Task: Find connections with filter location Leipzig with filter topic #healthylifestyle with filter profile language French with filter current company IndiaMART InterMESH Limited with filter school JUSTICE BASHER AHMED SAYEED COLLEGE FOR WOMEN with filter industry Primary and Secondary Education with filter service category Android Development with filter keywords title Travel Agent
Action: Mouse moved to (603, 76)
Screenshot: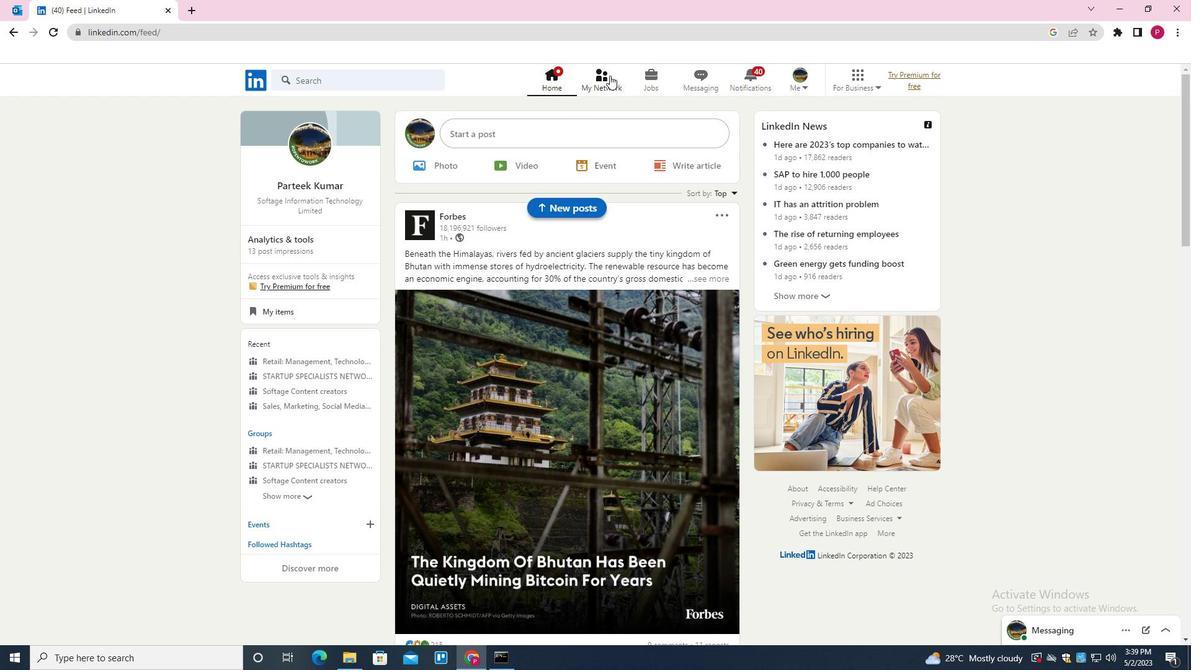 
Action: Mouse pressed left at (603, 76)
Screenshot: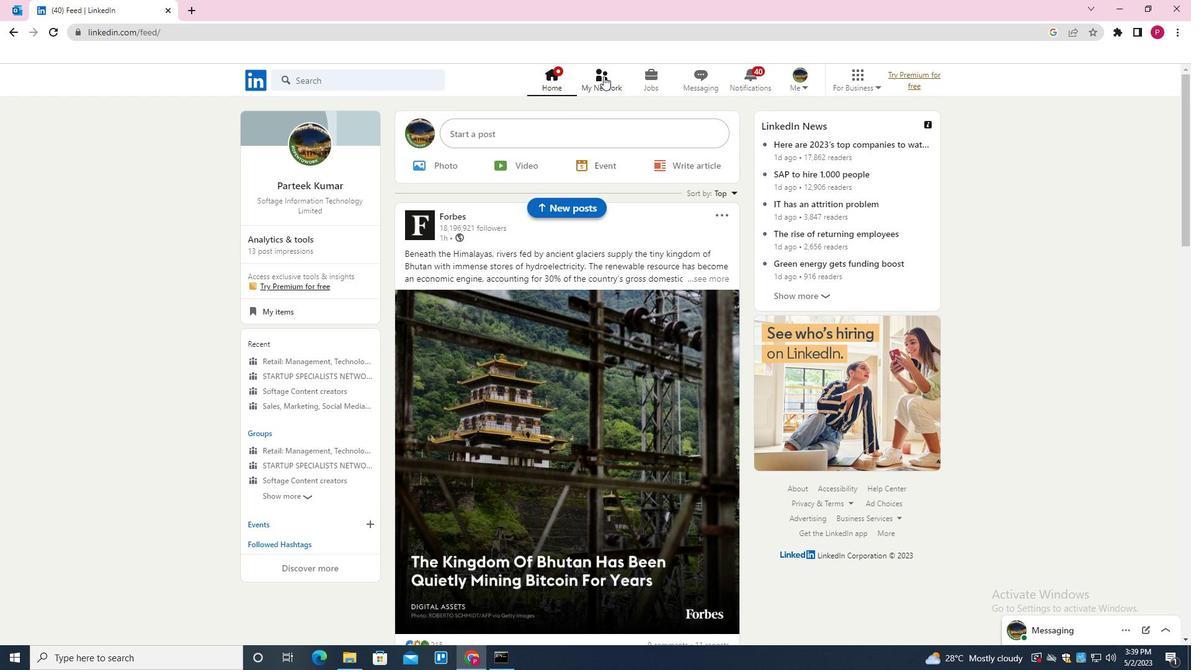 
Action: Mouse moved to (361, 150)
Screenshot: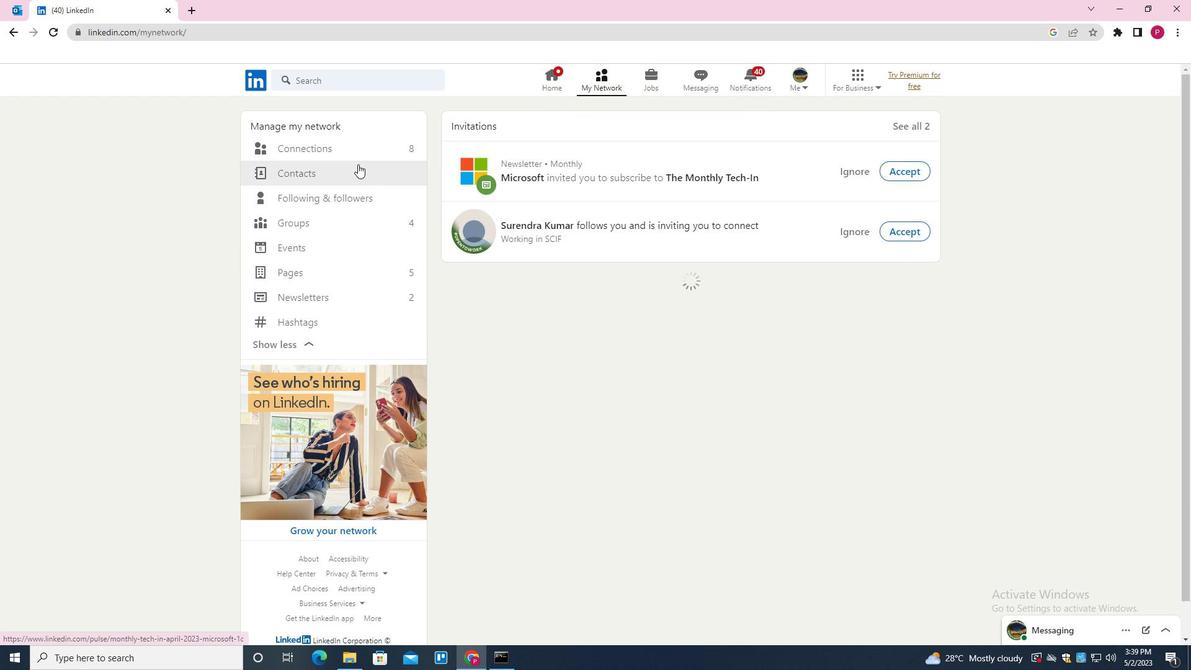 
Action: Mouse pressed left at (361, 150)
Screenshot: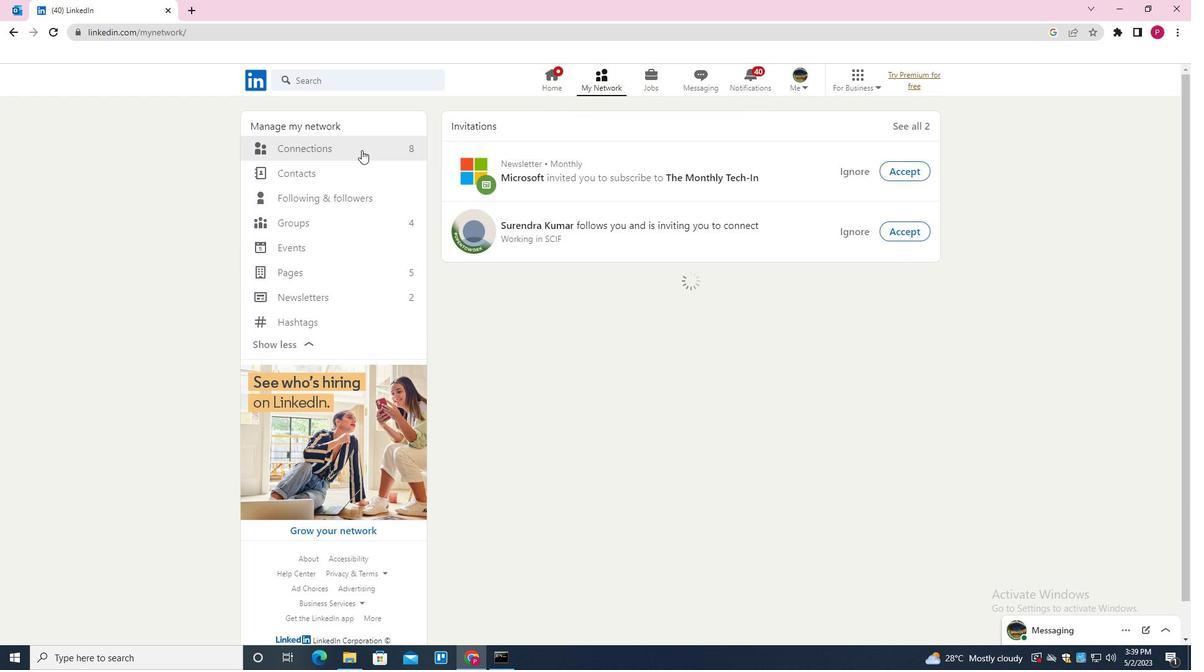 
Action: Mouse moved to (679, 145)
Screenshot: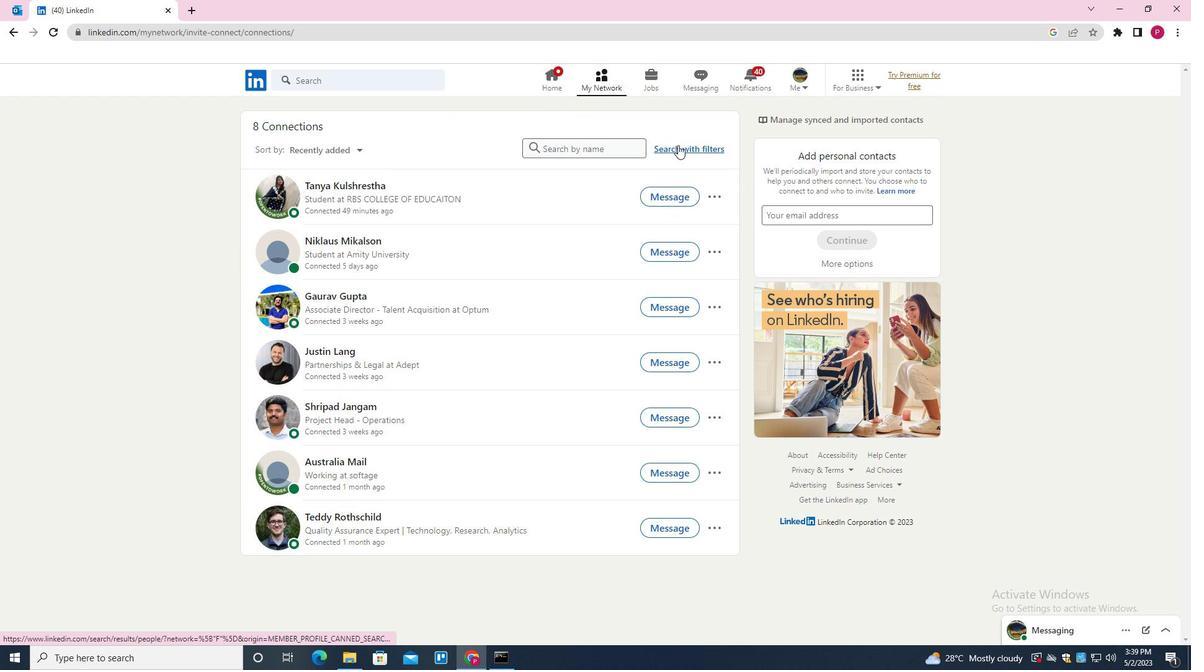 
Action: Mouse pressed left at (679, 145)
Screenshot: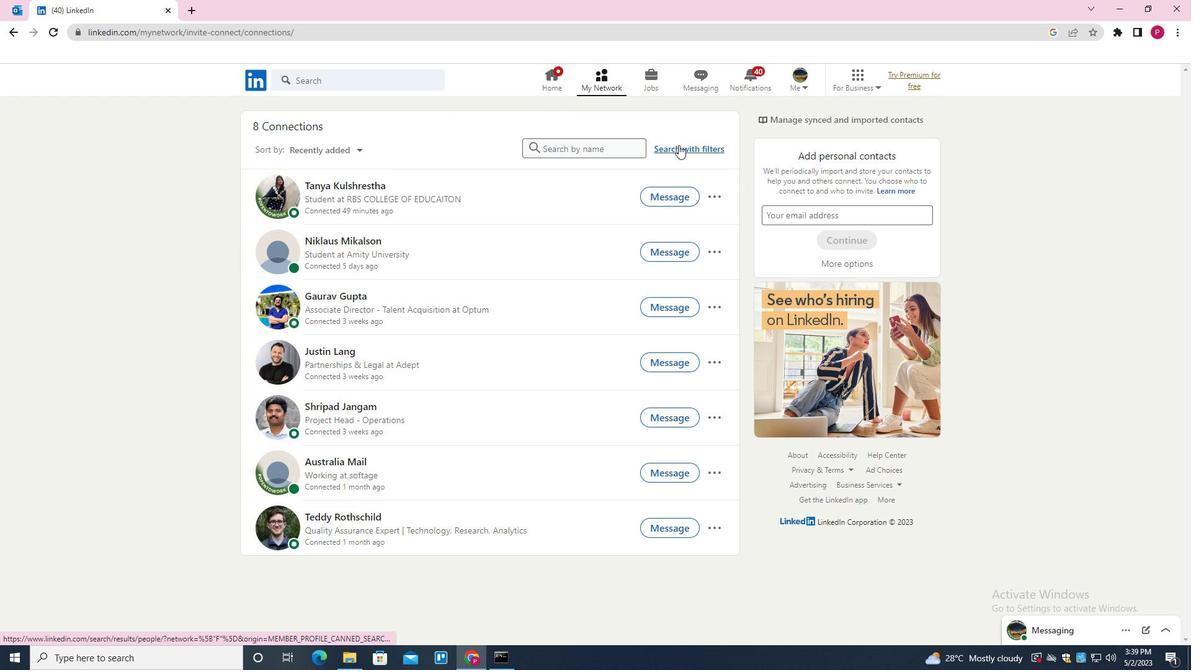 
Action: Mouse moved to (628, 116)
Screenshot: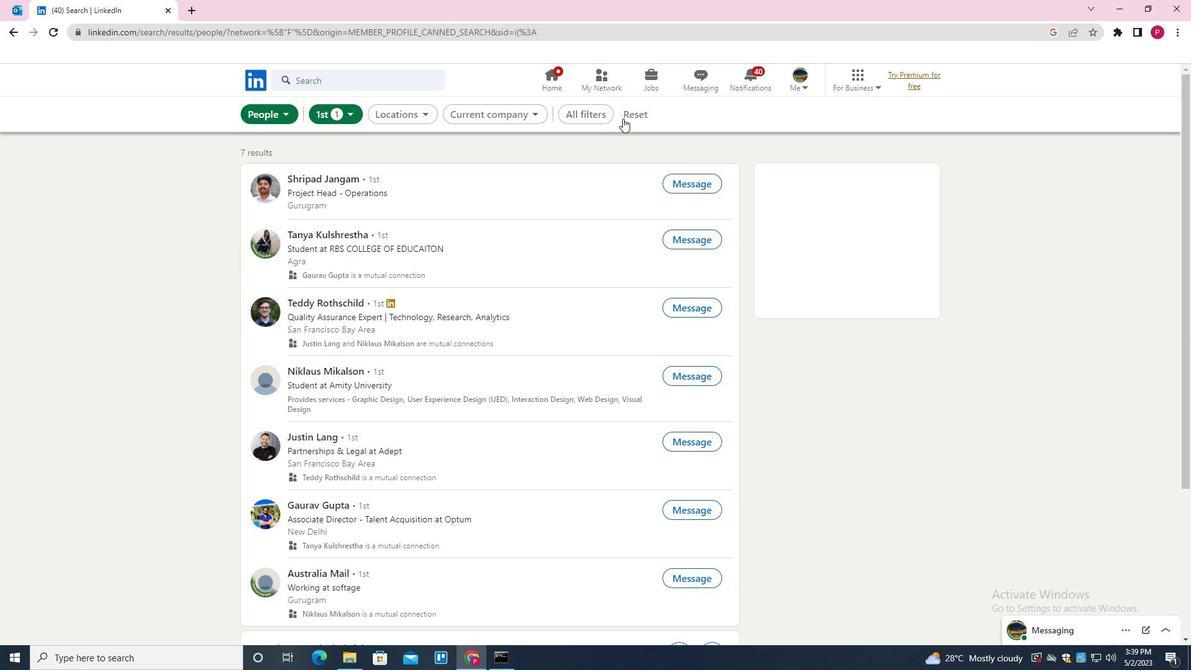 
Action: Mouse pressed left at (628, 116)
Screenshot: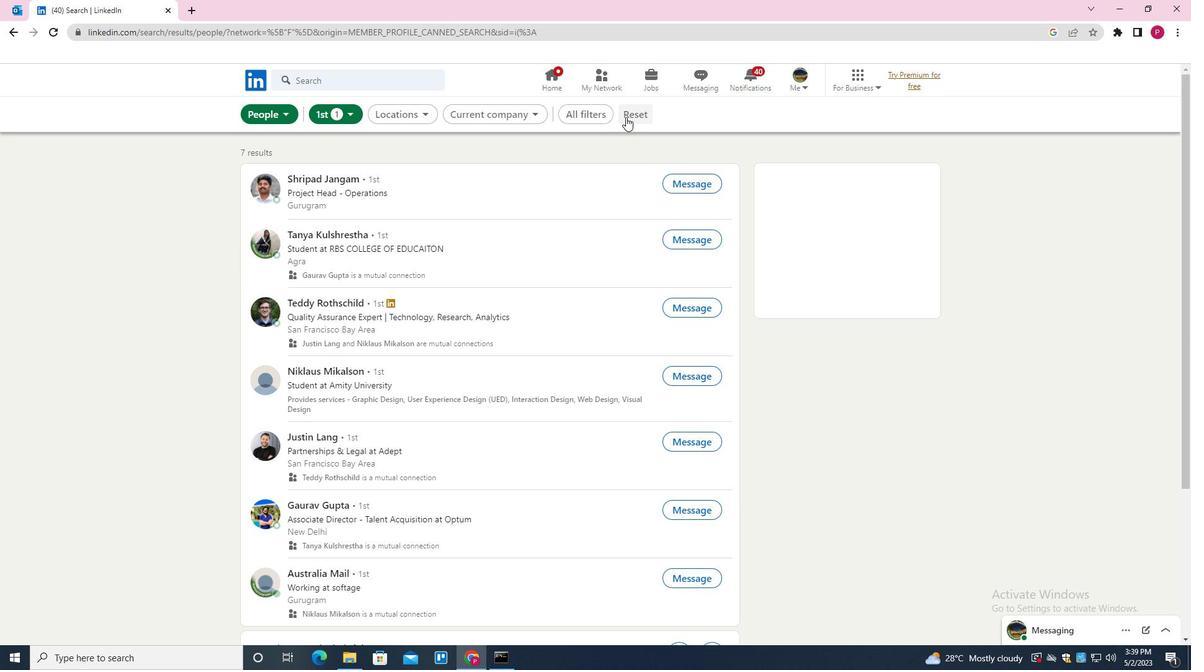 
Action: Mouse moved to (615, 117)
Screenshot: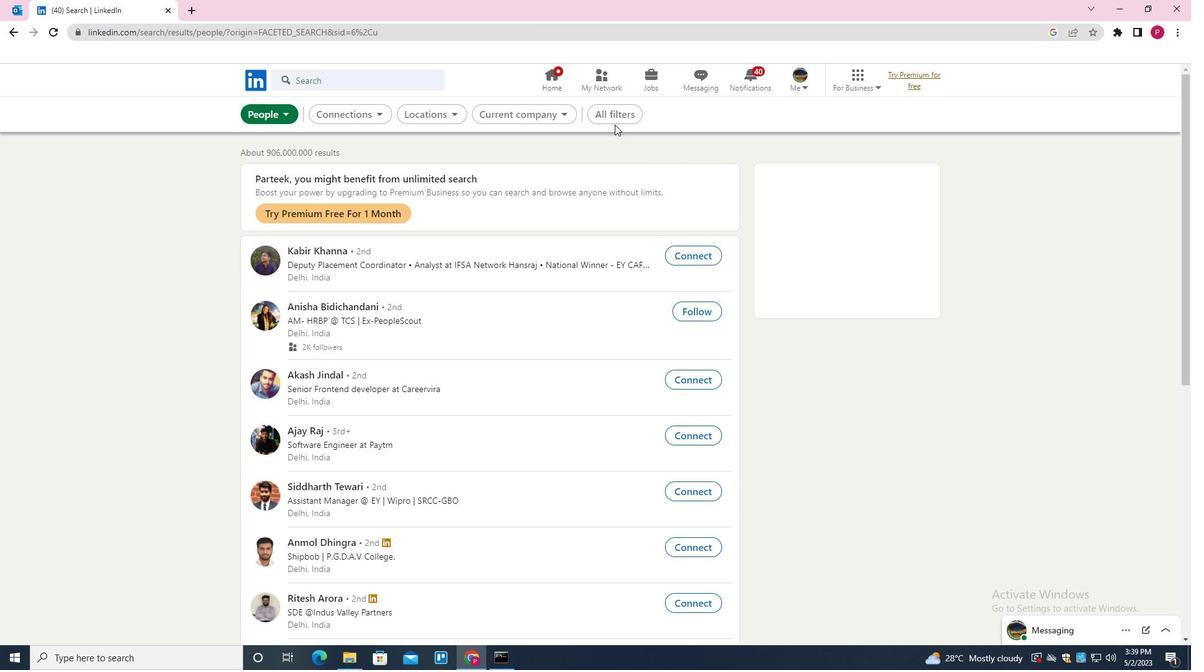 
Action: Mouse pressed left at (615, 117)
Screenshot: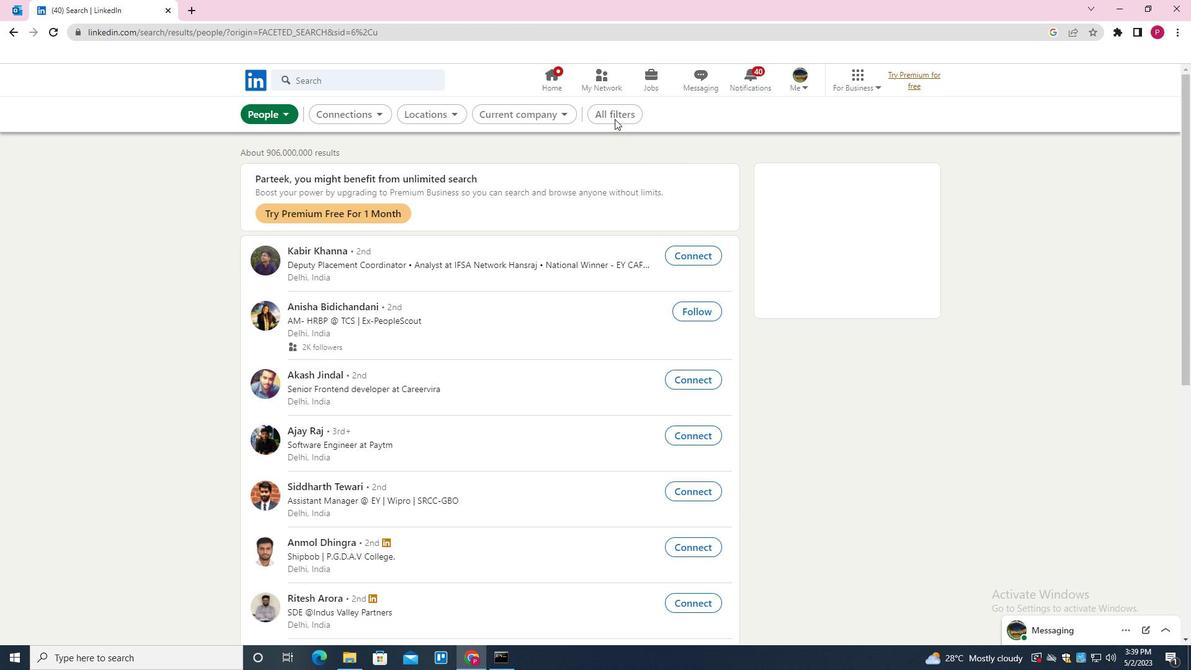 
Action: Mouse moved to (615, 117)
Screenshot: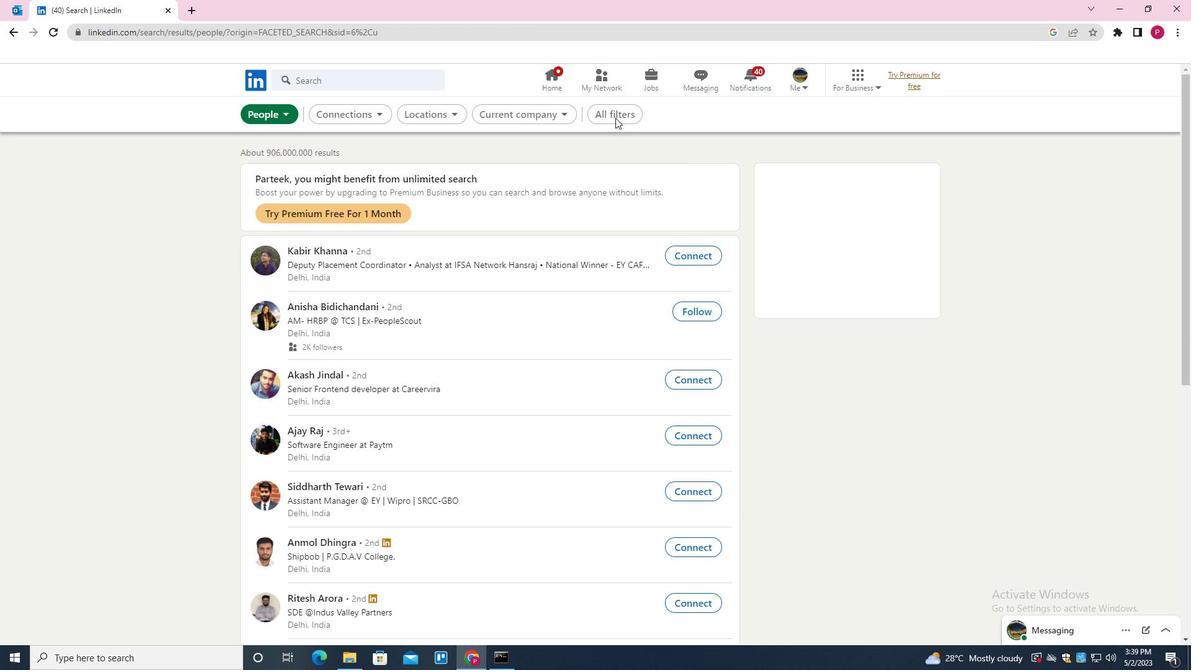 
Action: Mouse pressed left at (615, 117)
Screenshot: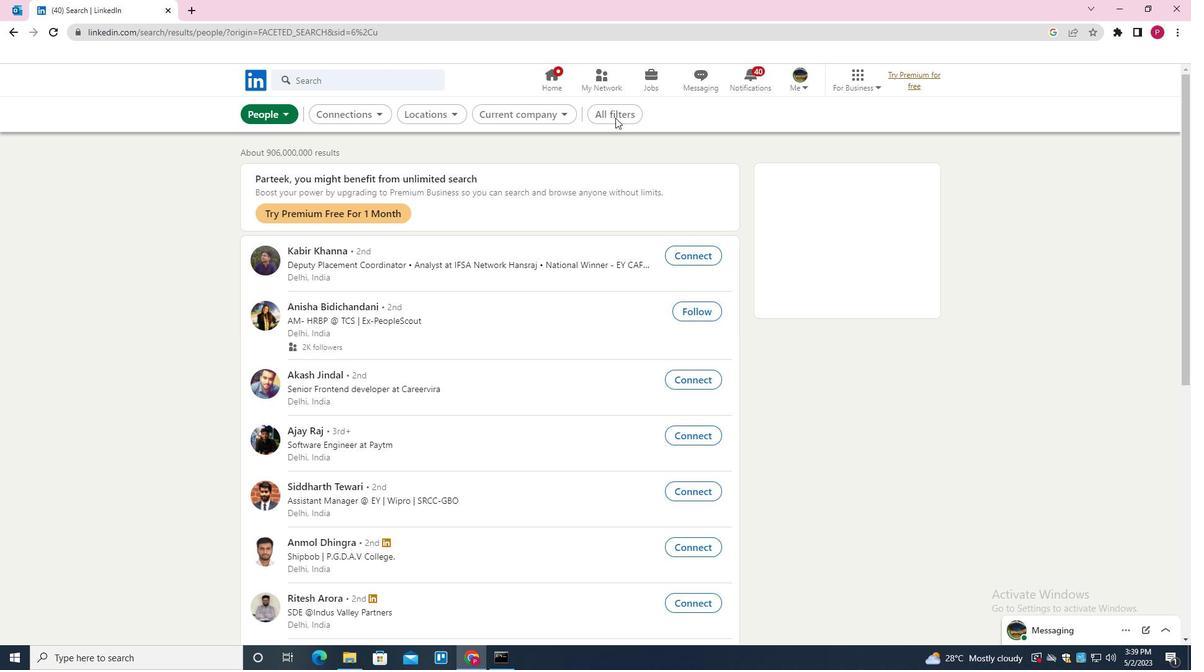 
Action: Mouse moved to (627, 116)
Screenshot: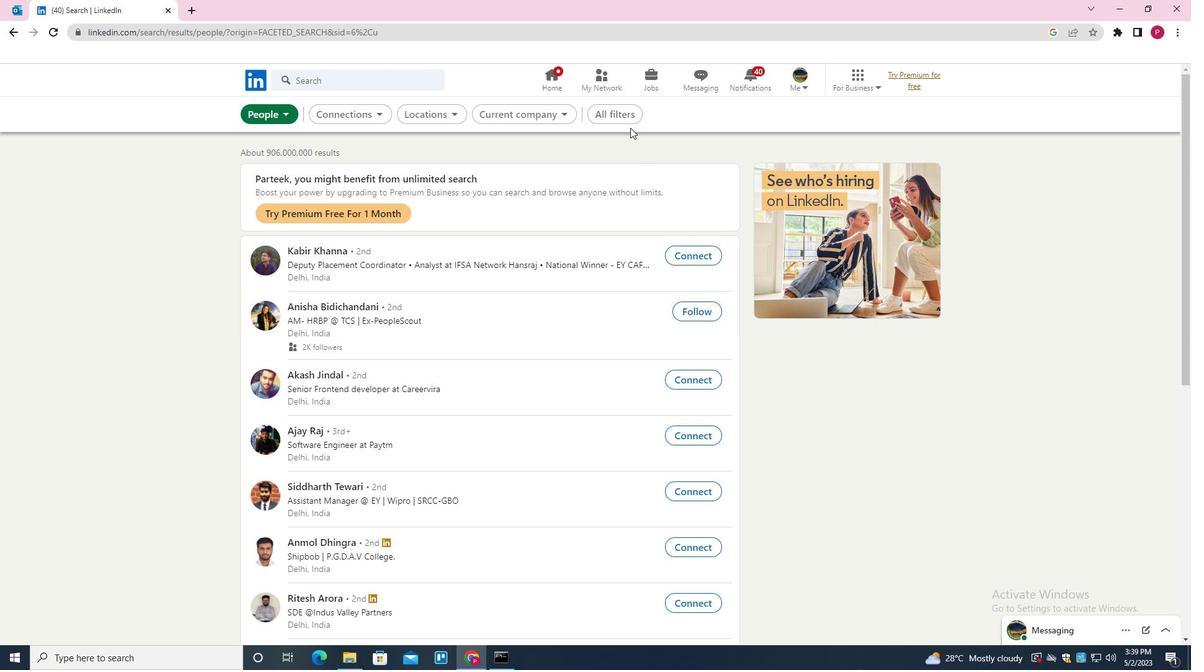 
Action: Mouse pressed left at (627, 116)
Screenshot: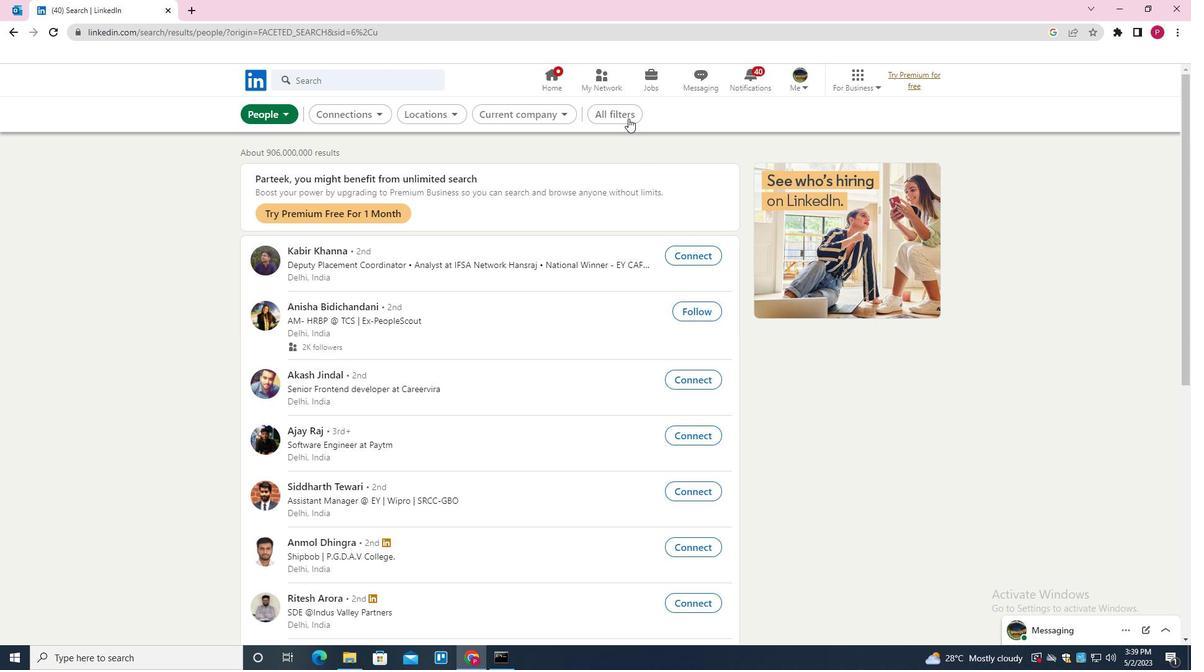 
Action: Mouse moved to (964, 339)
Screenshot: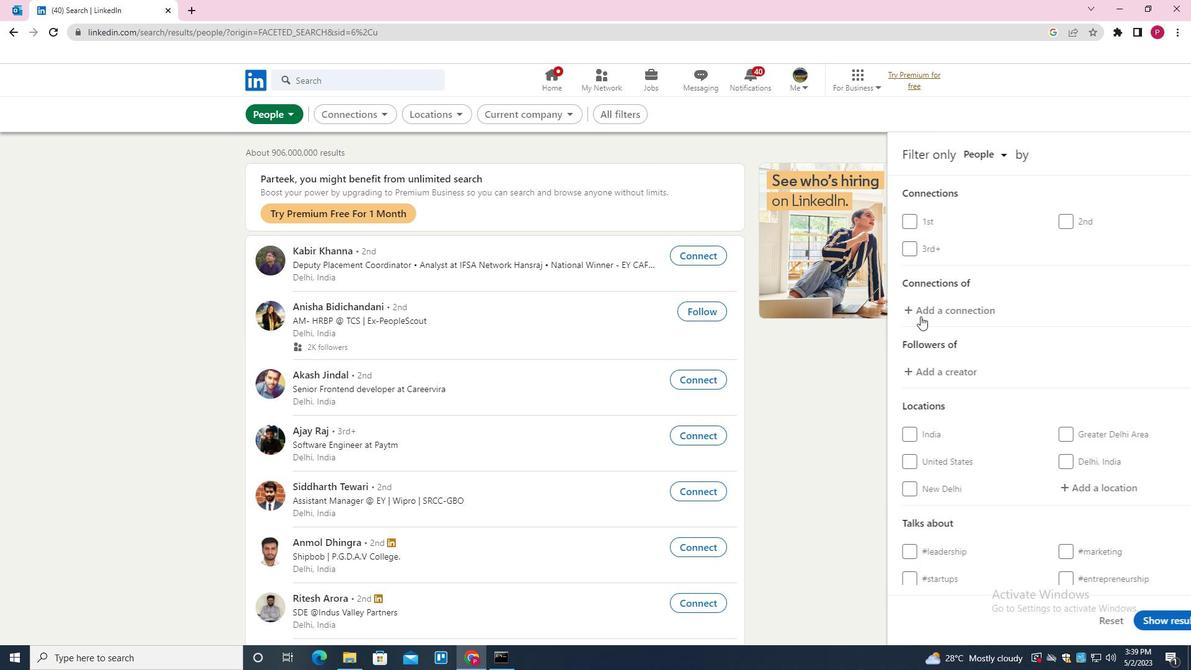 
Action: Mouse scrolled (964, 338) with delta (0, 0)
Screenshot: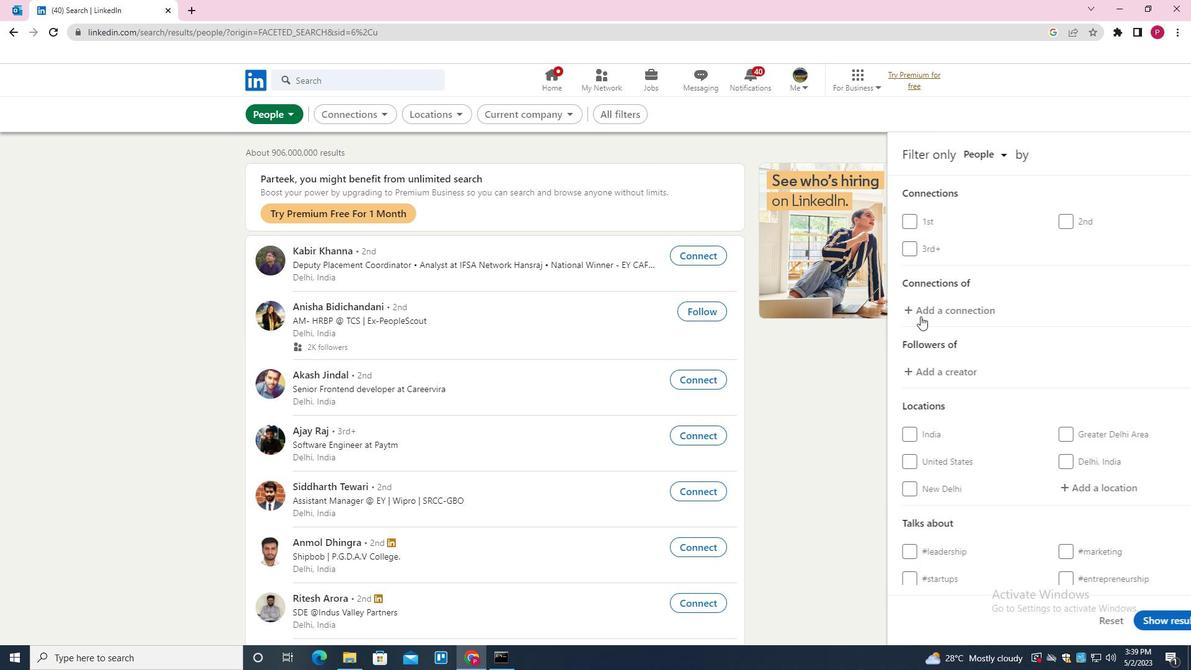 
Action: Mouse moved to (965, 341)
Screenshot: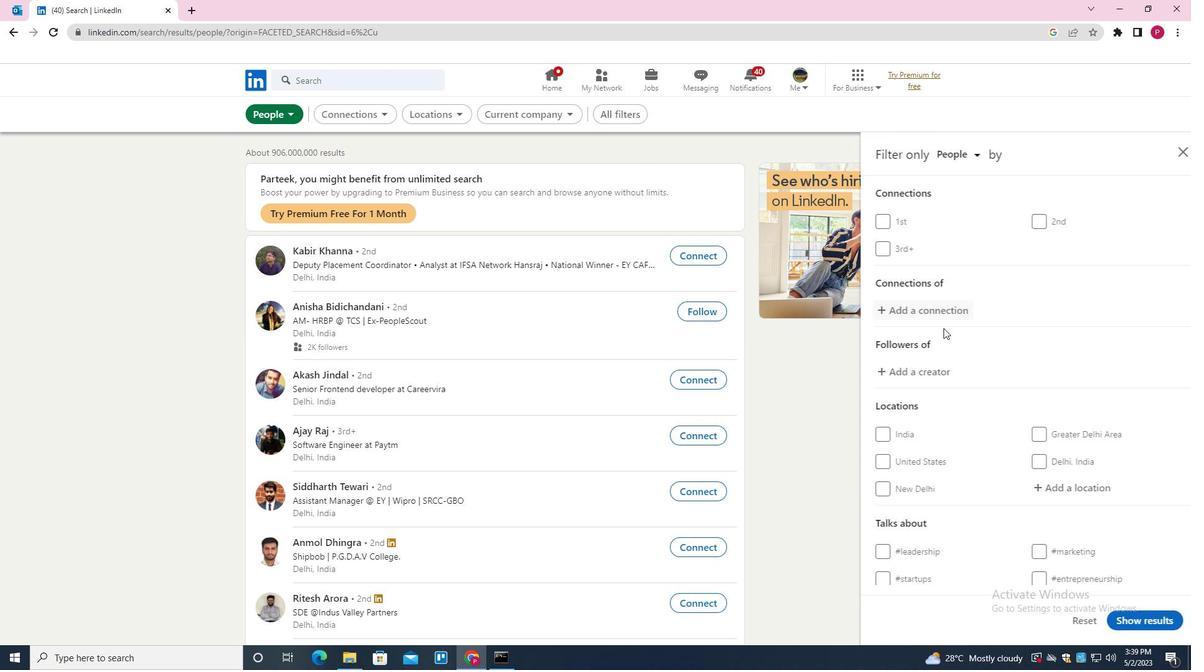 
Action: Mouse scrolled (965, 340) with delta (0, 0)
Screenshot: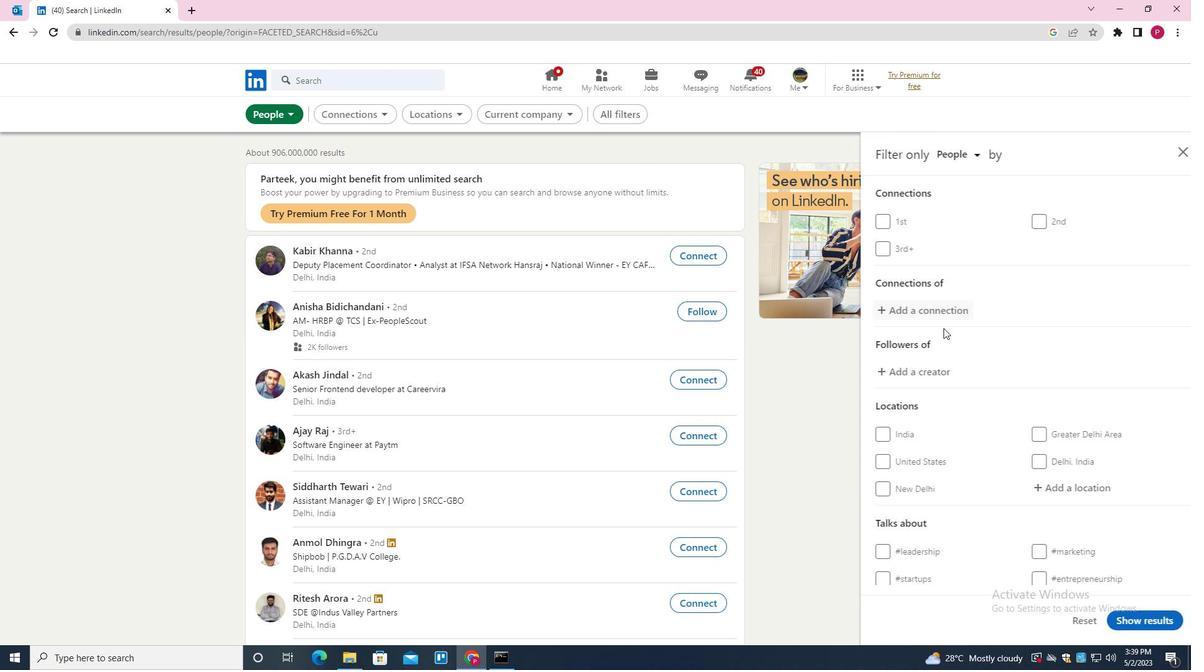
Action: Mouse moved to (970, 349)
Screenshot: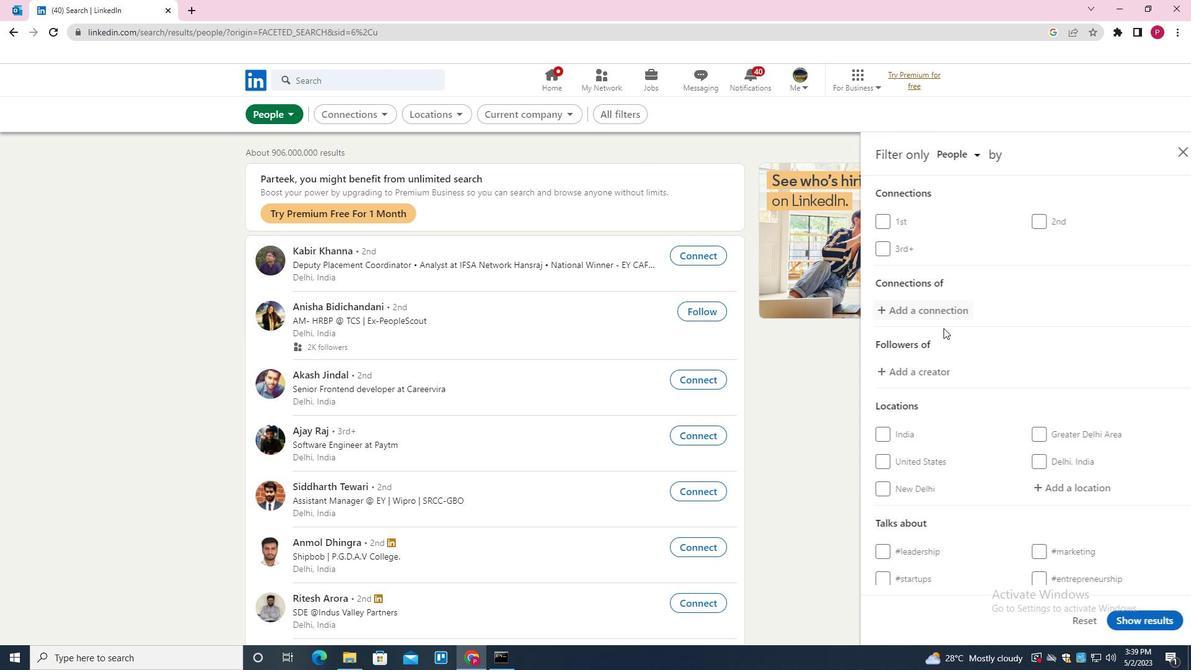 
Action: Mouse scrolled (970, 348) with delta (0, 0)
Screenshot: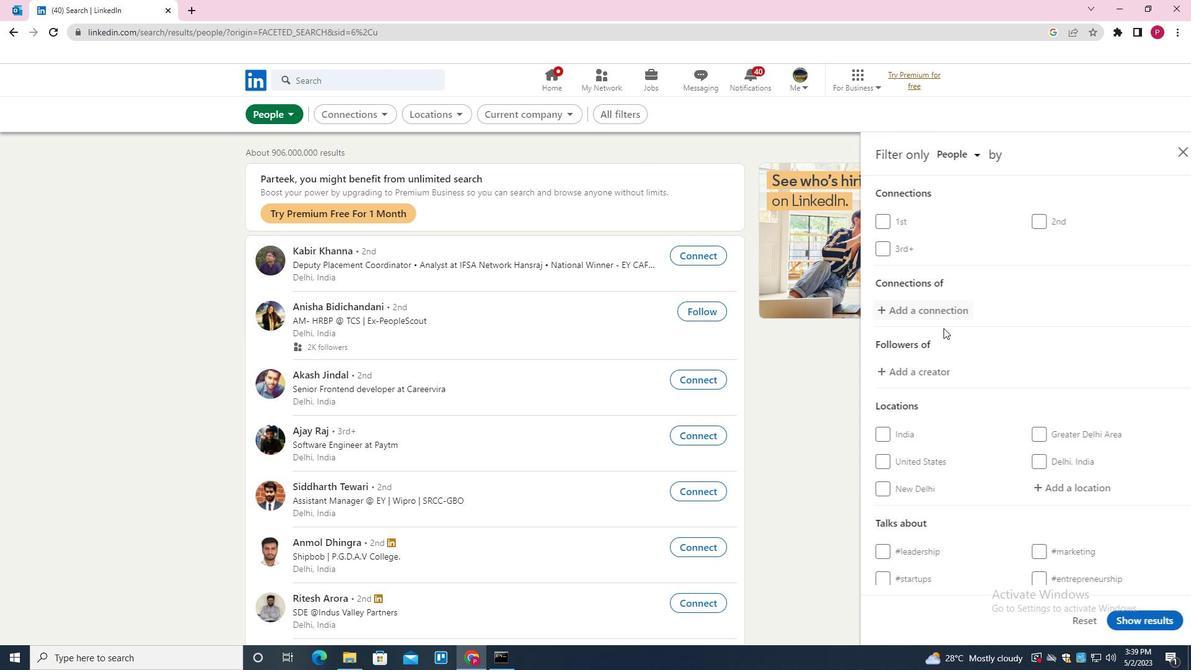 
Action: Mouse moved to (1047, 304)
Screenshot: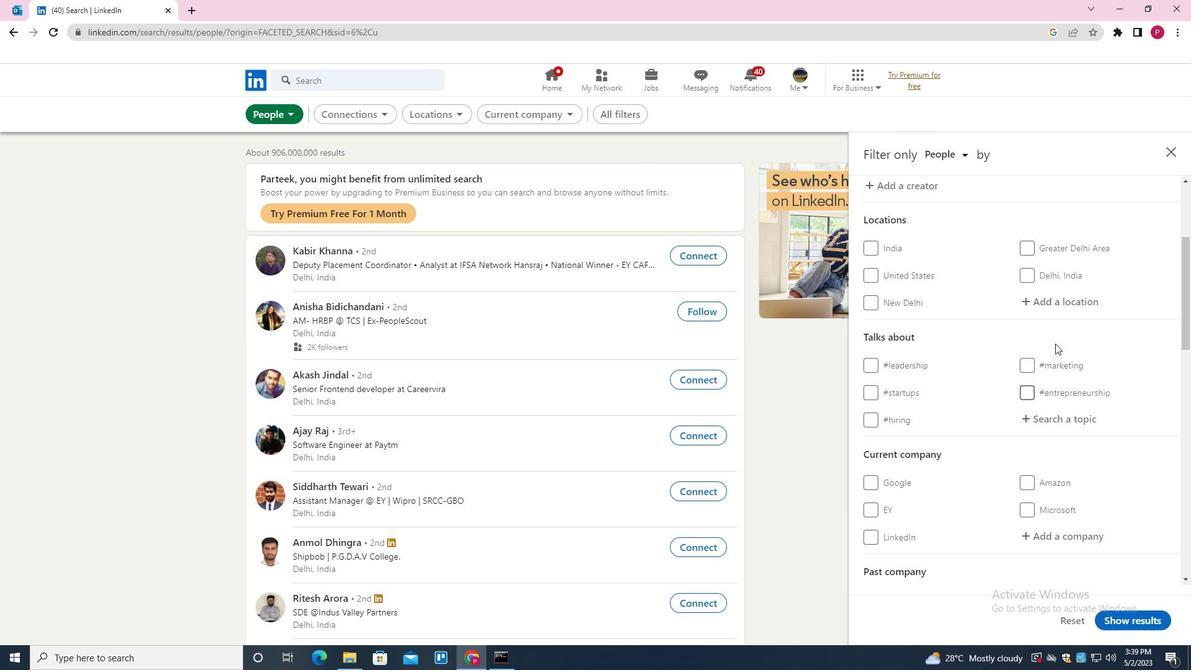 
Action: Mouse pressed left at (1047, 304)
Screenshot: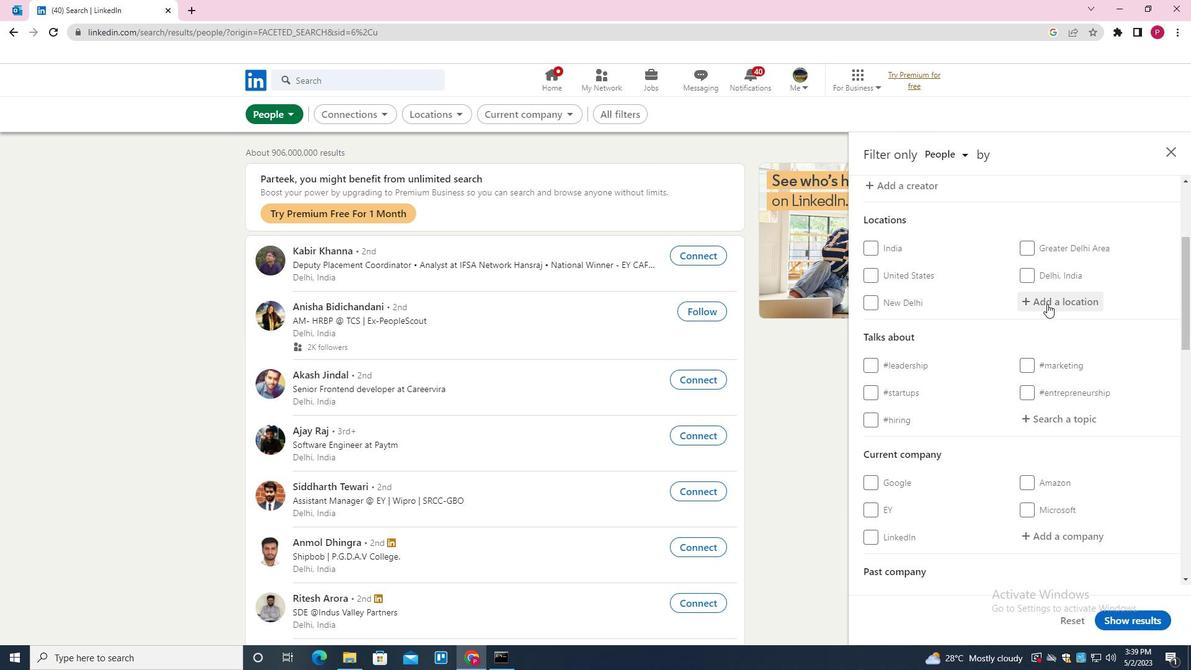 
Action: Mouse moved to (1034, 310)
Screenshot: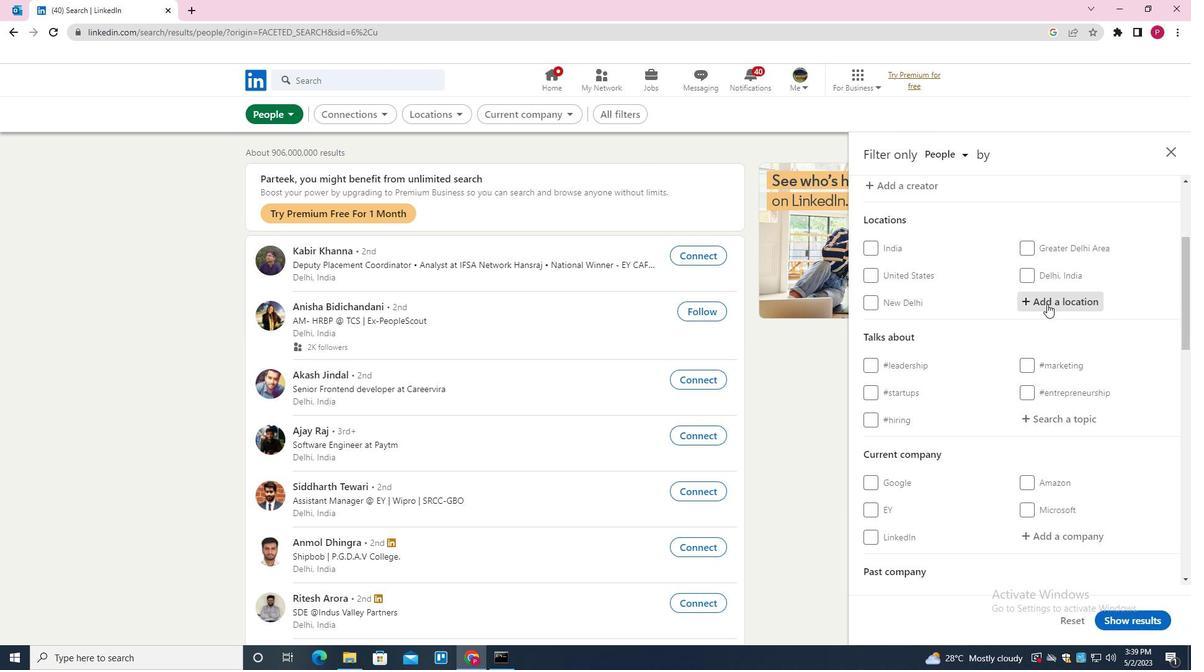 
Action: Key pressed <Key.shift>LEIPZIG<Key.down><Key.enter>
Screenshot: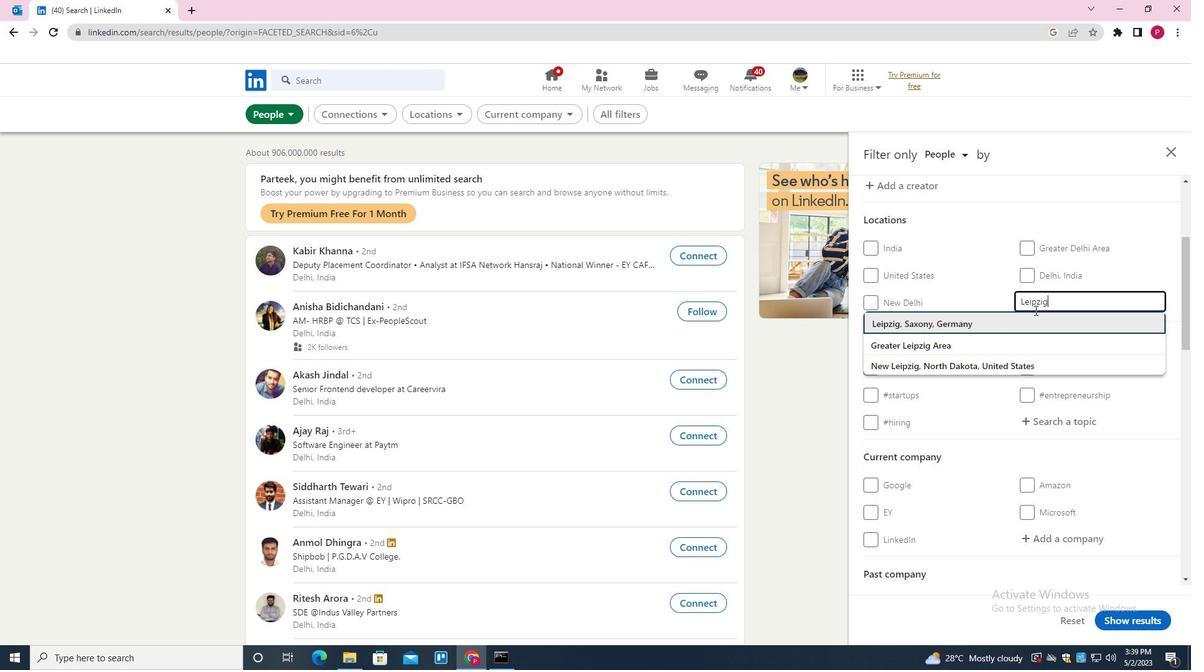 
Action: Mouse moved to (968, 371)
Screenshot: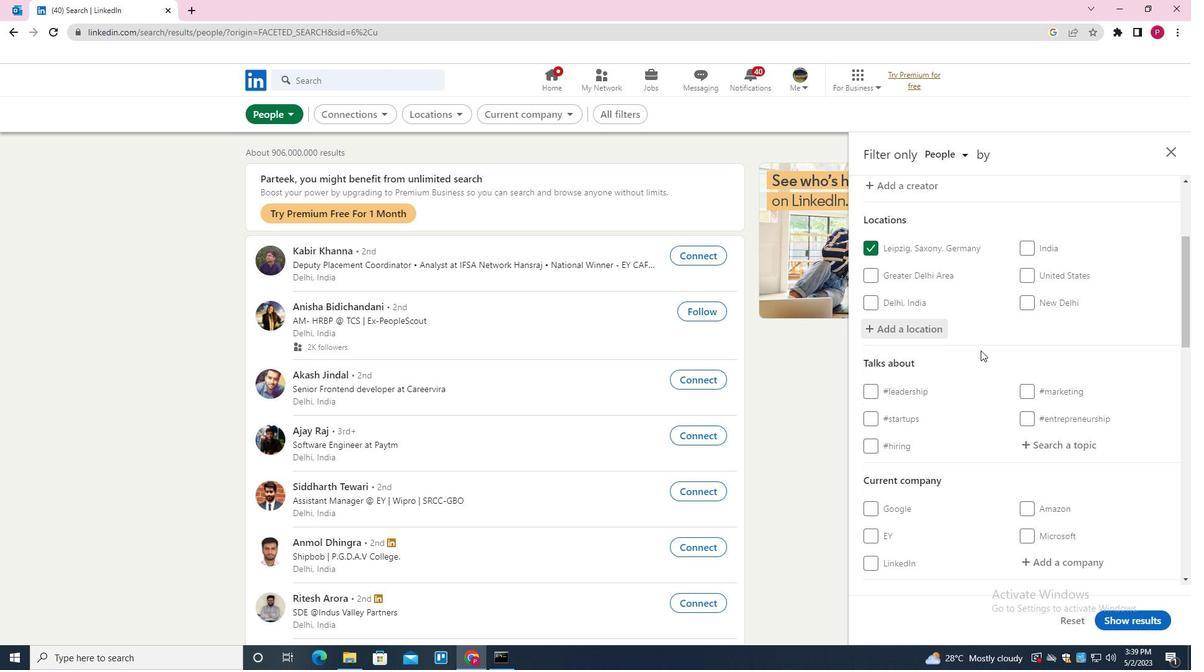 
Action: Mouse scrolled (968, 370) with delta (0, 0)
Screenshot: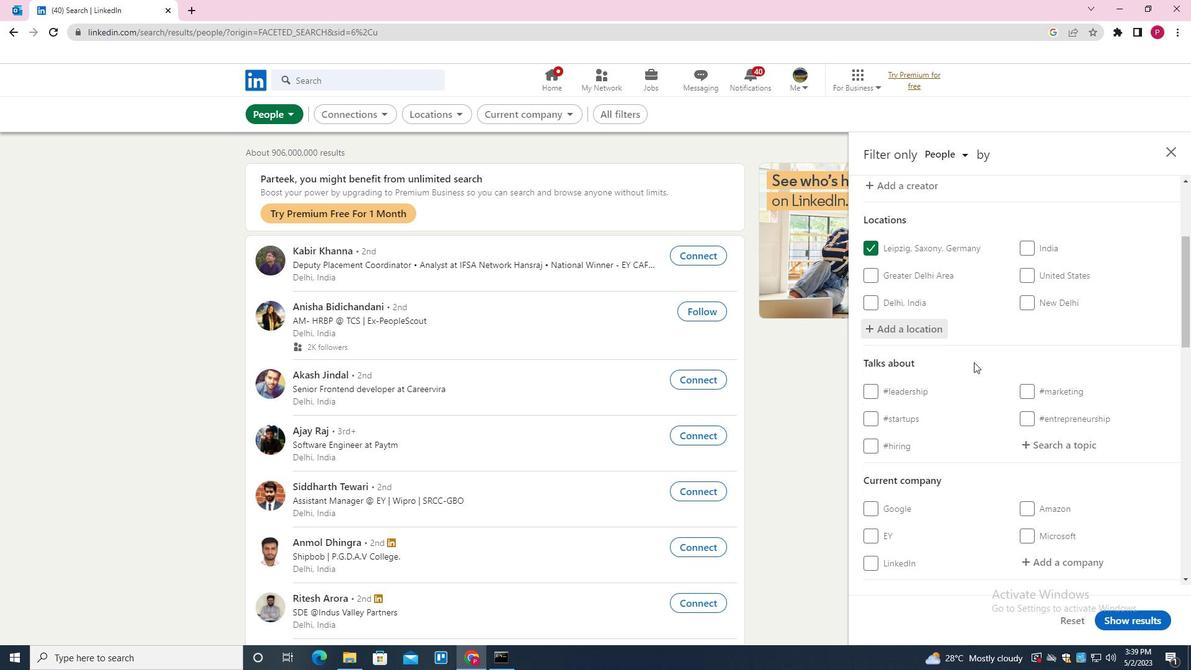 
Action: Mouse moved to (968, 371)
Screenshot: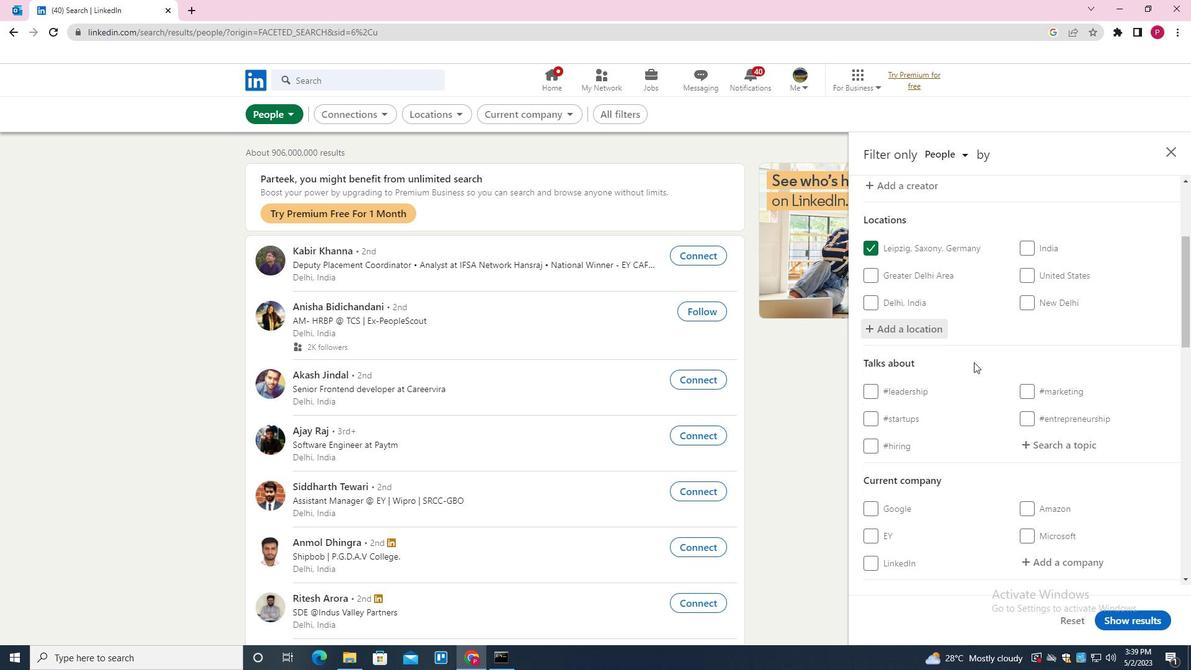 
Action: Mouse scrolled (968, 370) with delta (0, 0)
Screenshot: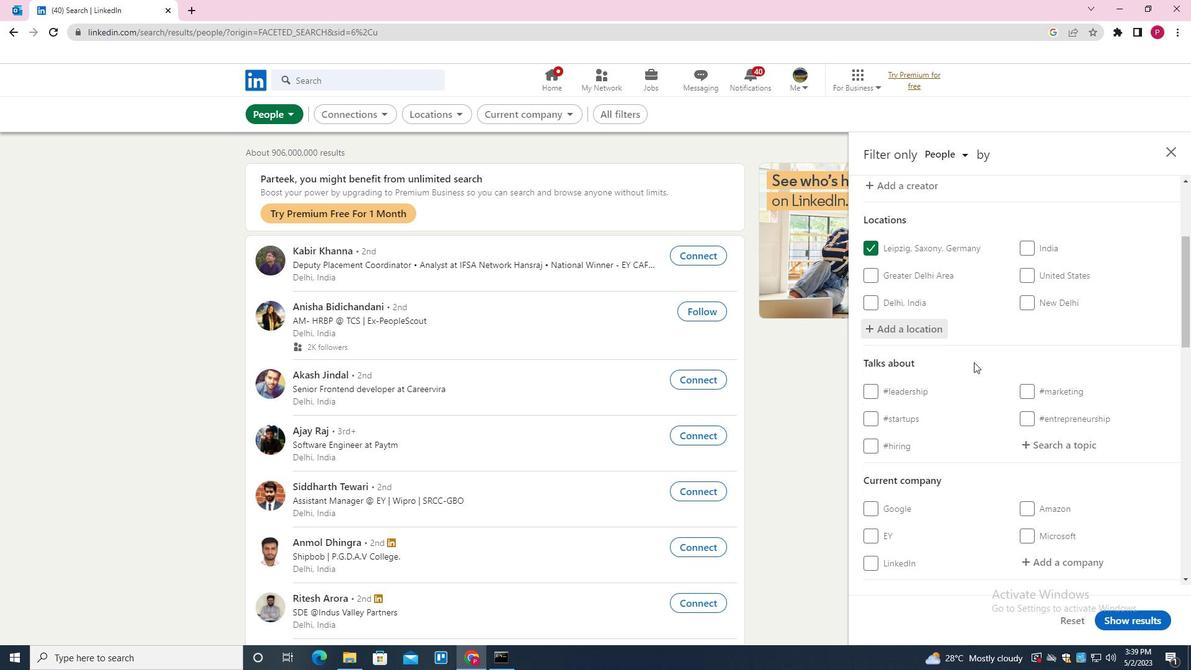
Action: Mouse moved to (1065, 323)
Screenshot: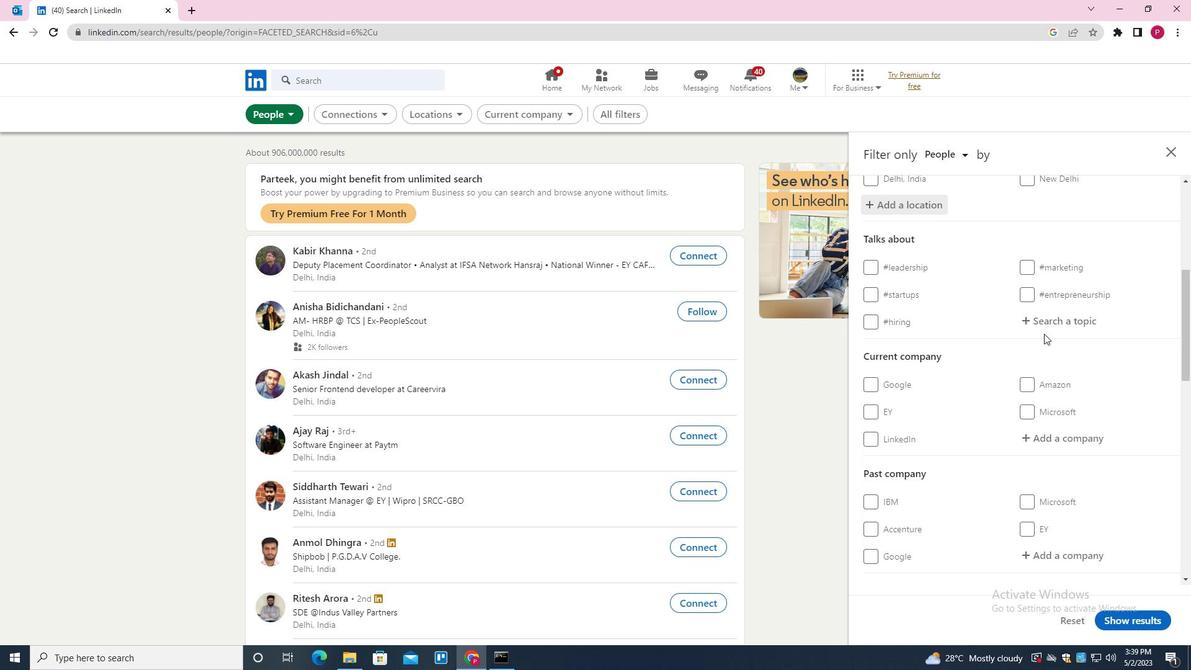 
Action: Mouse pressed left at (1065, 323)
Screenshot: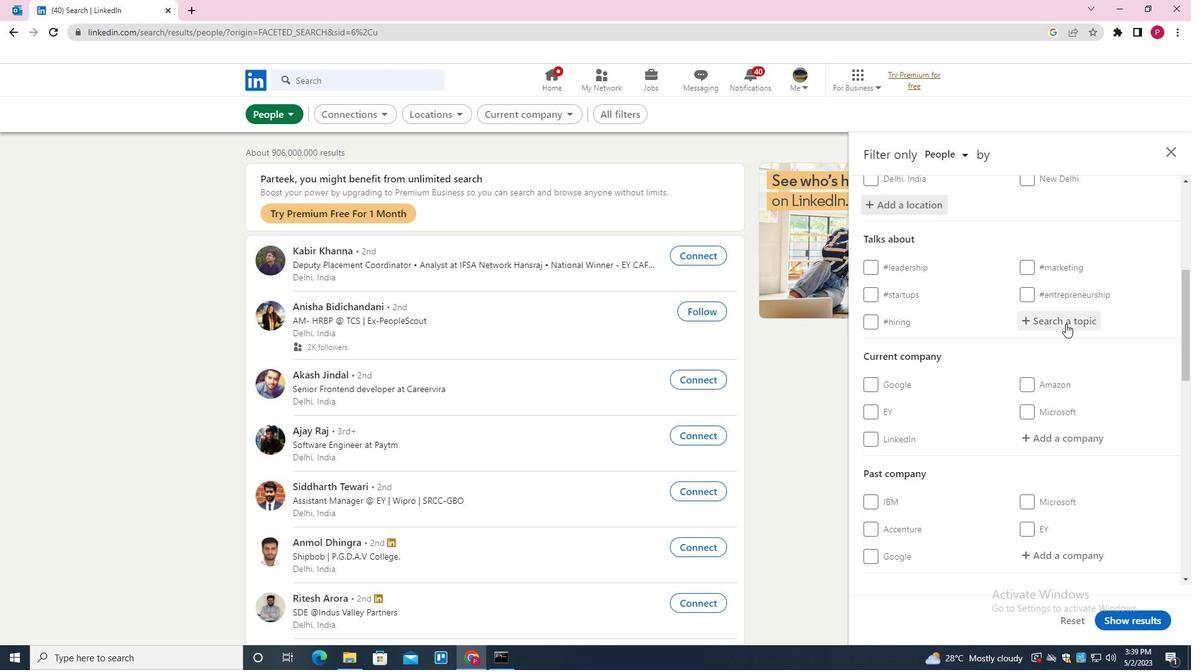 
Action: Mouse moved to (1055, 330)
Screenshot: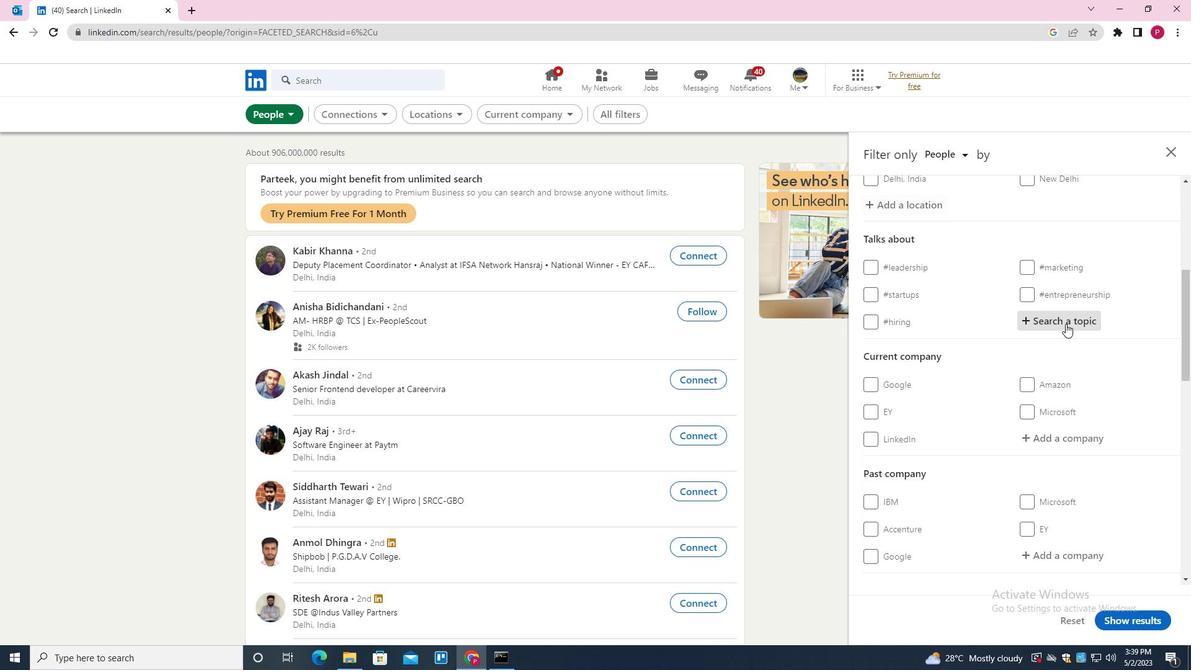 
Action: Key pressed HEALTHY;IFESTYLR<Key.backspace>E<Key.backspace><Key.backspace><Key.backspace><Key.backspace><Key.backspace><Key.backspace><Key.backspace><Key.backspace><Key.backspace>LIFESTYL<Key.down><Key.enter>
Screenshot: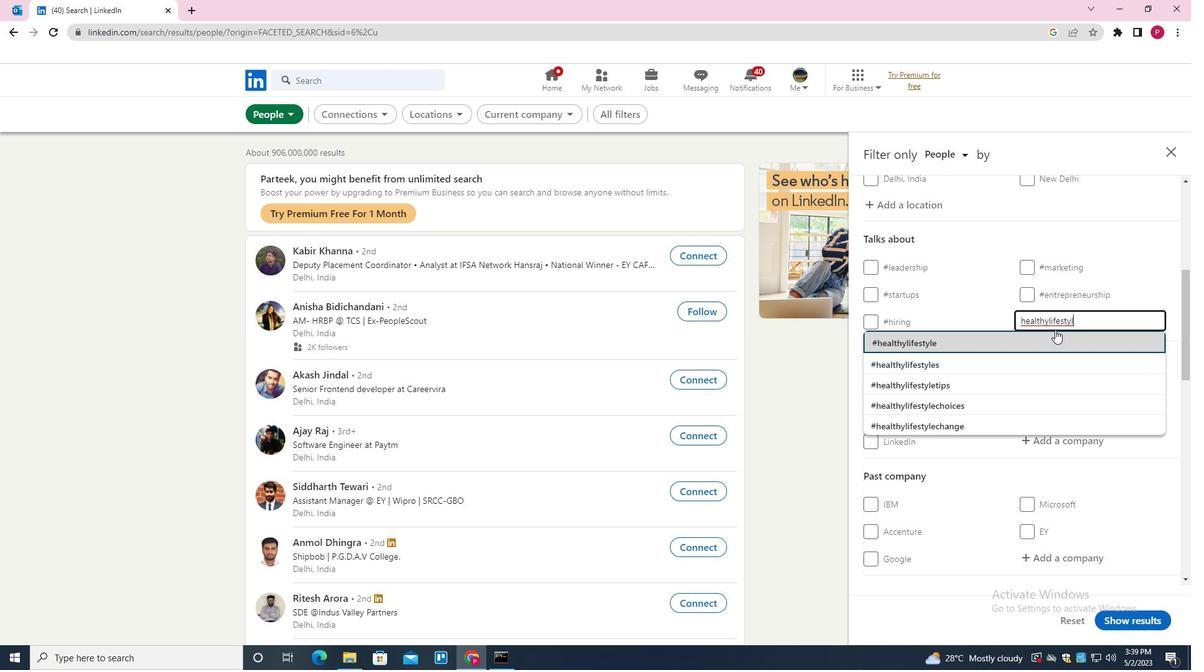 
Action: Mouse moved to (993, 382)
Screenshot: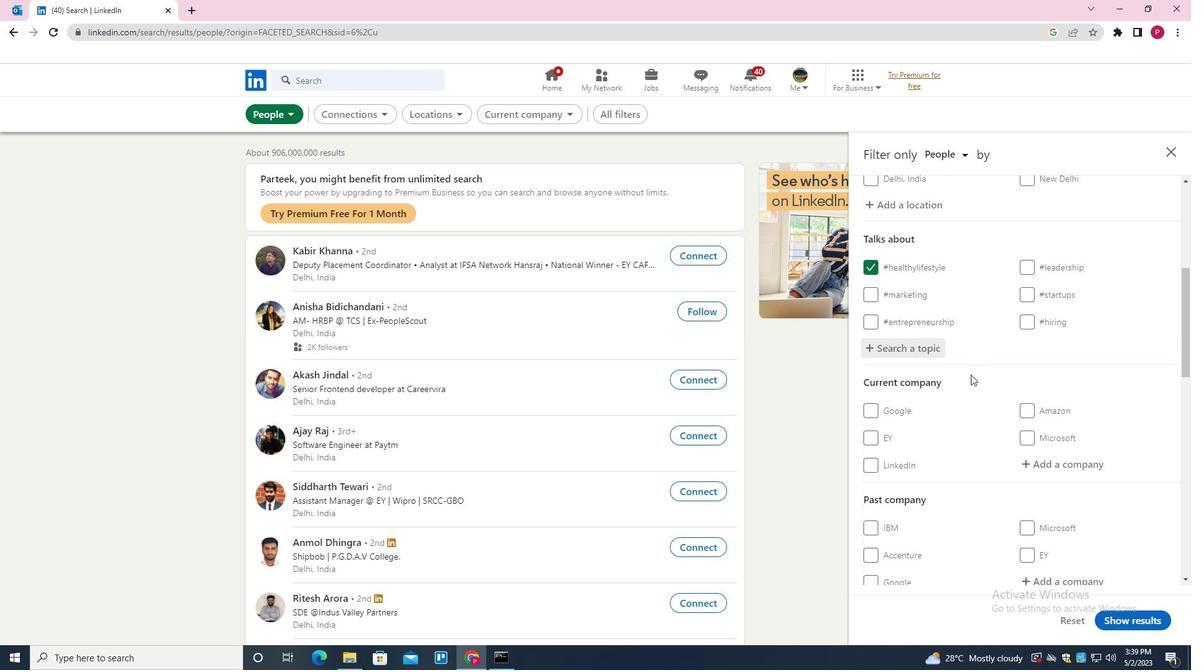 
Action: Mouse scrolled (993, 381) with delta (0, 0)
Screenshot: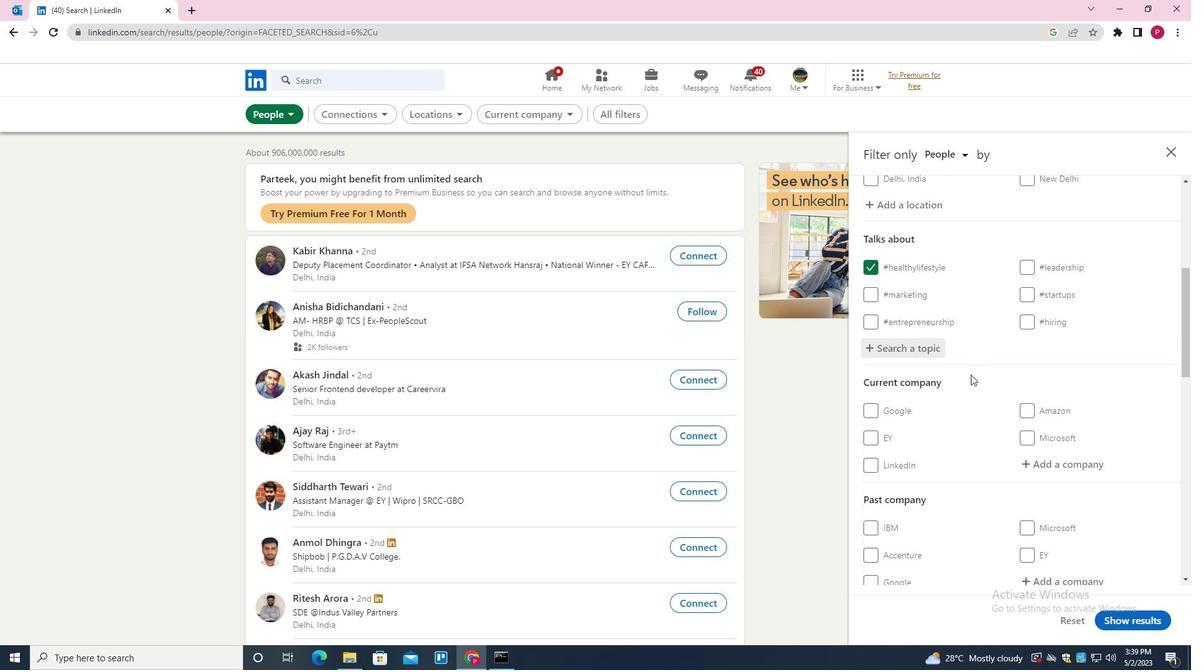 
Action: Mouse moved to (1001, 384)
Screenshot: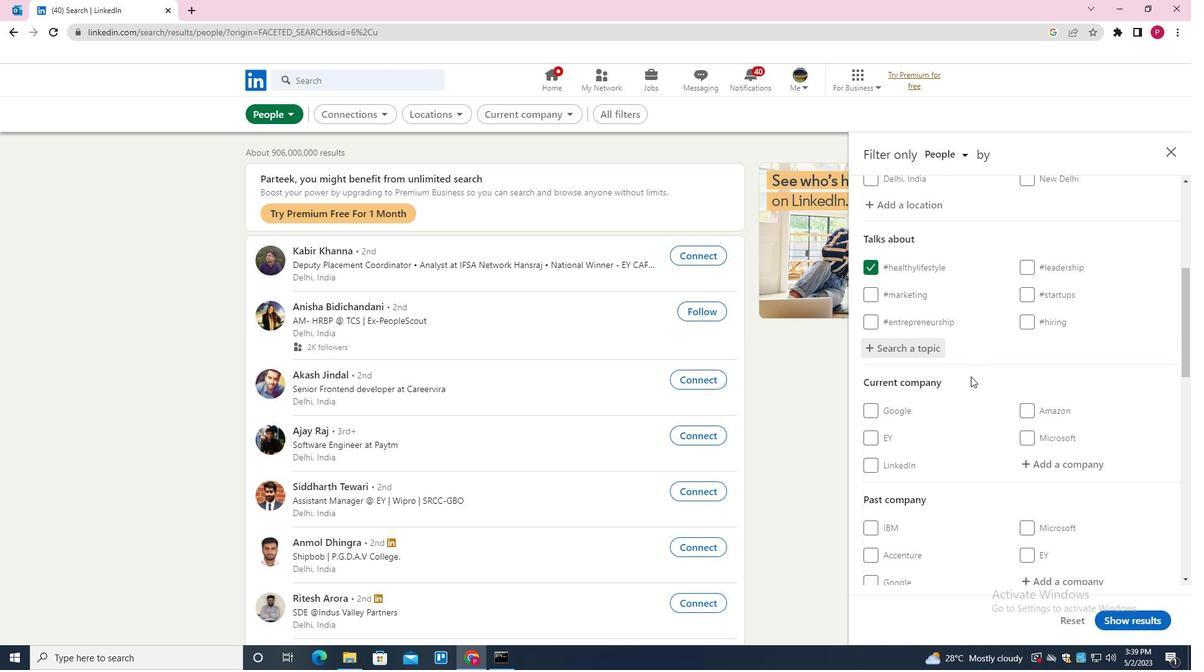 
Action: Mouse scrolled (1001, 383) with delta (0, 0)
Screenshot: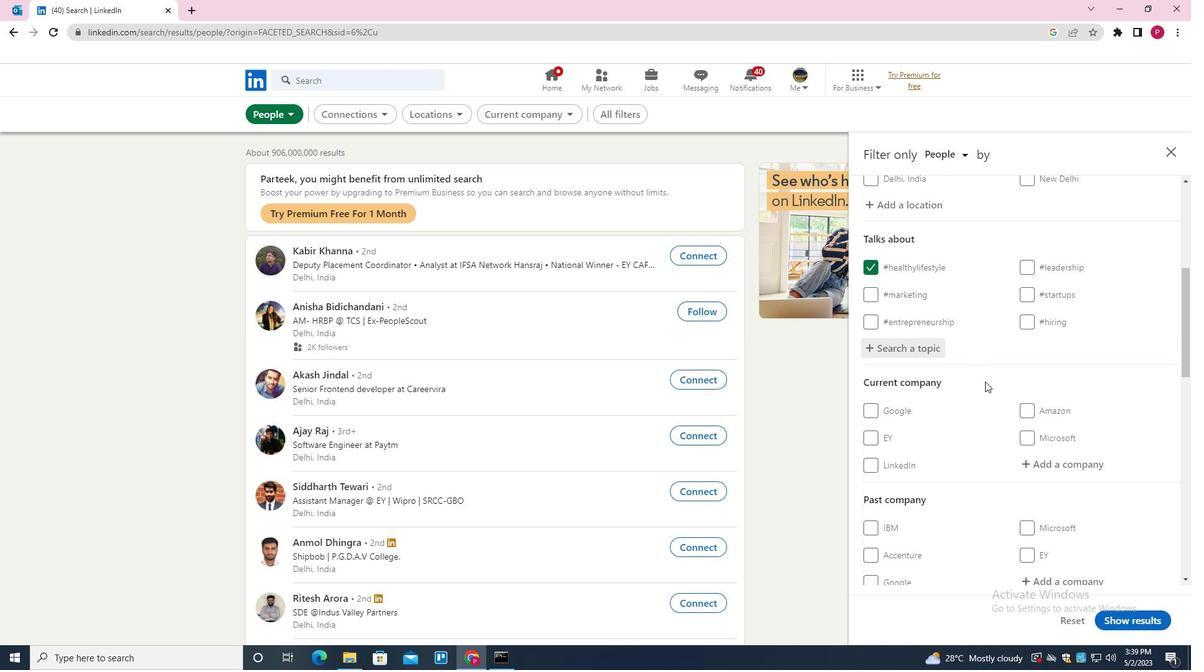 
Action: Mouse moved to (957, 408)
Screenshot: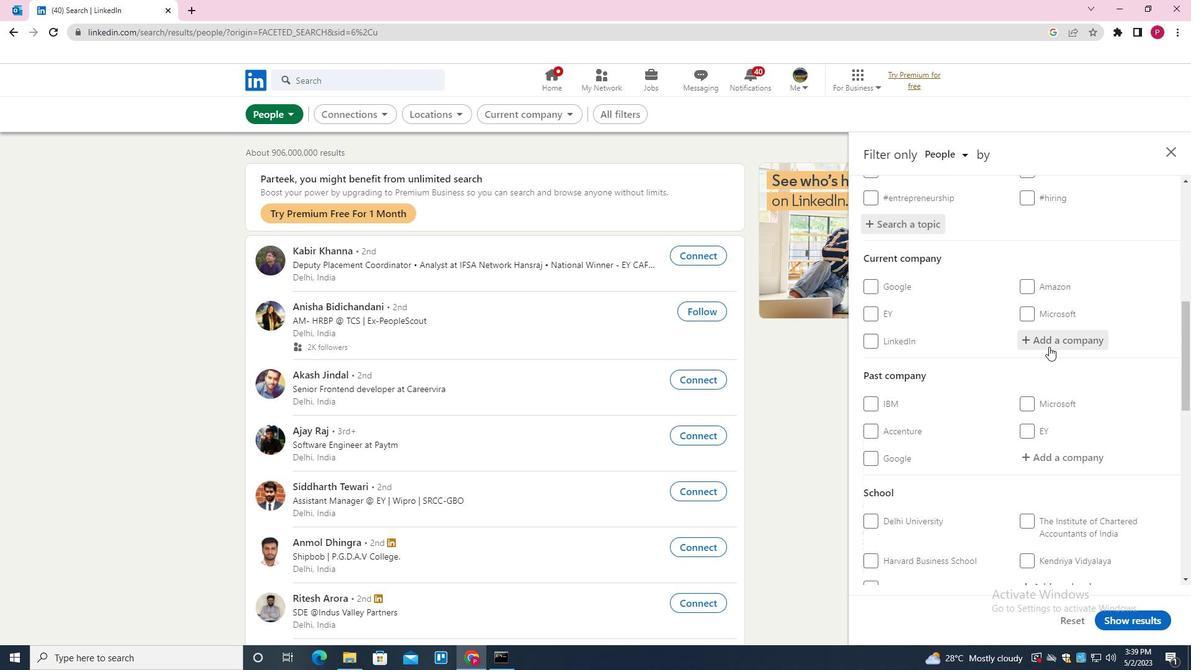 
Action: Mouse scrolled (957, 408) with delta (0, 0)
Screenshot: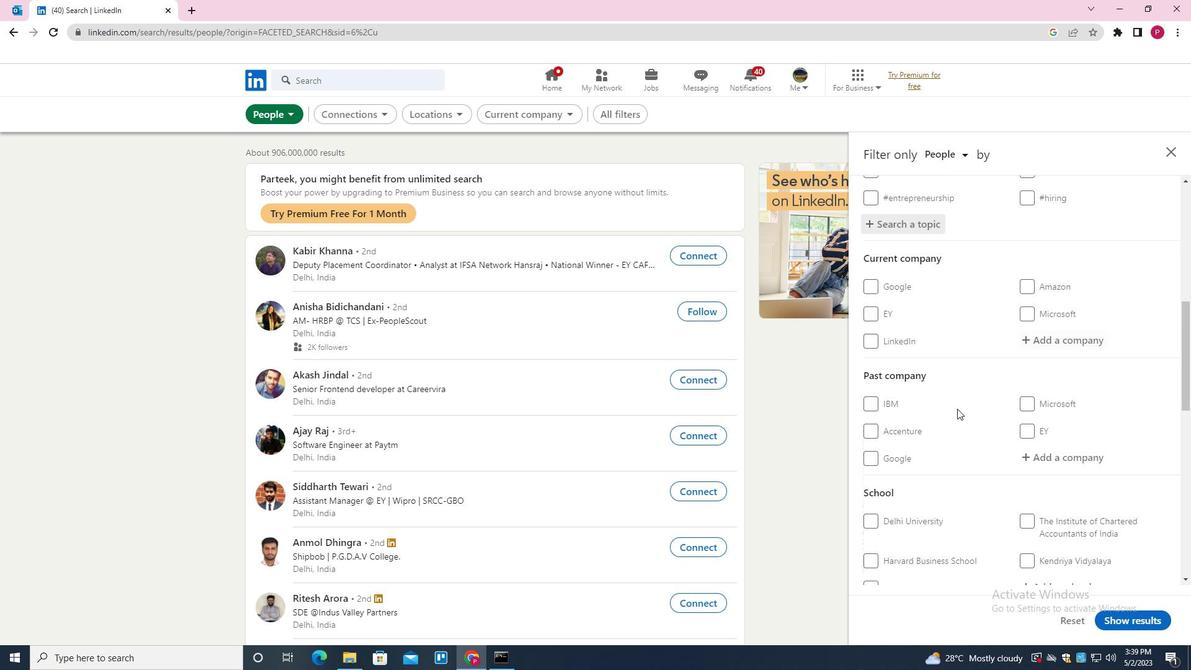 
Action: Mouse scrolled (957, 408) with delta (0, 0)
Screenshot: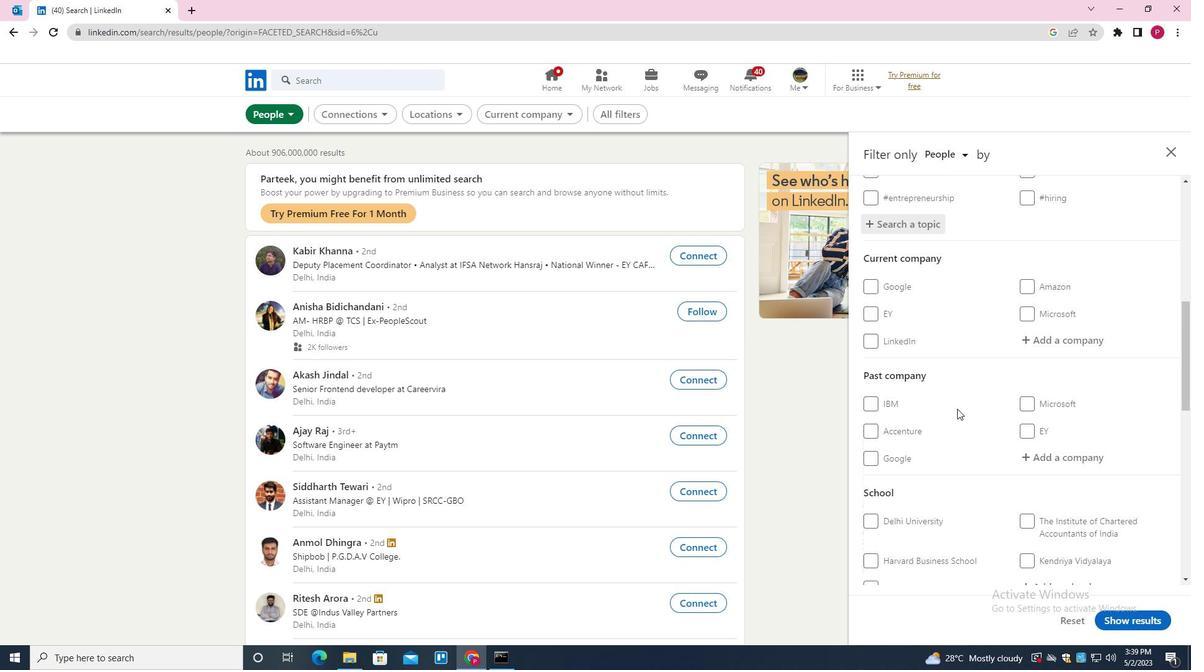 
Action: Mouse scrolled (957, 408) with delta (0, 0)
Screenshot: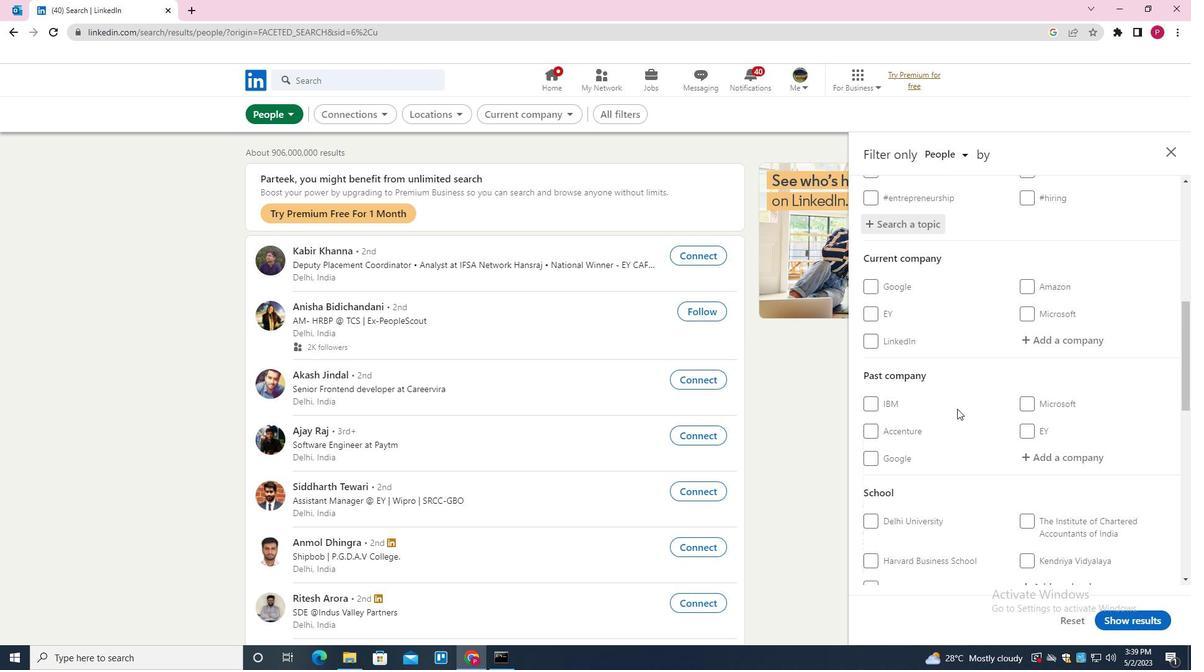 
Action: Mouse scrolled (957, 408) with delta (0, 0)
Screenshot: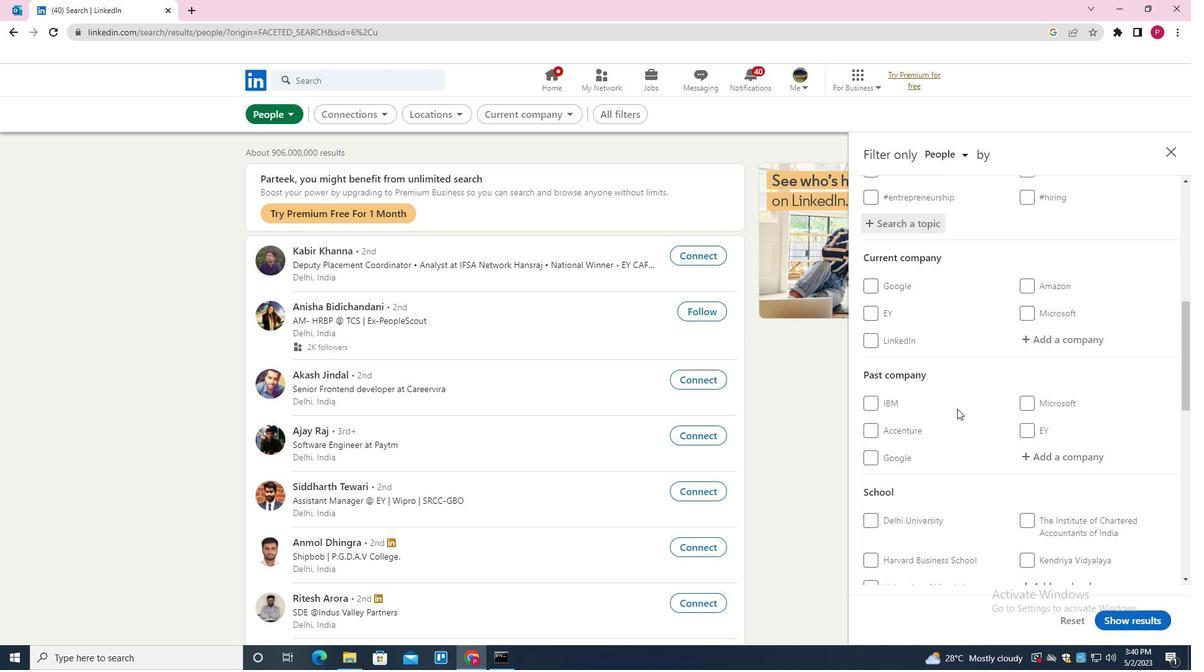 
Action: Mouse scrolled (957, 408) with delta (0, 0)
Screenshot: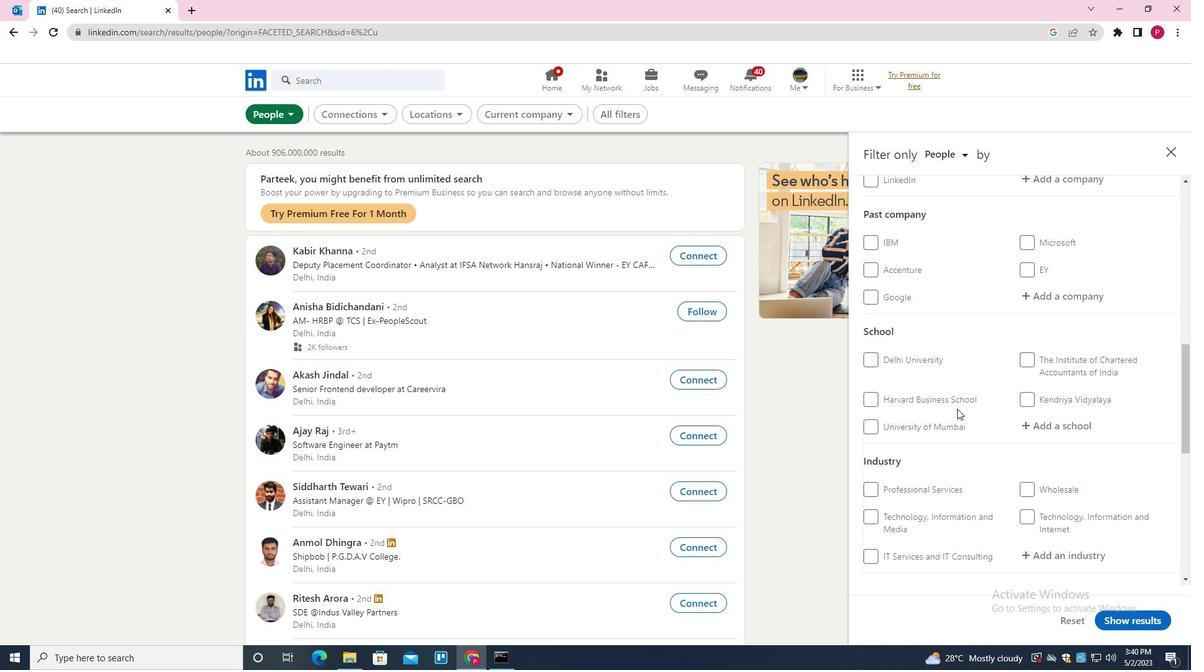 
Action: Mouse moved to (961, 418)
Screenshot: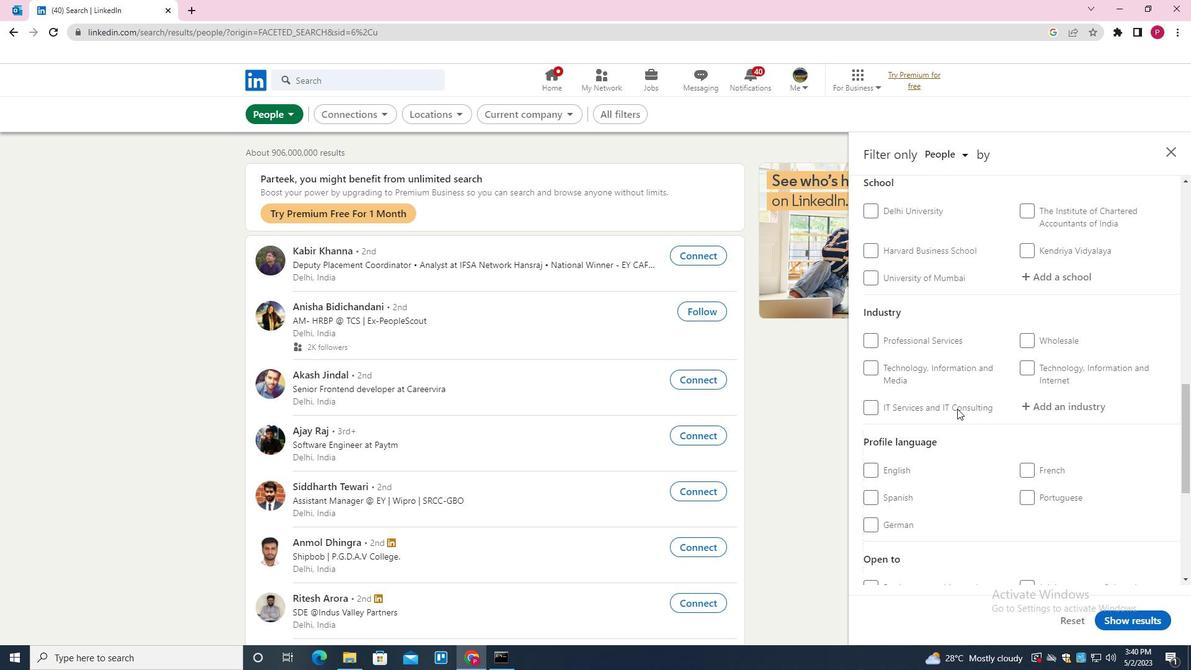 
Action: Mouse scrolled (961, 418) with delta (0, 0)
Screenshot: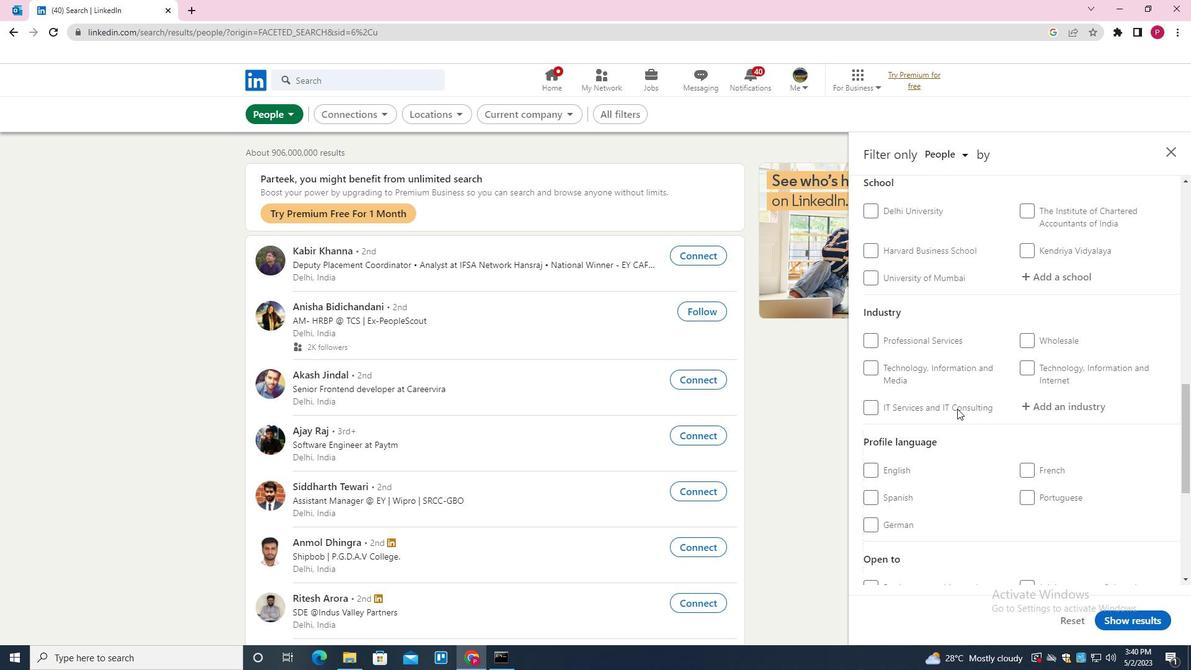 
Action: Mouse moved to (961, 421)
Screenshot: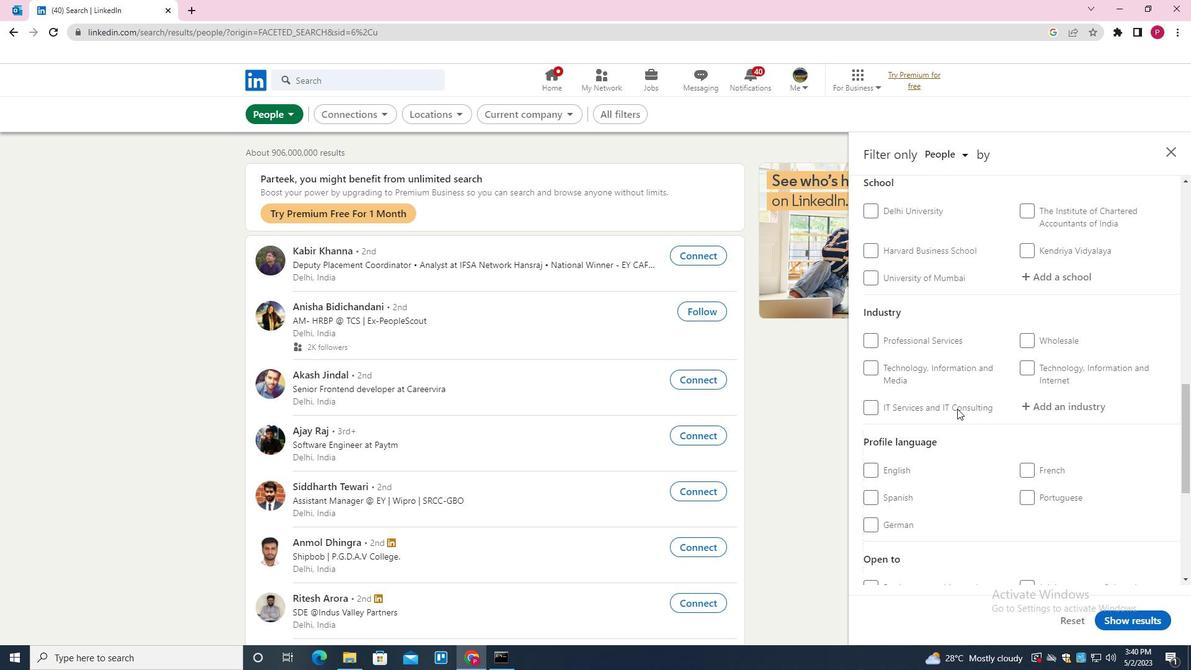 
Action: Mouse scrolled (961, 421) with delta (0, 0)
Screenshot: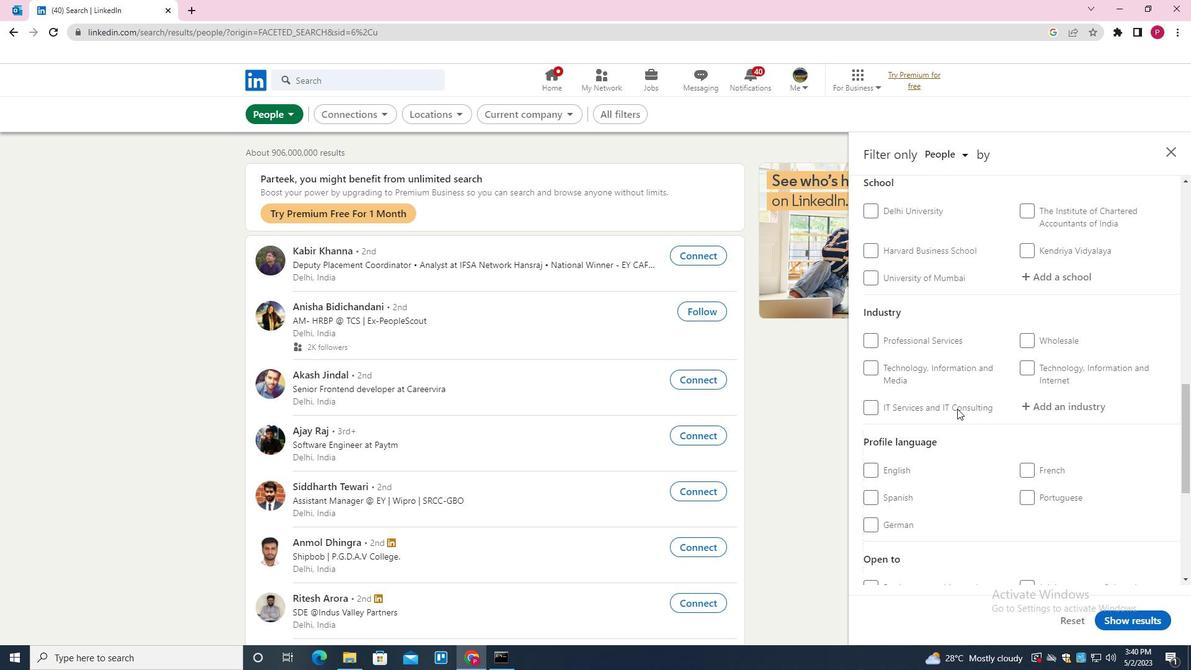 
Action: Mouse moved to (1028, 347)
Screenshot: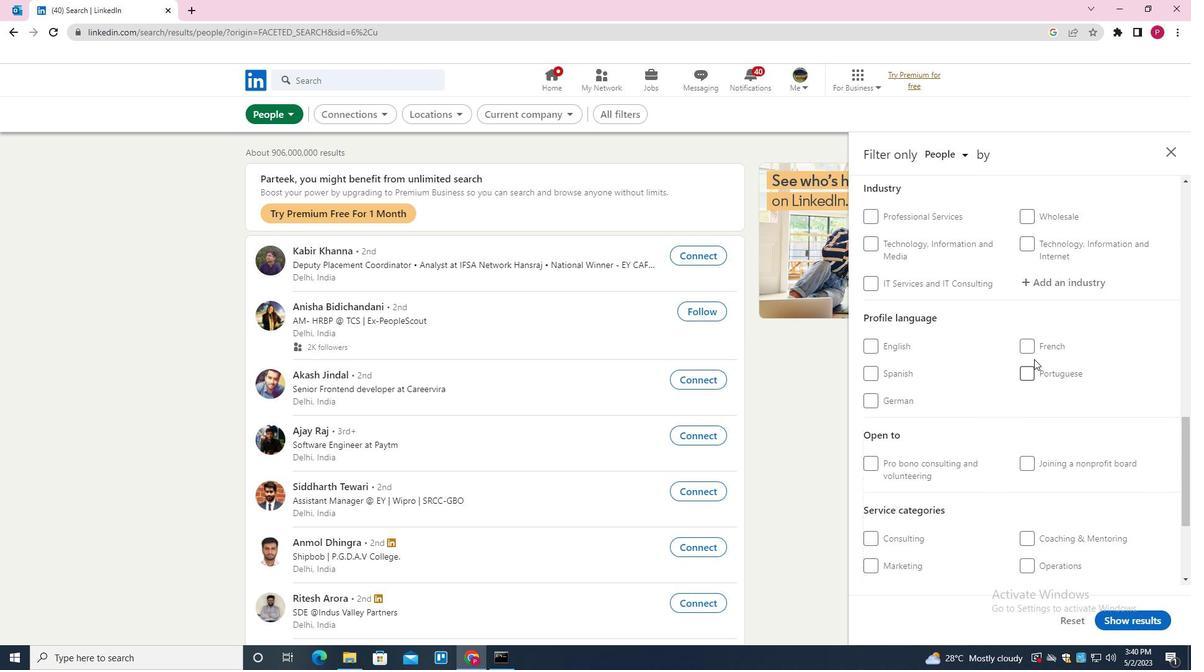 
Action: Mouse pressed left at (1028, 347)
Screenshot: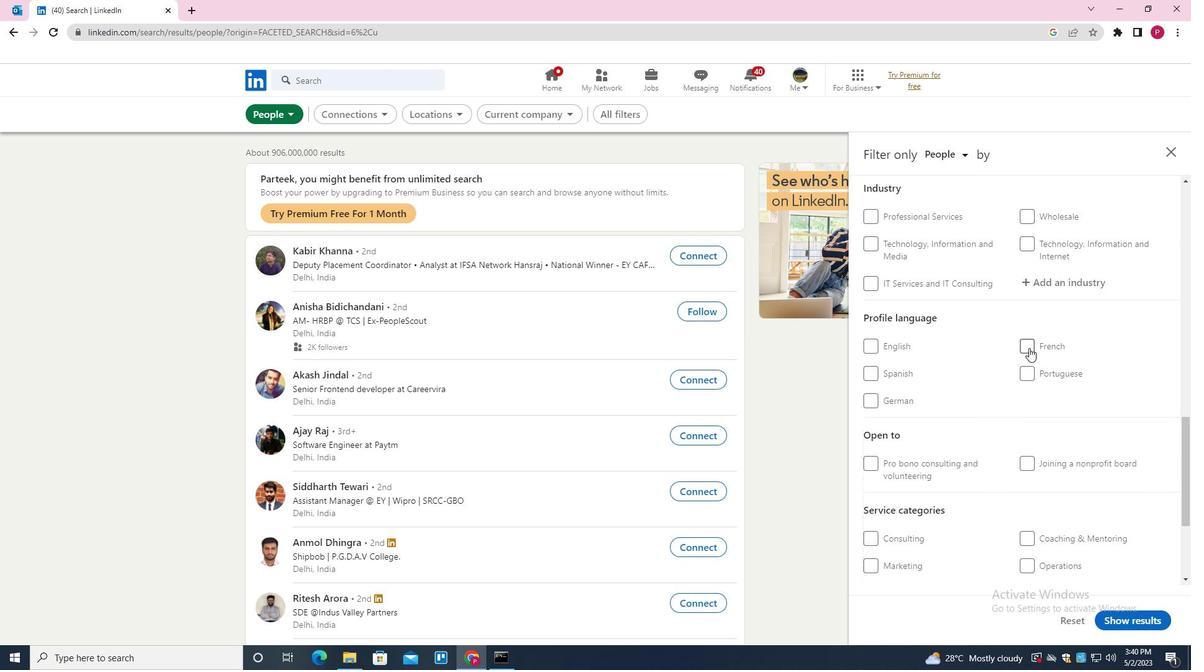
Action: Mouse moved to (959, 386)
Screenshot: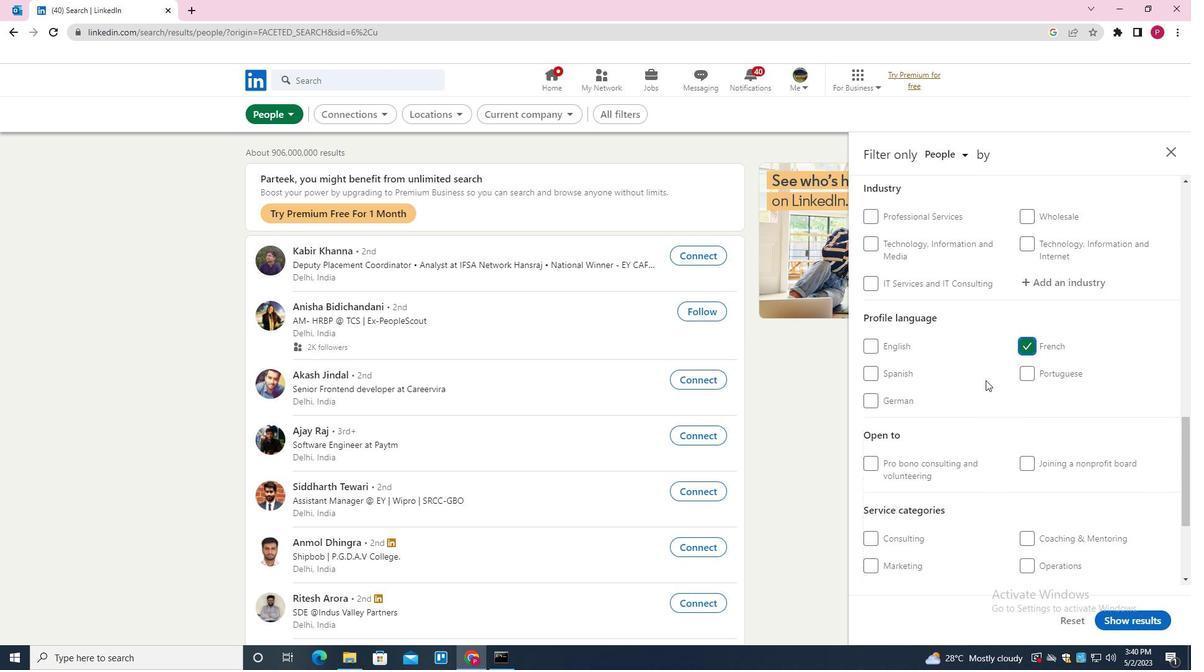 
Action: Mouse scrolled (959, 387) with delta (0, 0)
Screenshot: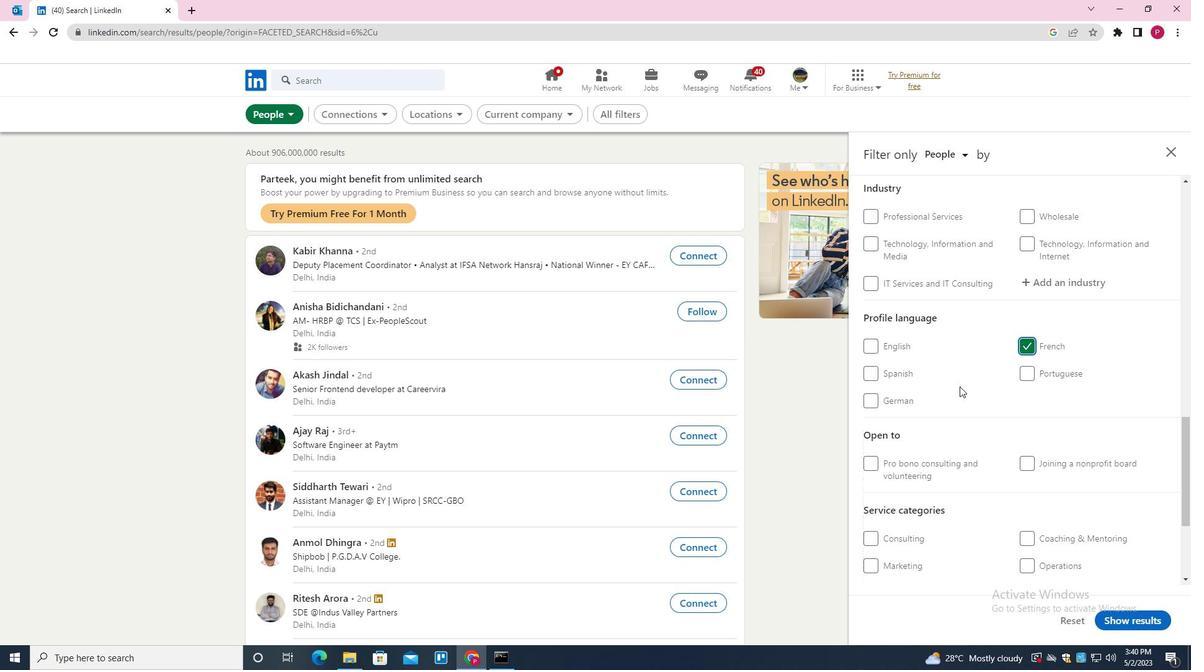 
Action: Mouse scrolled (959, 387) with delta (0, 0)
Screenshot: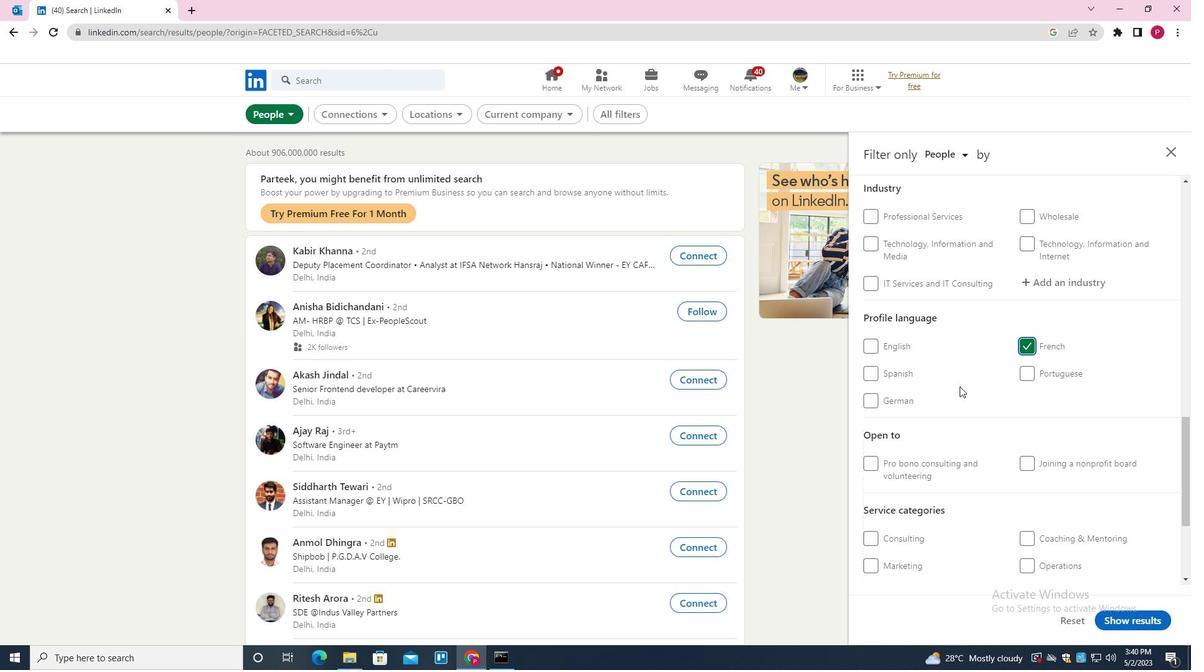 
Action: Mouse scrolled (959, 387) with delta (0, 0)
Screenshot: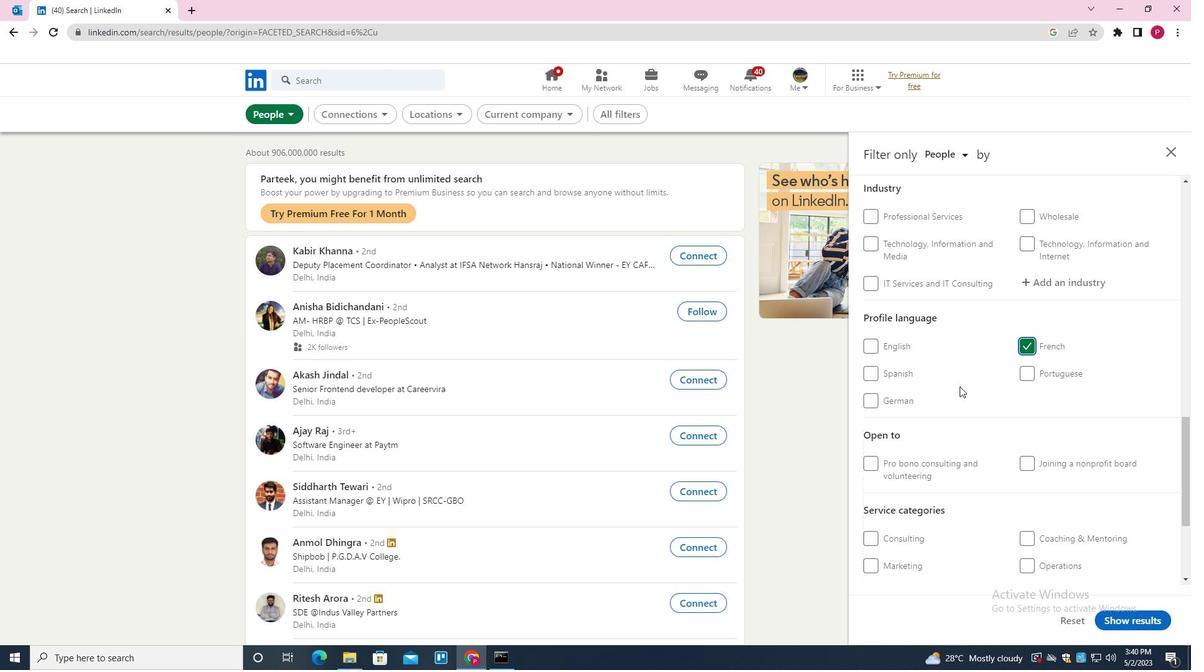 
Action: Mouse scrolled (959, 387) with delta (0, 0)
Screenshot: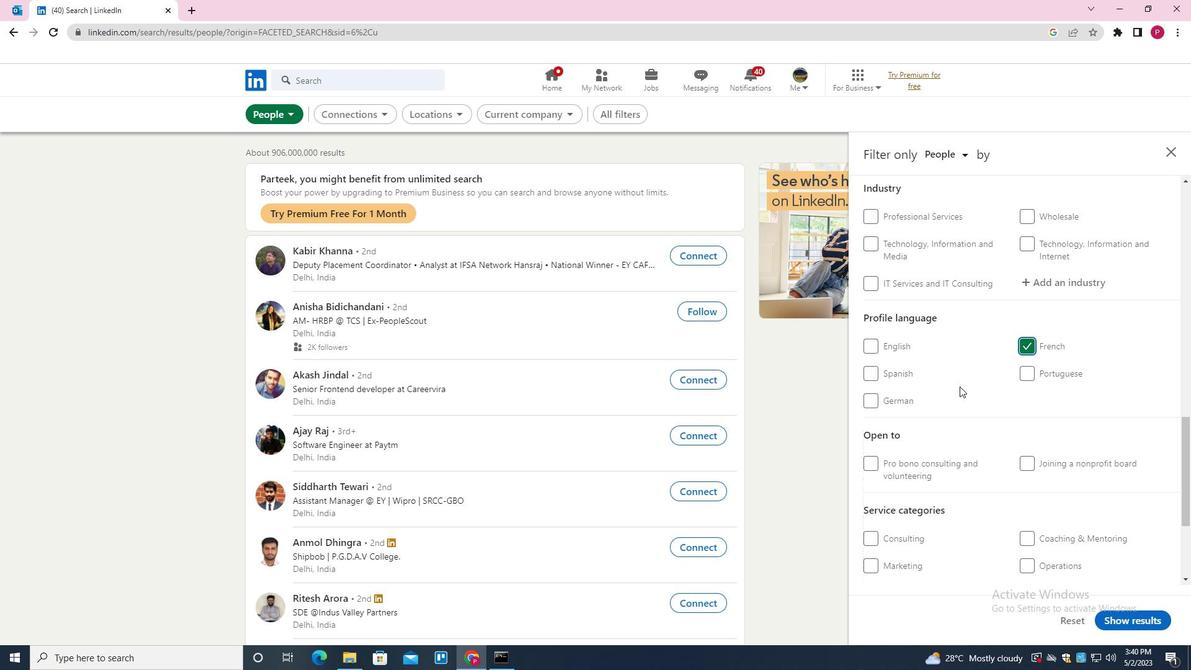 
Action: Mouse scrolled (959, 387) with delta (0, 0)
Screenshot: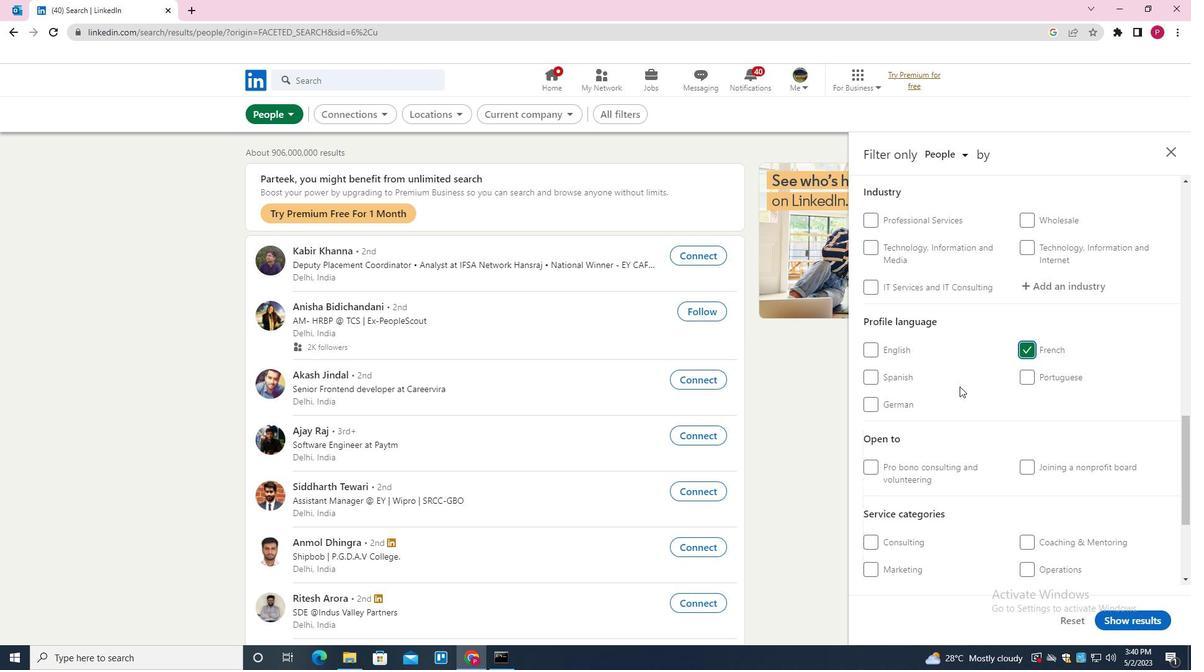 
Action: Mouse moved to (982, 398)
Screenshot: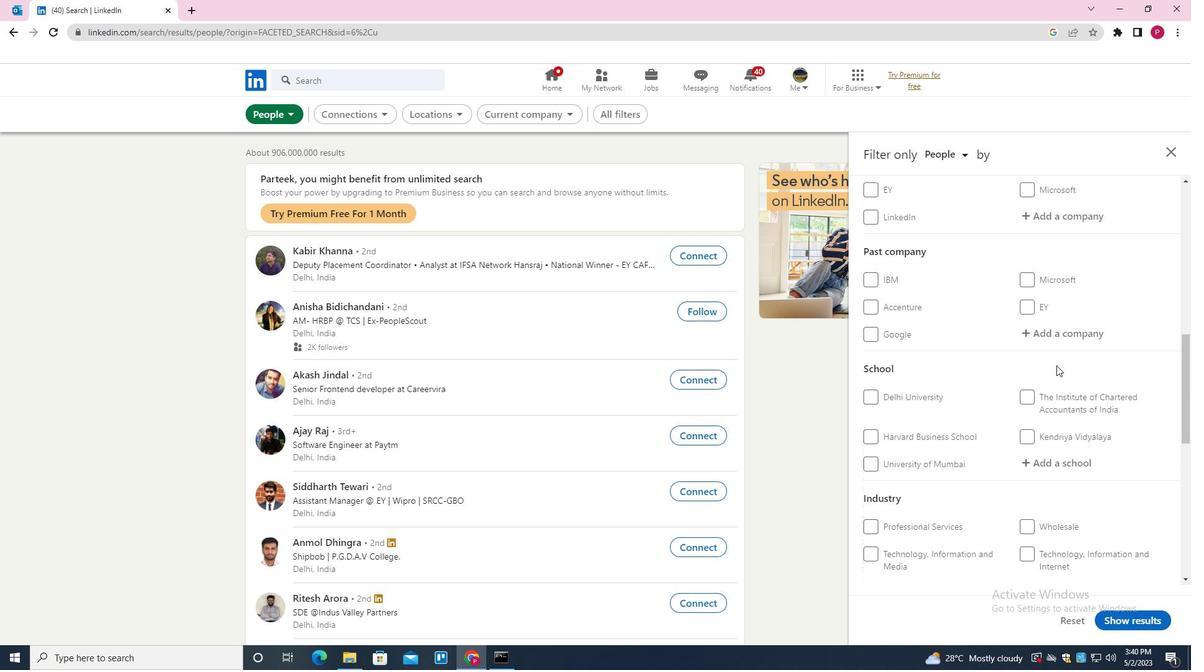 
Action: Mouse scrolled (982, 399) with delta (0, 0)
Screenshot: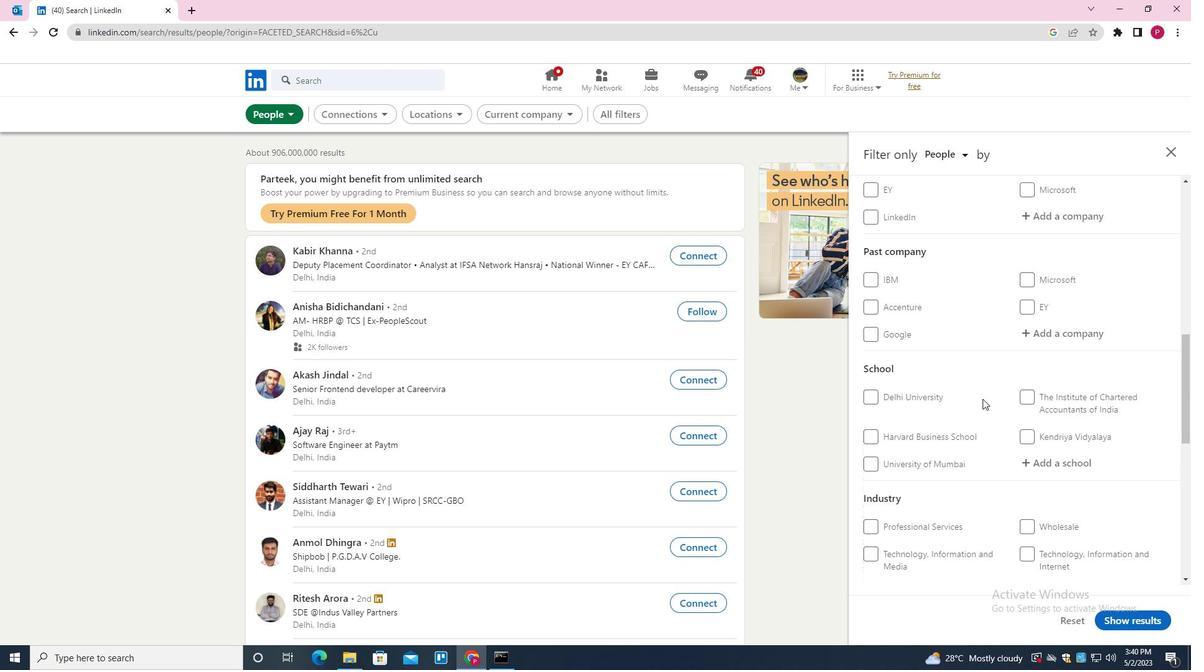 
Action: Mouse moved to (1059, 273)
Screenshot: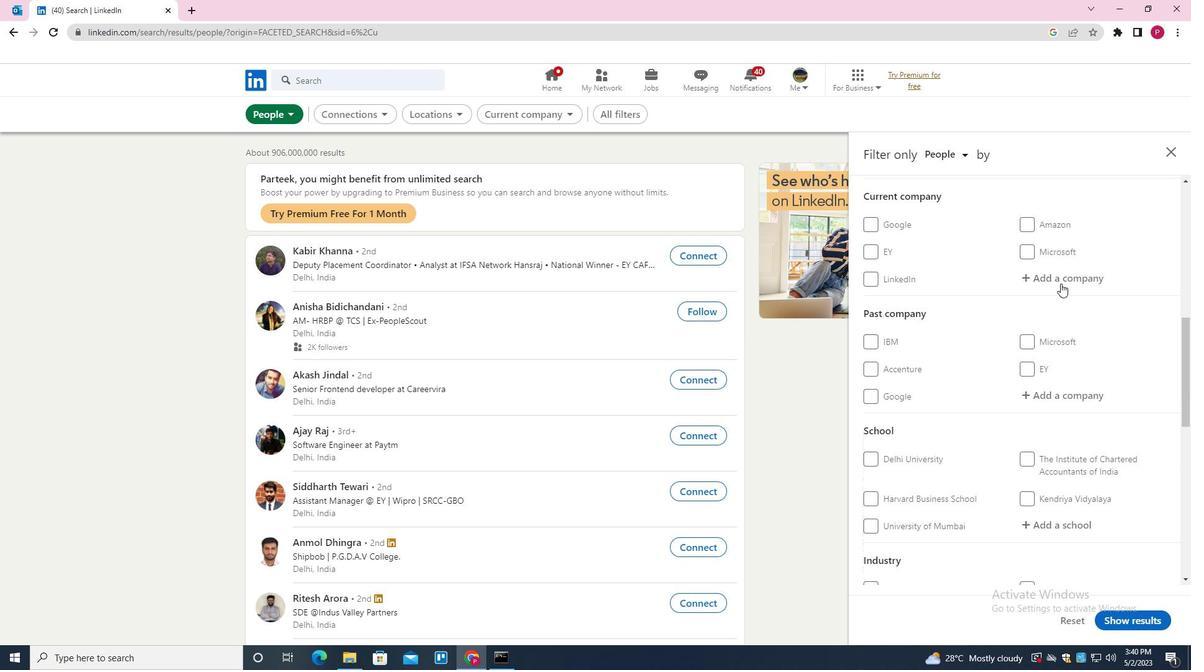 
Action: Mouse pressed left at (1059, 273)
Screenshot: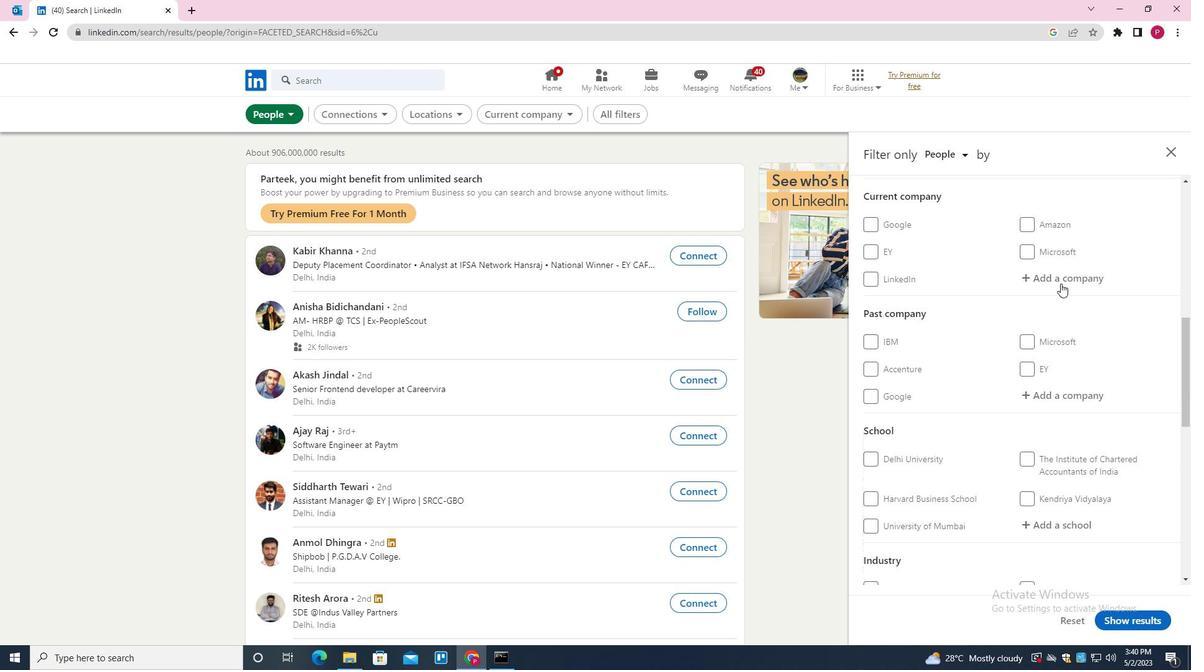 
Action: Mouse moved to (1053, 276)
Screenshot: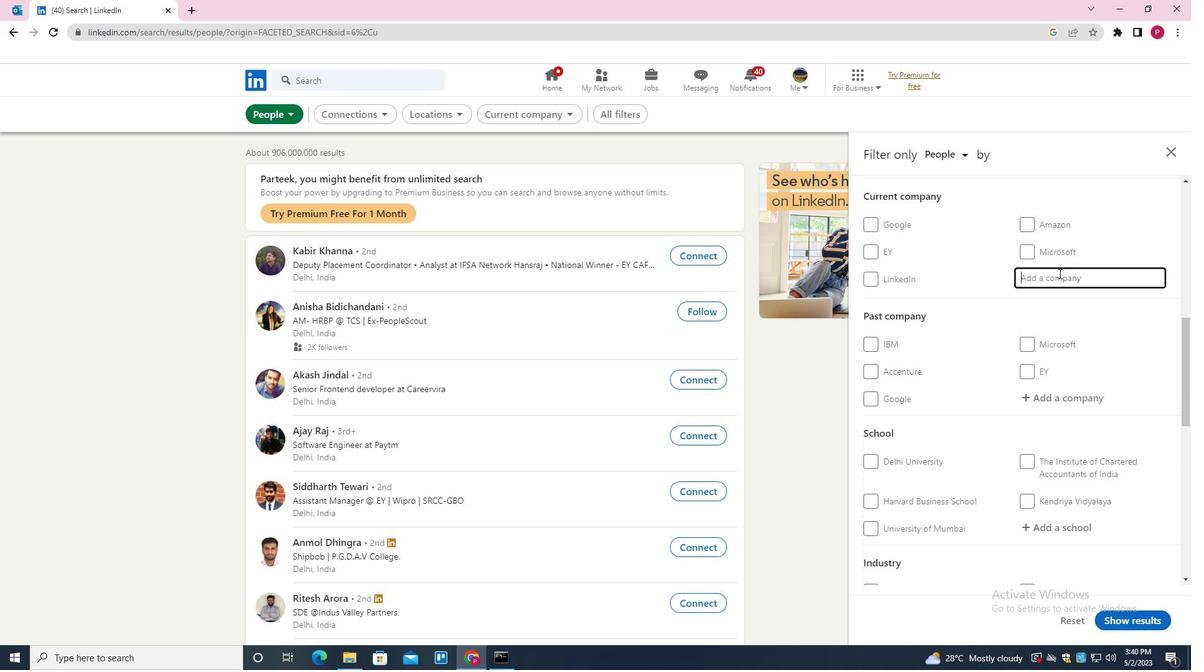 
Action: Key pressed <Key.shift>INDIA<Key.shift>MART<Key.down><Key.enter>
Screenshot: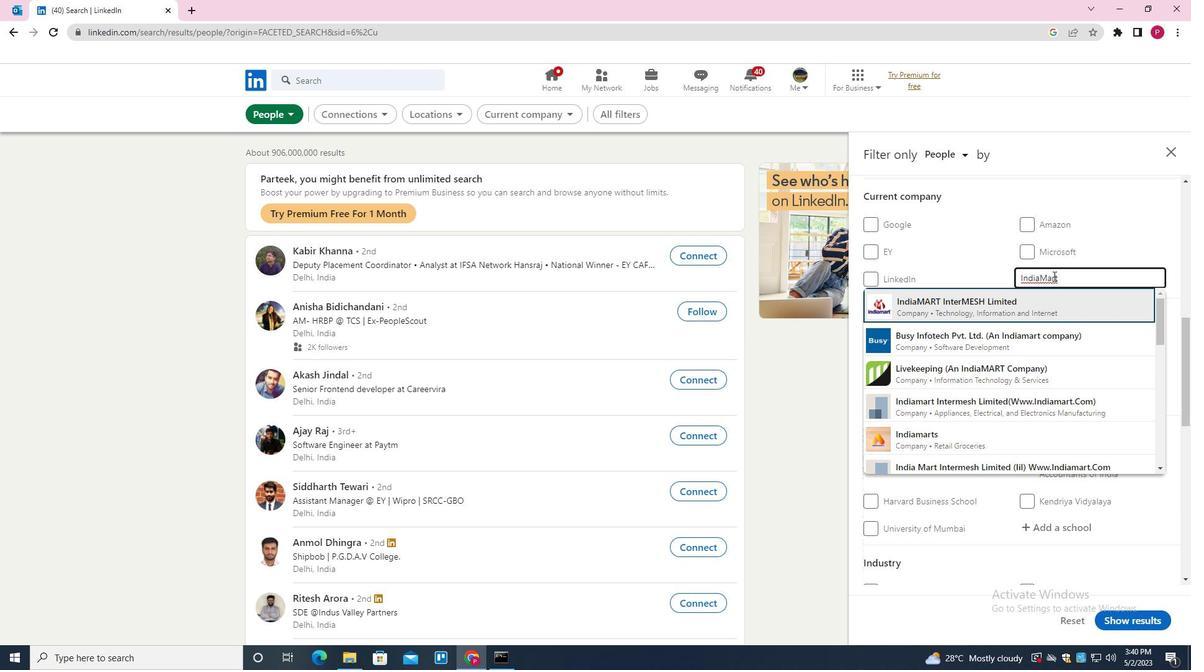 
Action: Mouse moved to (992, 315)
Screenshot: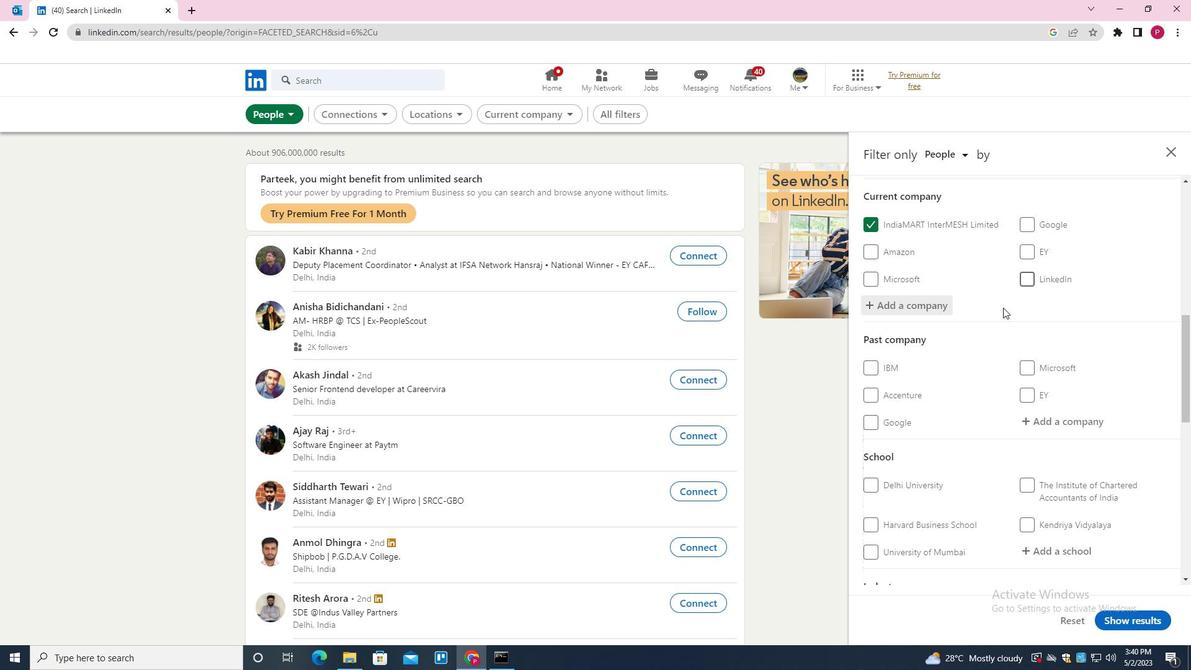 
Action: Mouse scrolled (992, 315) with delta (0, 0)
Screenshot: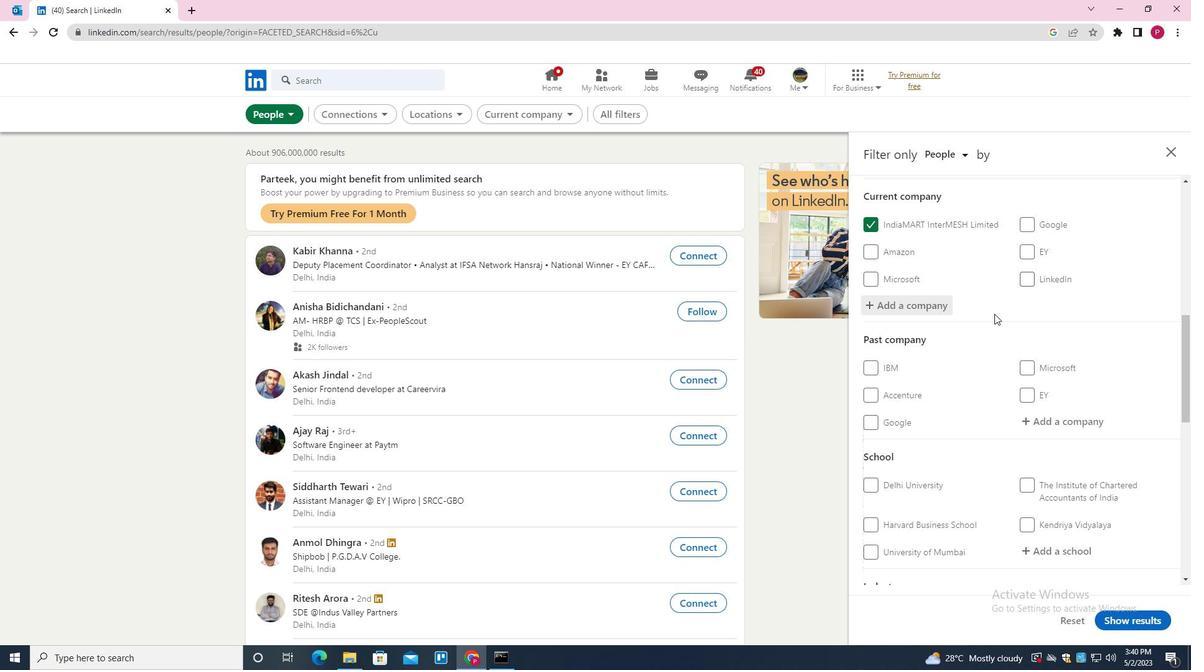 
Action: Mouse moved to (992, 316)
Screenshot: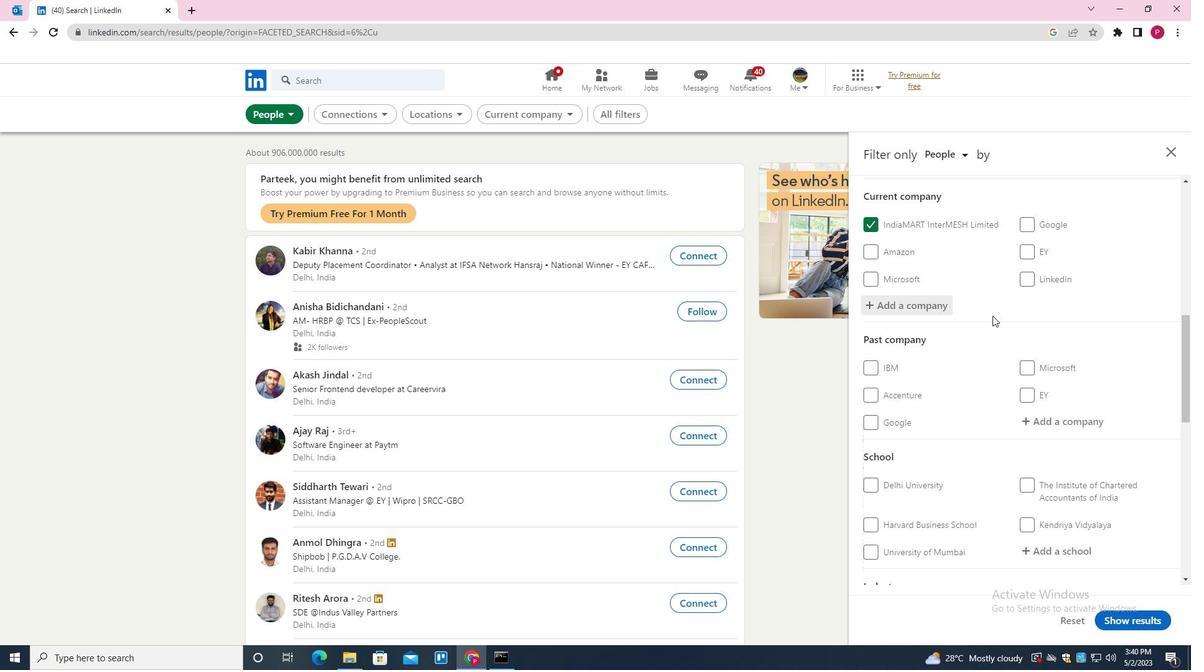 
Action: Mouse scrolled (992, 315) with delta (0, 0)
Screenshot: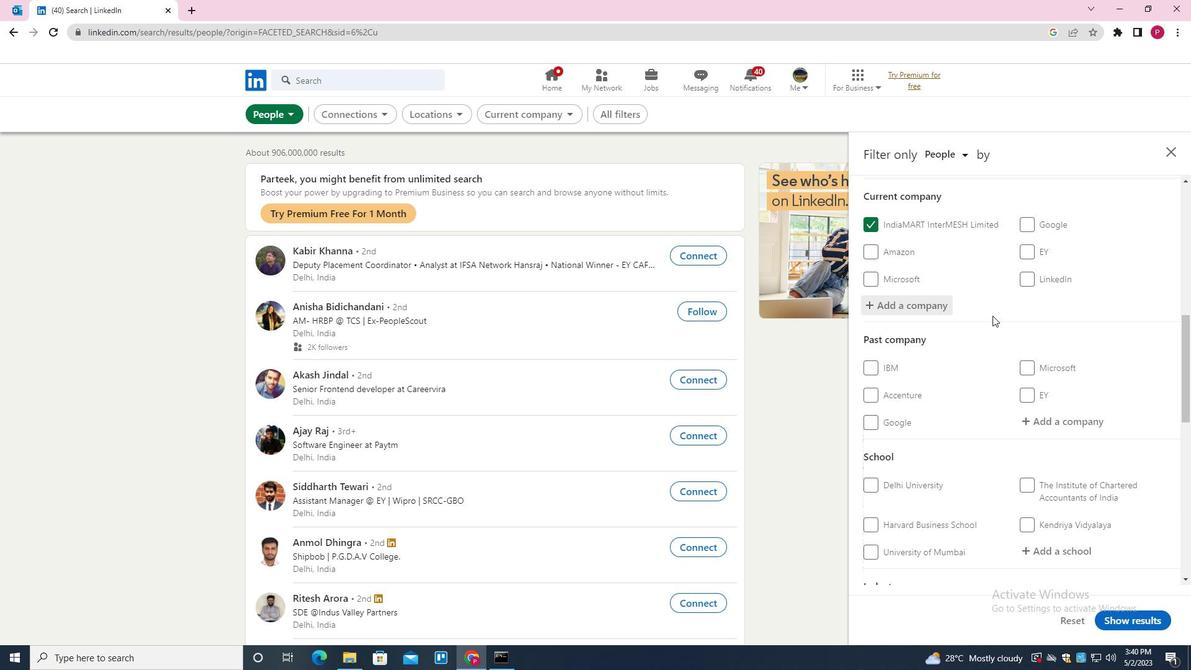 
Action: Mouse scrolled (992, 315) with delta (0, 0)
Screenshot: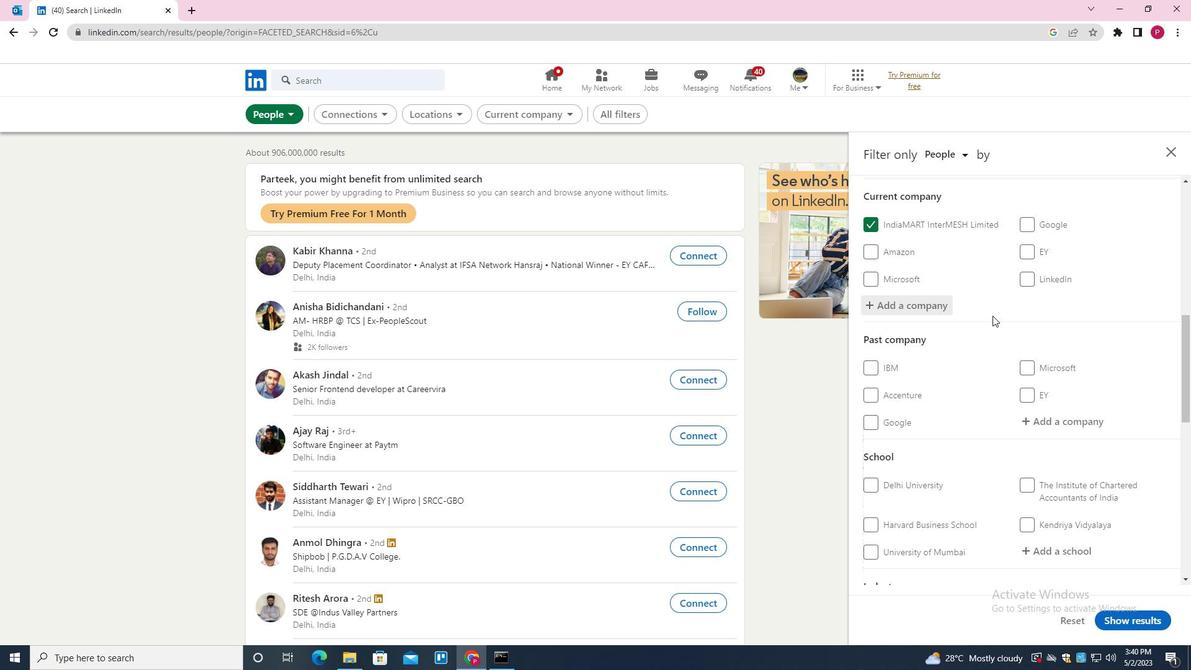 
Action: Mouse moved to (993, 318)
Screenshot: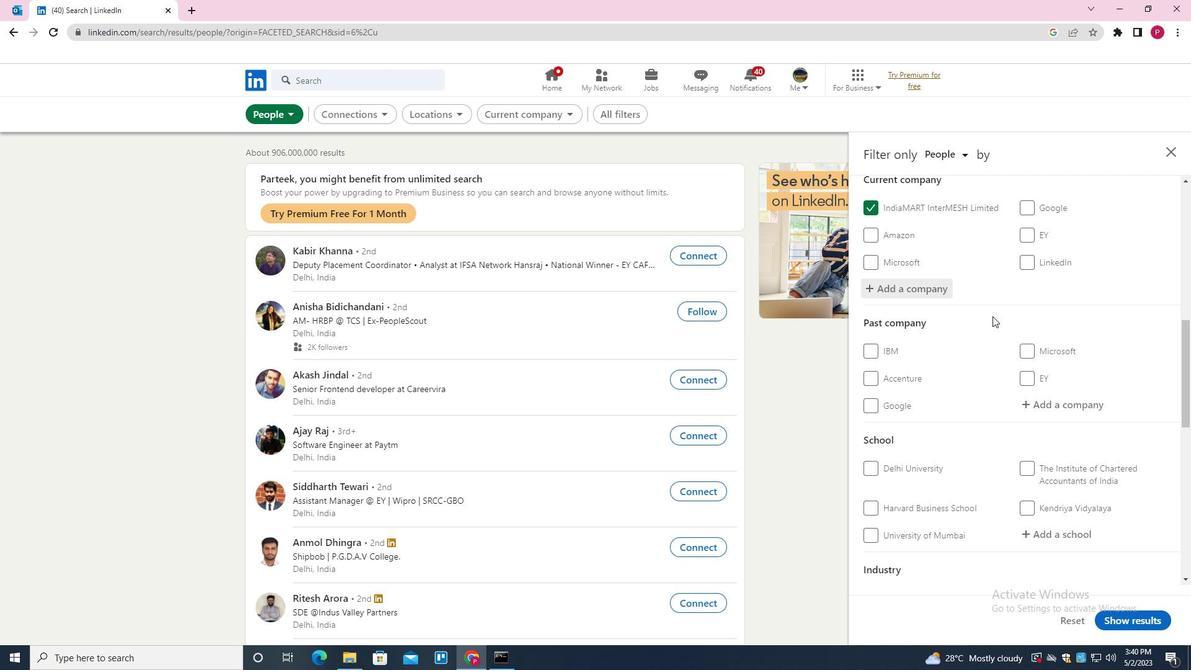 
Action: Mouse scrolled (993, 318) with delta (0, 0)
Screenshot: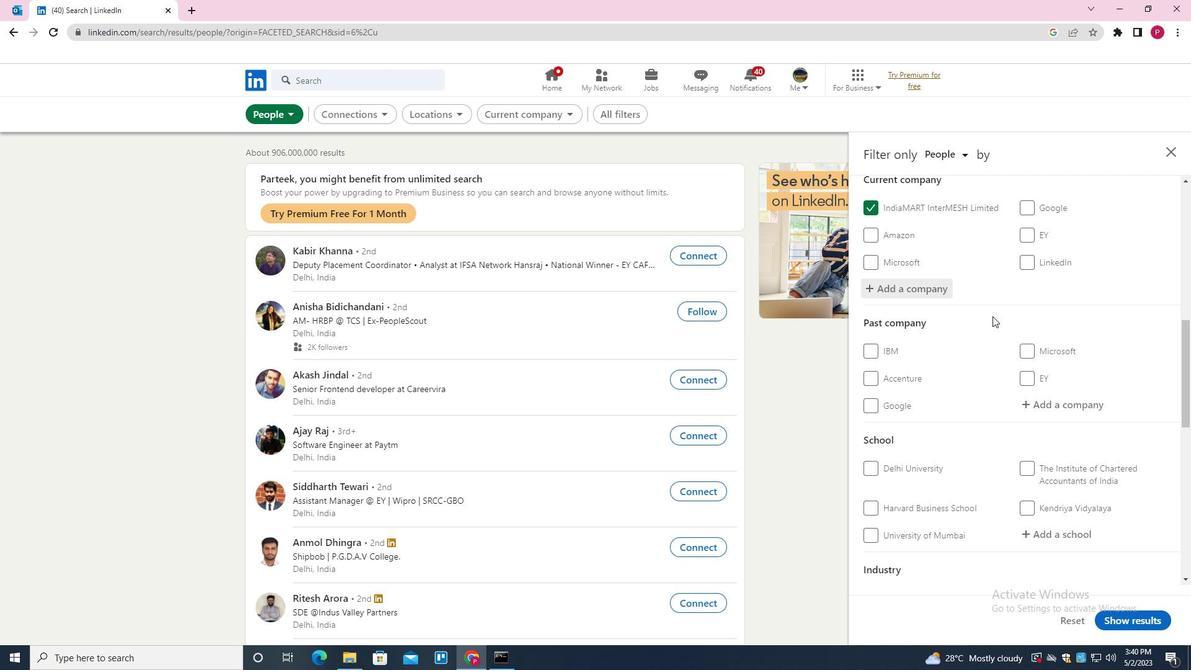 
Action: Mouse moved to (1042, 302)
Screenshot: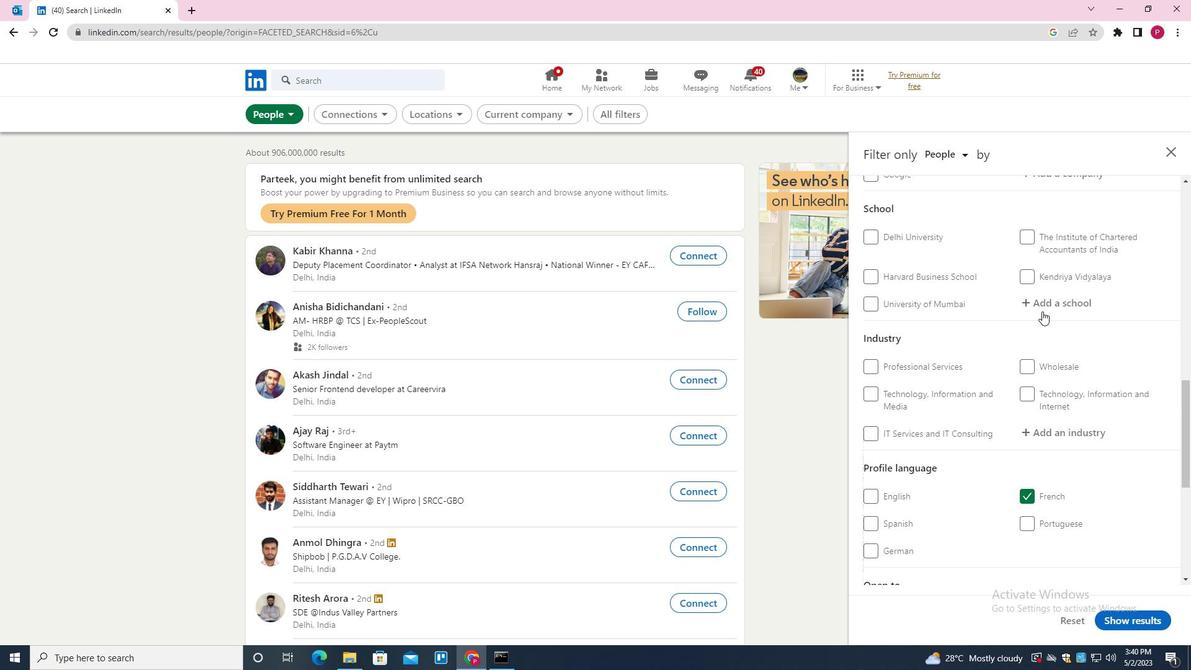
Action: Mouse pressed left at (1042, 302)
Screenshot: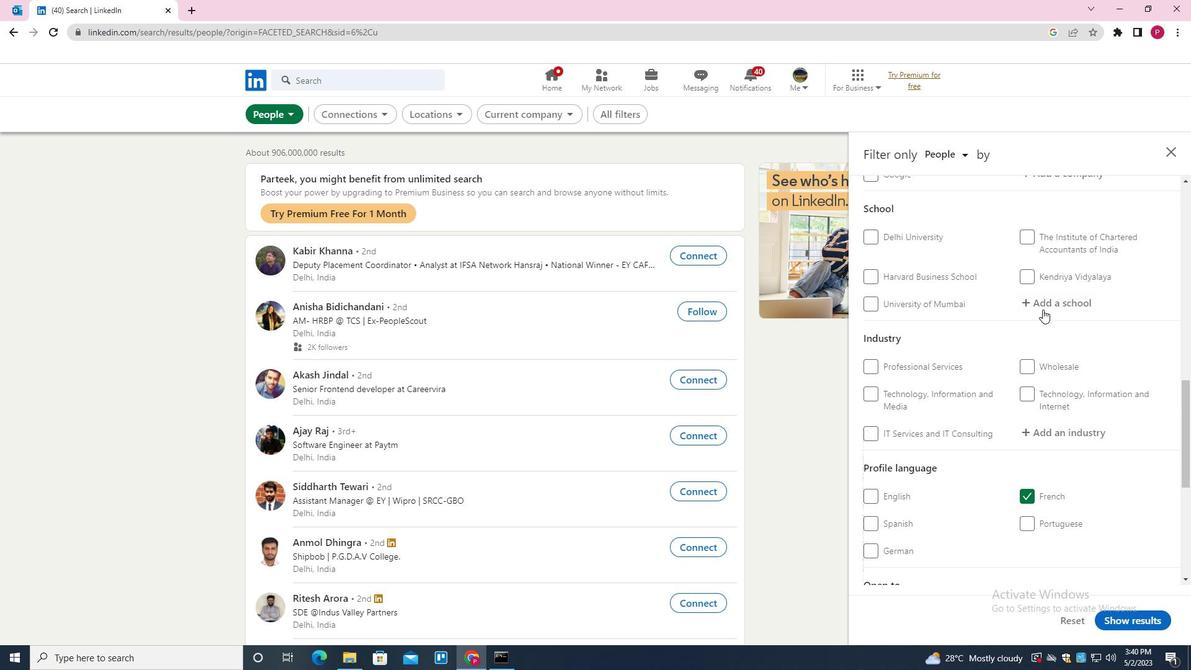 
Action: Mouse moved to (1039, 302)
Screenshot: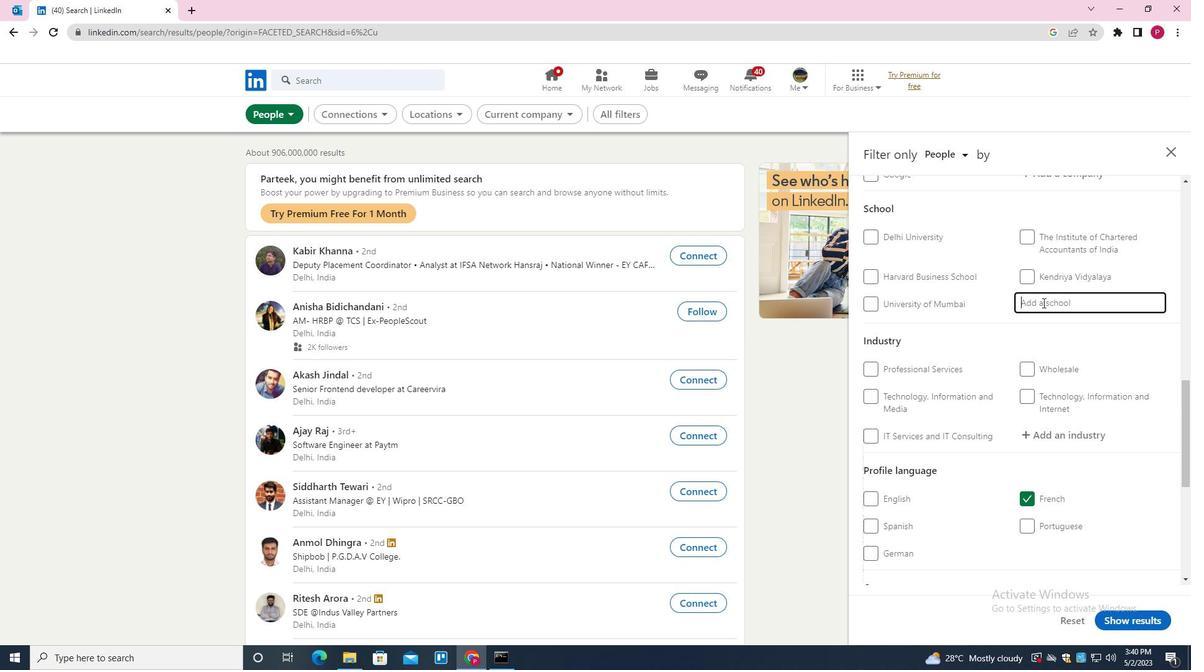 
Action: Key pressed <Key.shift><Key.shift><Key.shift><Key.shift><Key.shift><Key.shift><Key.shift><Key.shift><Key.shift><Key.shift>JUSTICE<Key.space>BASHER<Key.space>AHMED<Key.space>SAYEED<Key.space>COLLEGE<Key.space>FOR<Key.space>WOMEN<Key.down><Key.enter>
Screenshot: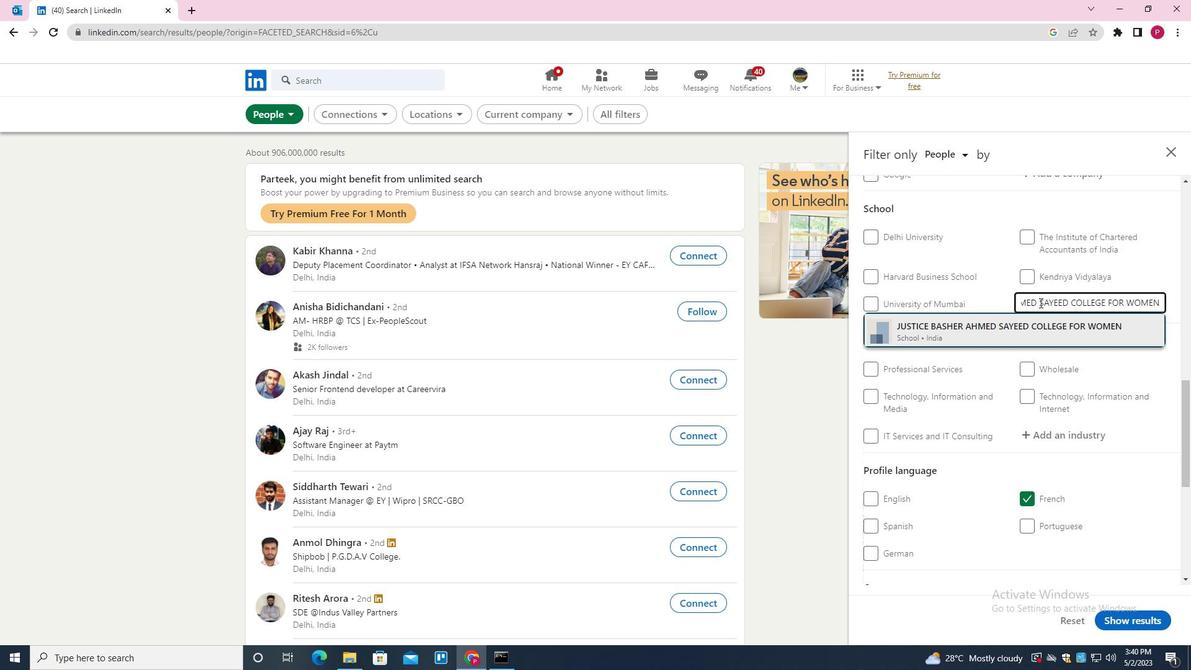 
Action: Mouse moved to (987, 341)
Screenshot: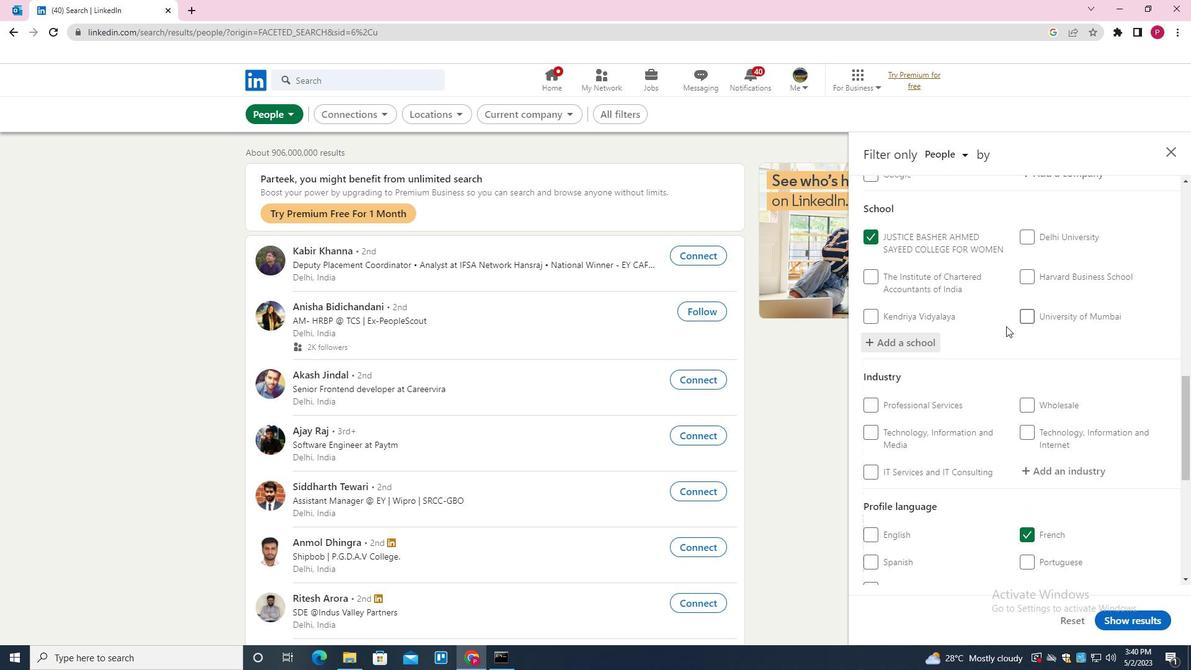 
Action: Mouse scrolled (987, 340) with delta (0, 0)
Screenshot: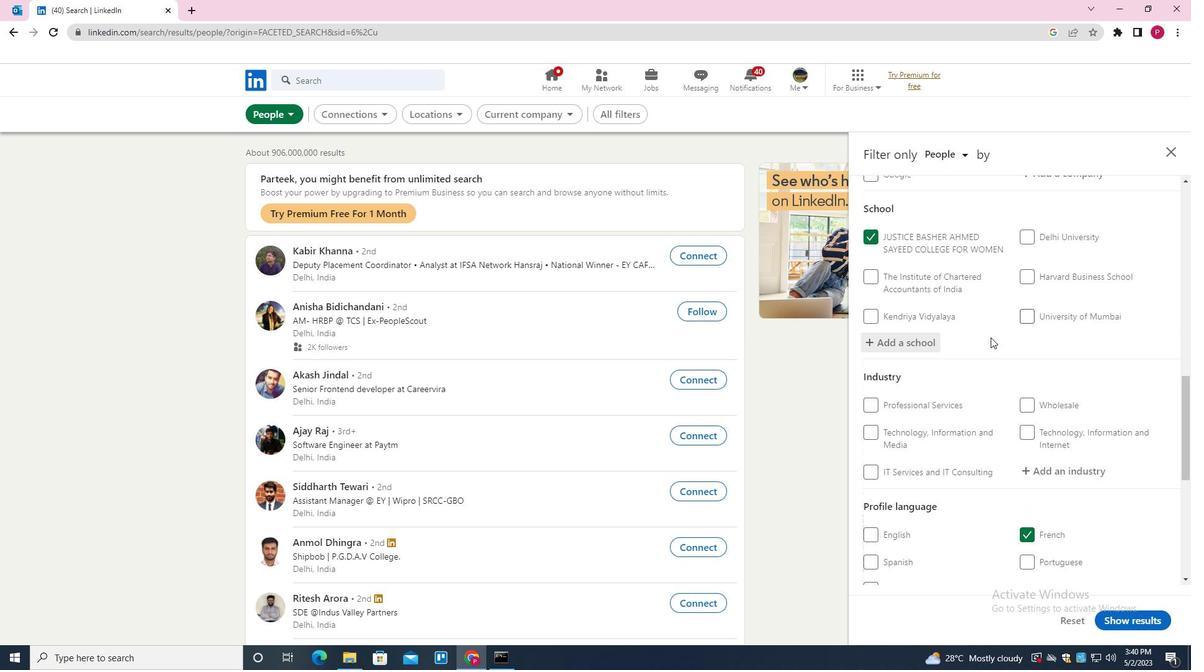 
Action: Mouse moved to (986, 341)
Screenshot: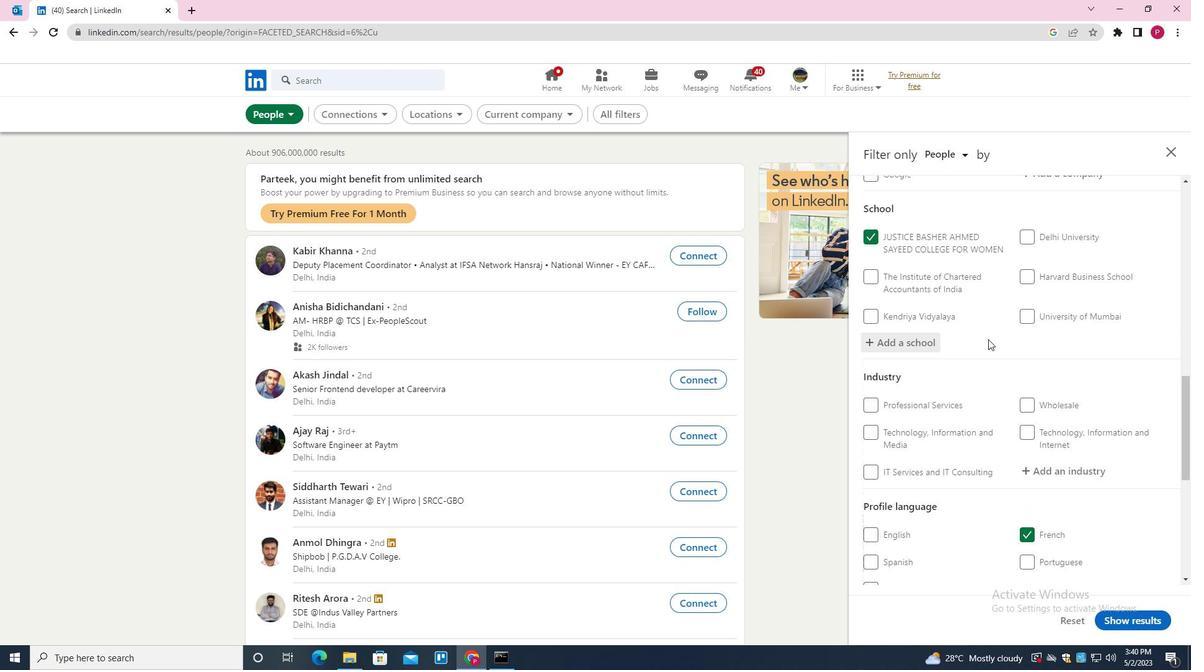 
Action: Mouse scrolled (986, 341) with delta (0, 0)
Screenshot: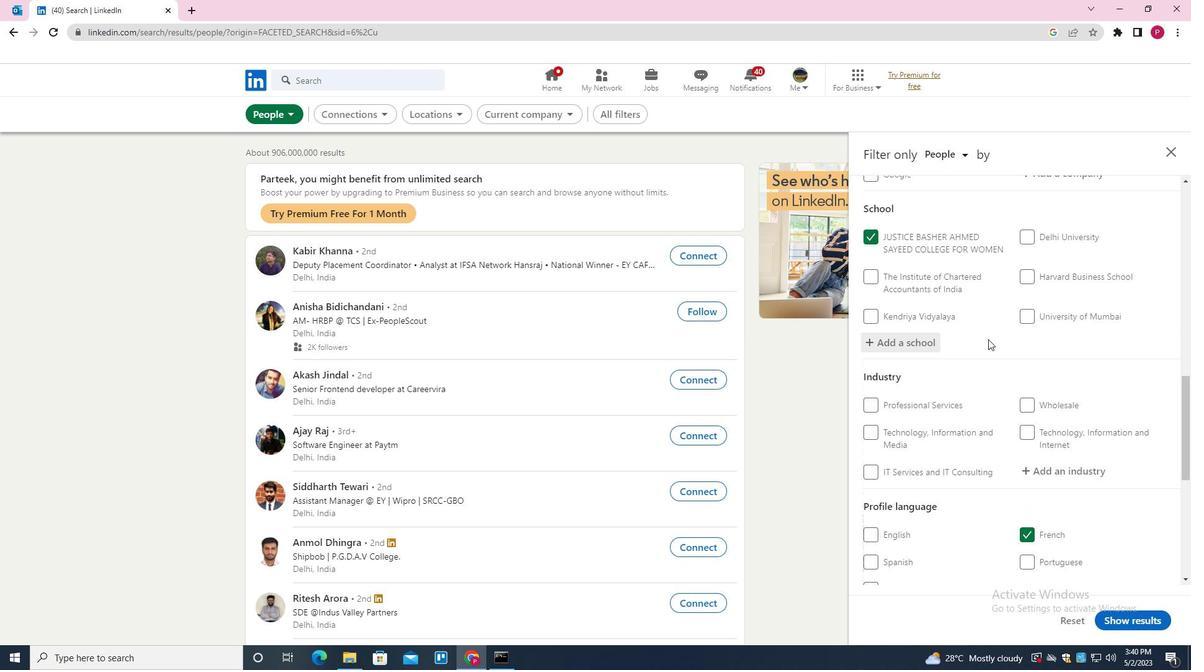 
Action: Mouse moved to (986, 342)
Screenshot: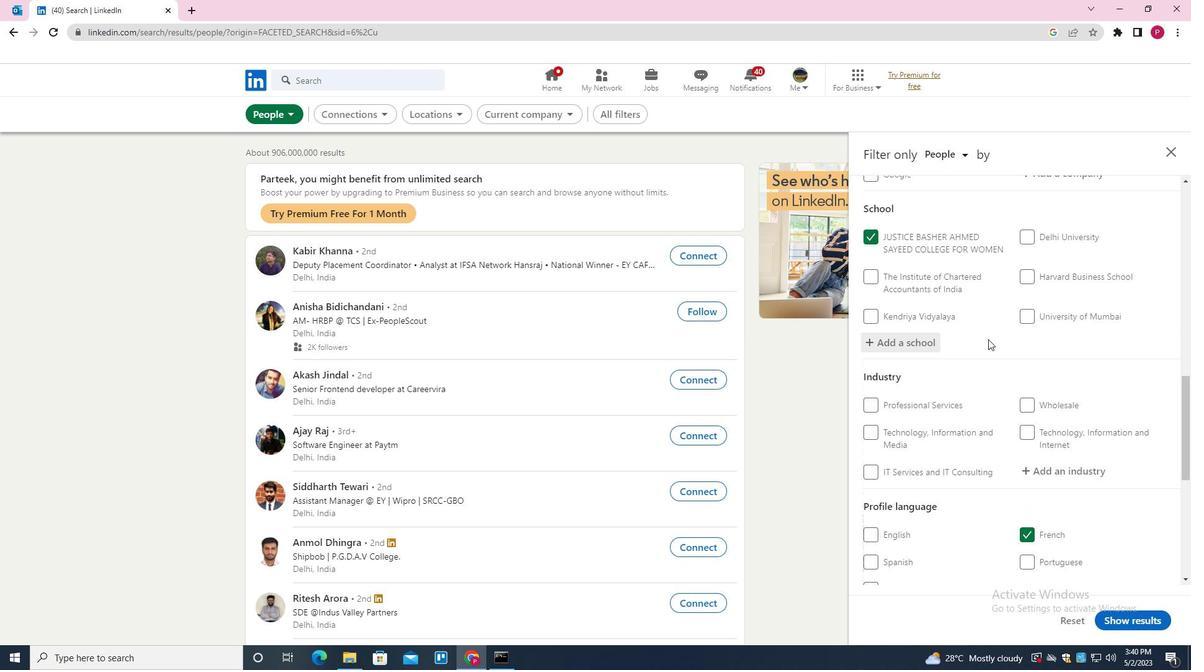 
Action: Mouse scrolled (986, 341) with delta (0, 0)
Screenshot: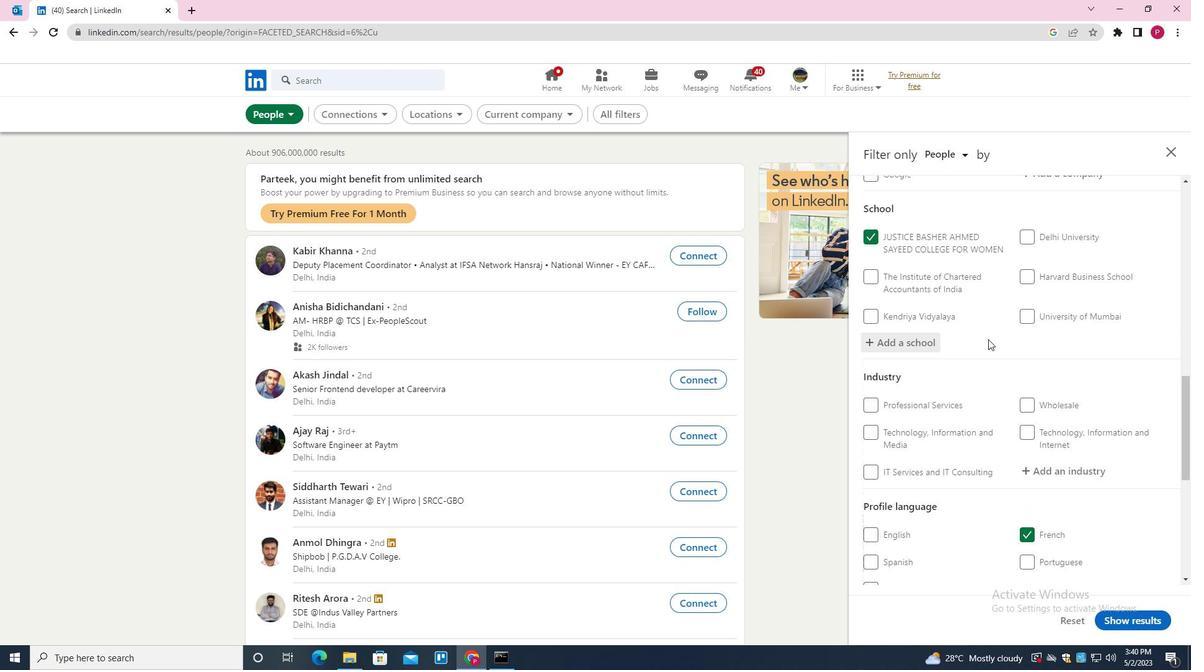 
Action: Mouse moved to (986, 344)
Screenshot: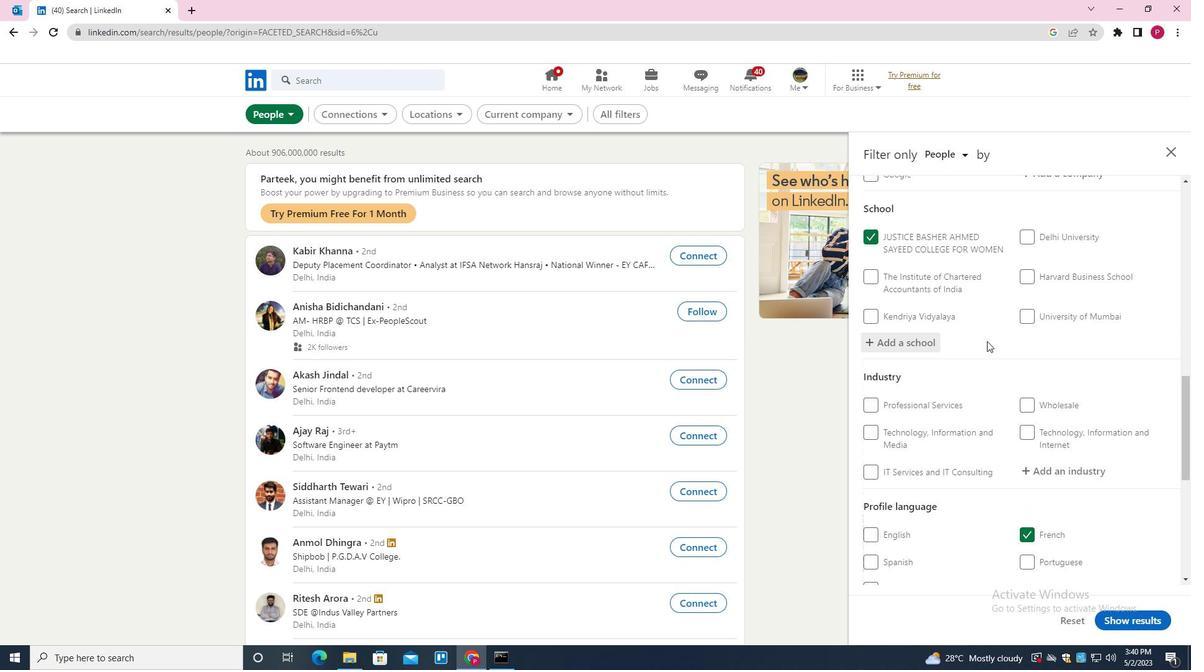 
Action: Mouse scrolled (986, 343) with delta (0, 0)
Screenshot: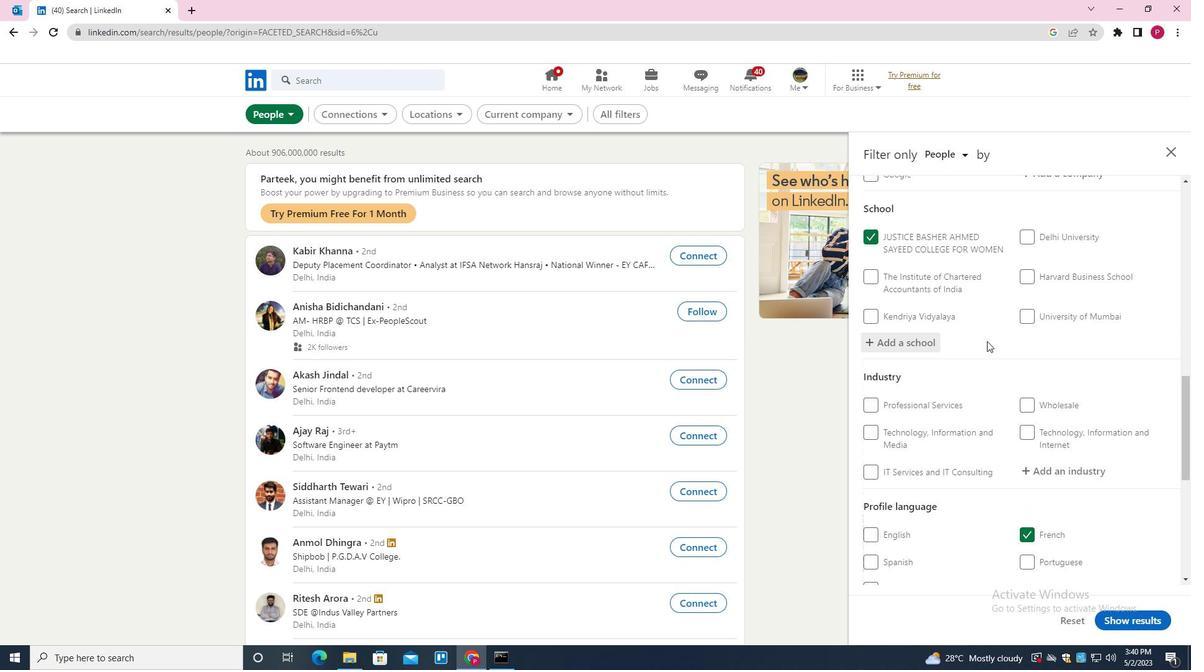 
Action: Mouse moved to (1066, 229)
Screenshot: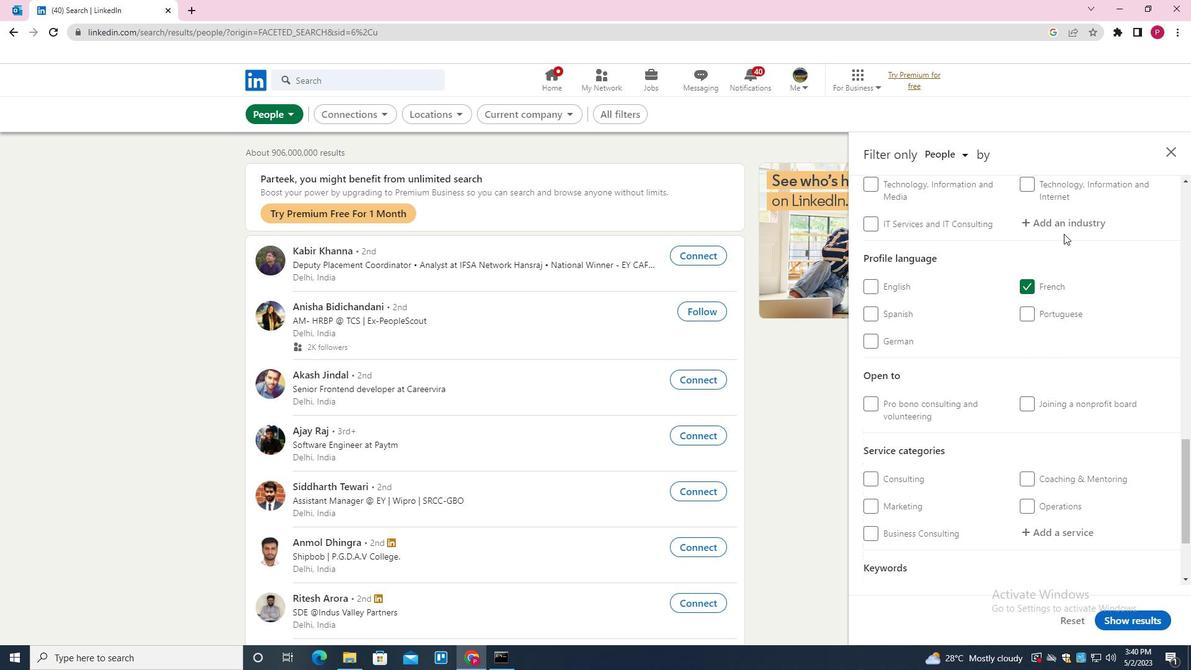 
Action: Mouse pressed left at (1066, 229)
Screenshot: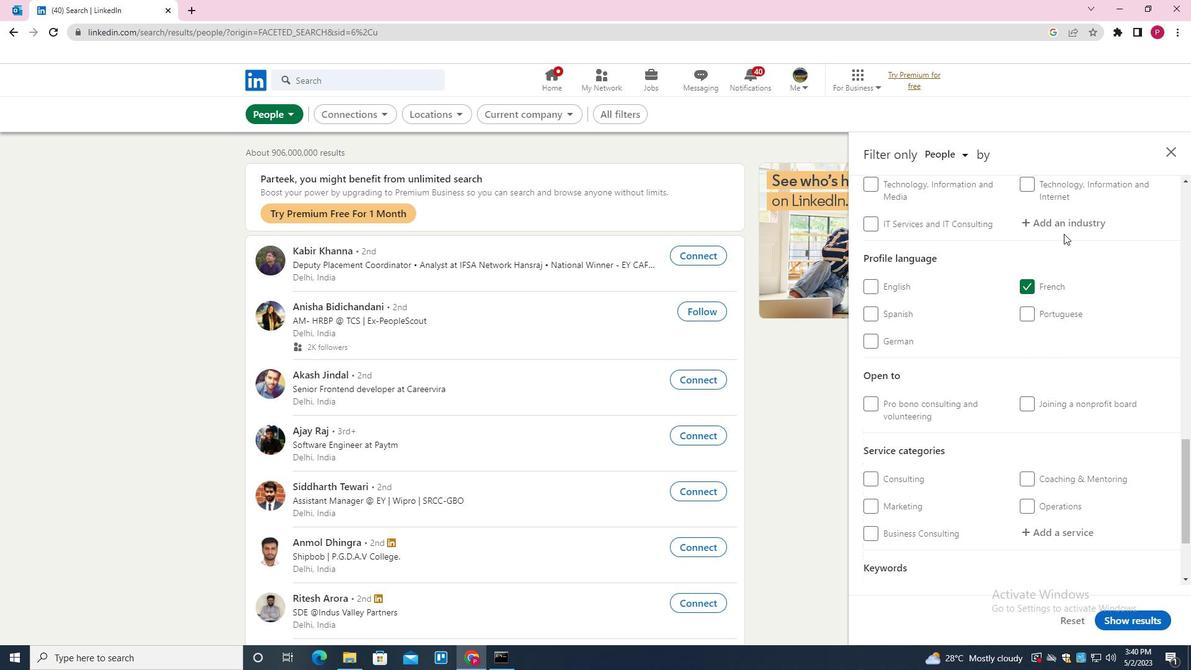 
Action: Mouse moved to (1066, 227)
Screenshot: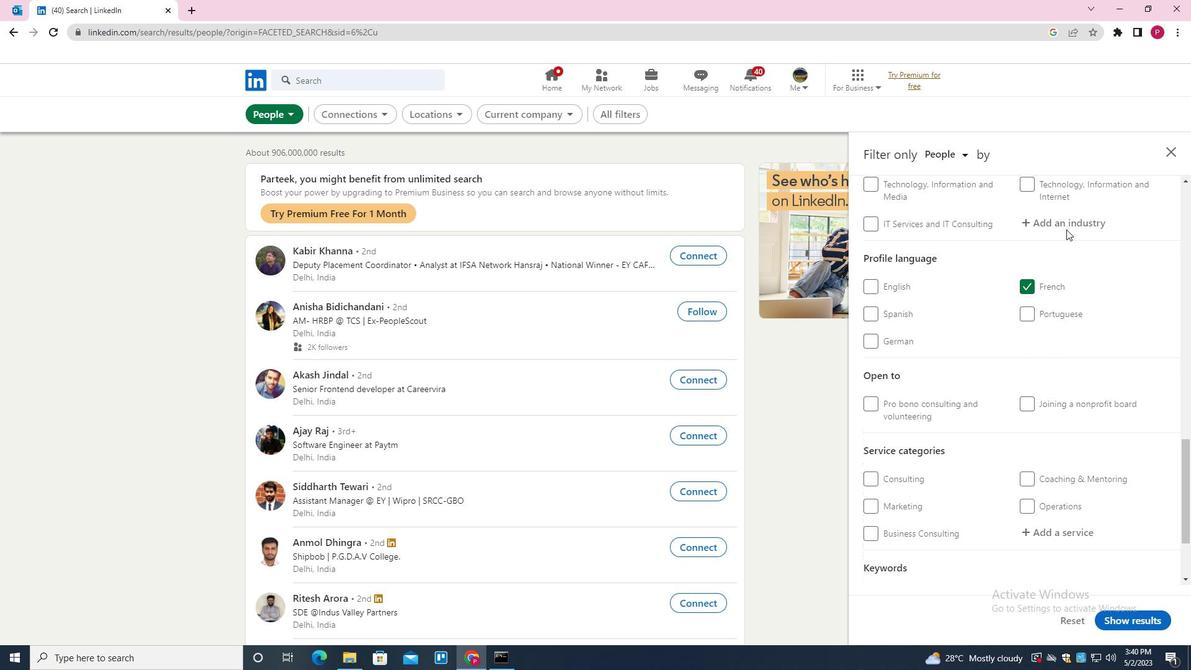 
Action: Mouse pressed left at (1066, 227)
Screenshot: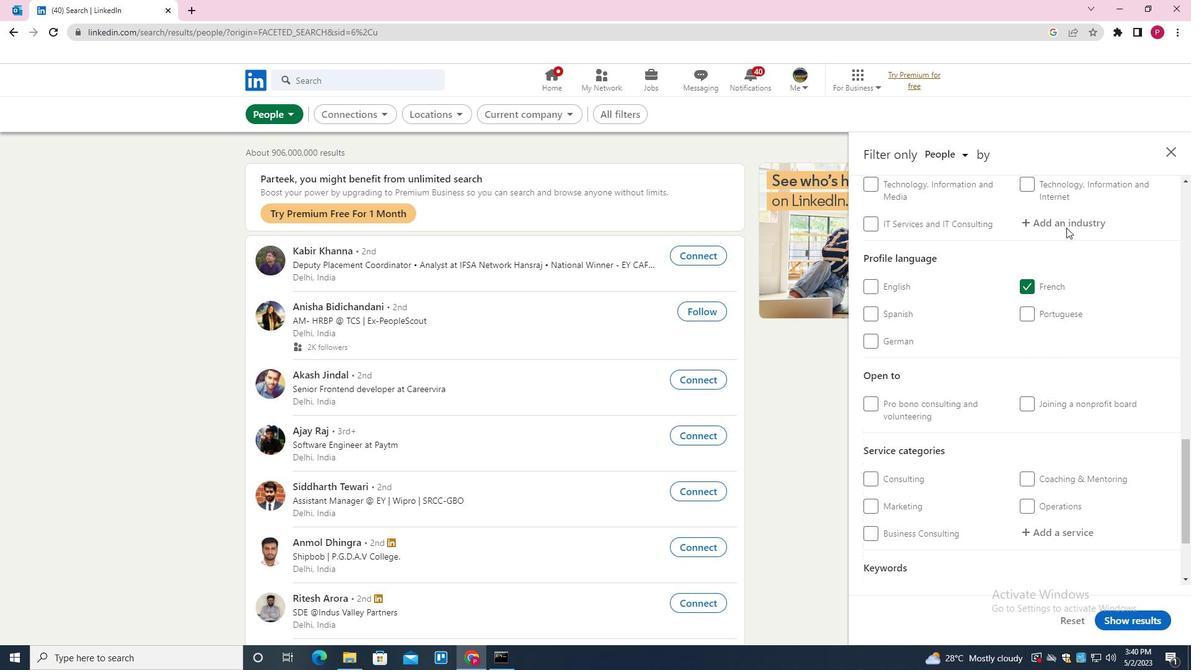 
Action: Mouse moved to (1067, 223)
Screenshot: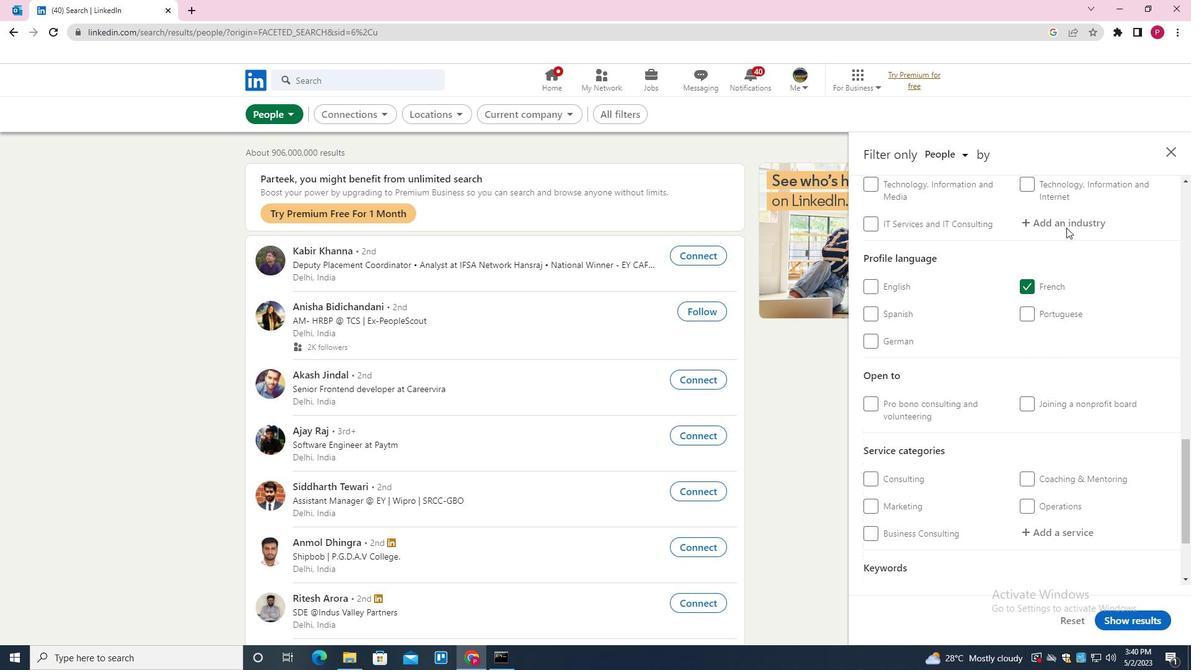 
Action: Mouse pressed left at (1067, 223)
Screenshot: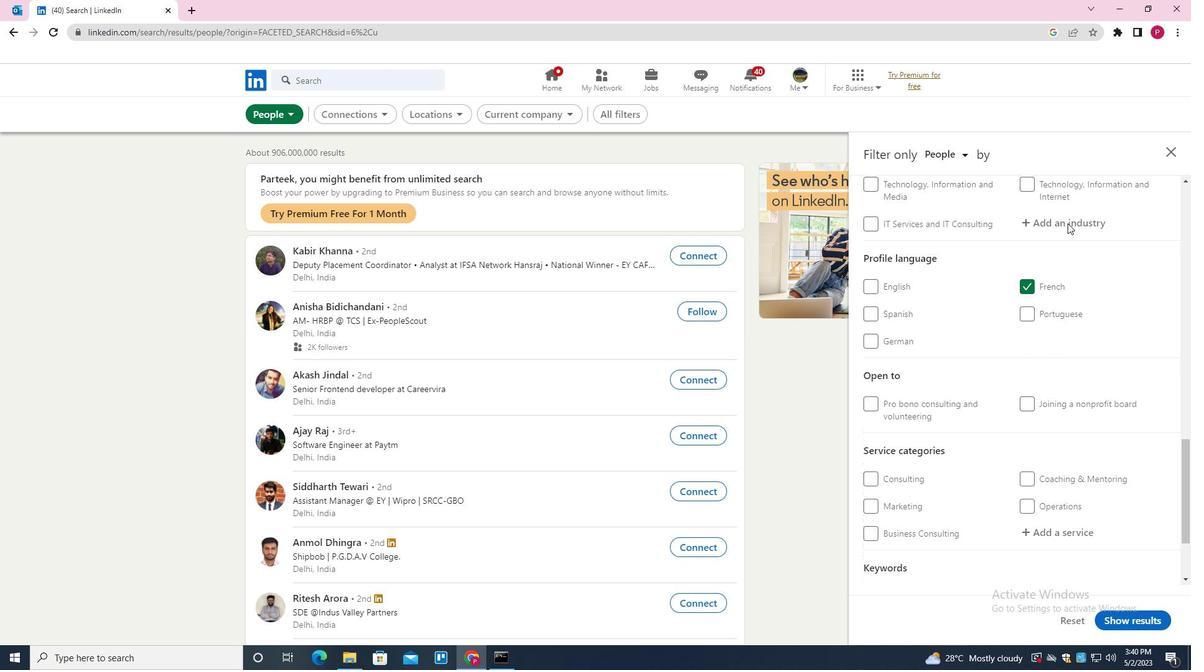 
Action: Mouse moved to (1065, 226)
Screenshot: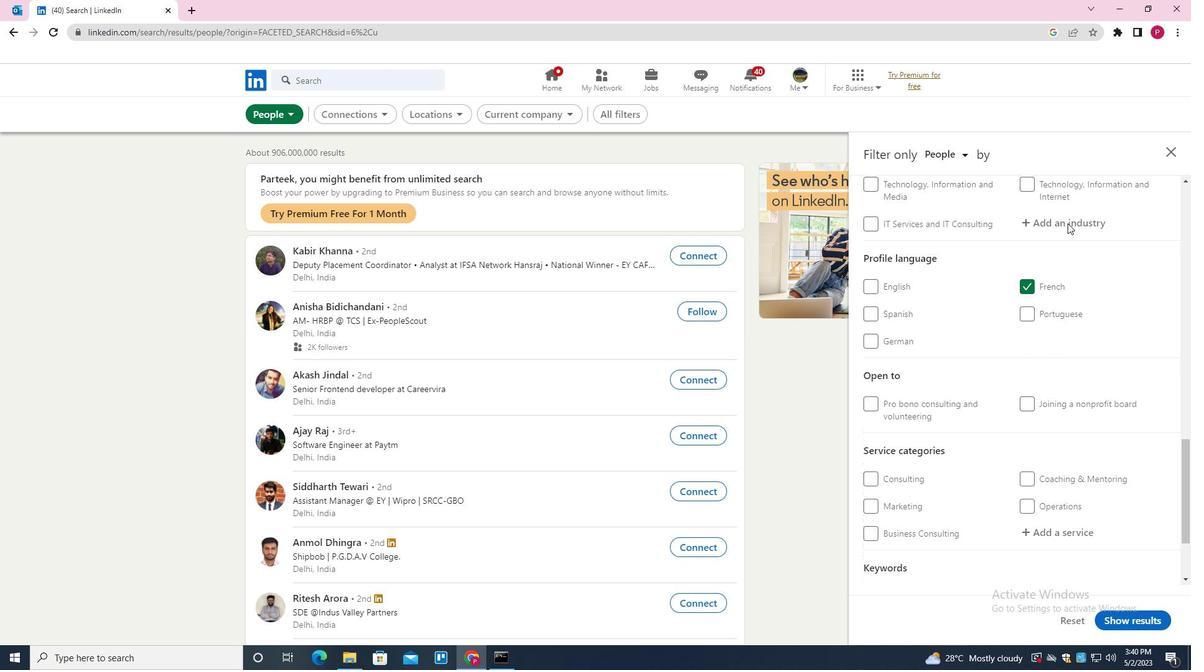 
Action: Key pressed <Key.shift>PRIMARY<Key.space><Key.down><Key.enter>
Screenshot: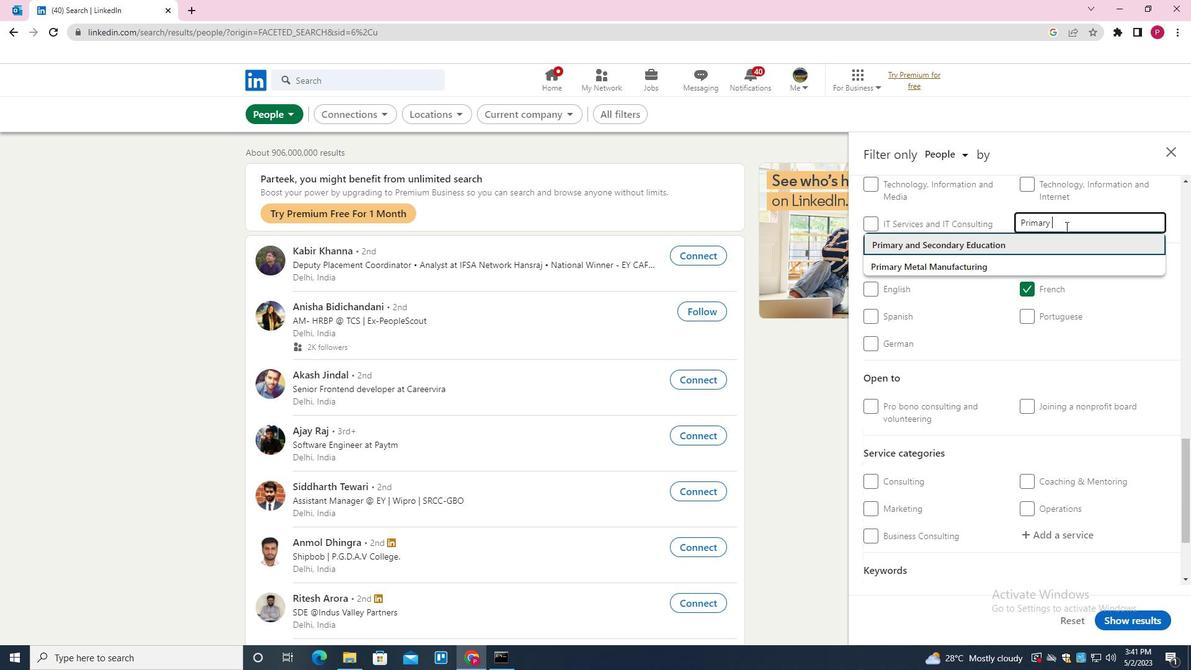 
Action: Mouse moved to (1052, 264)
Screenshot: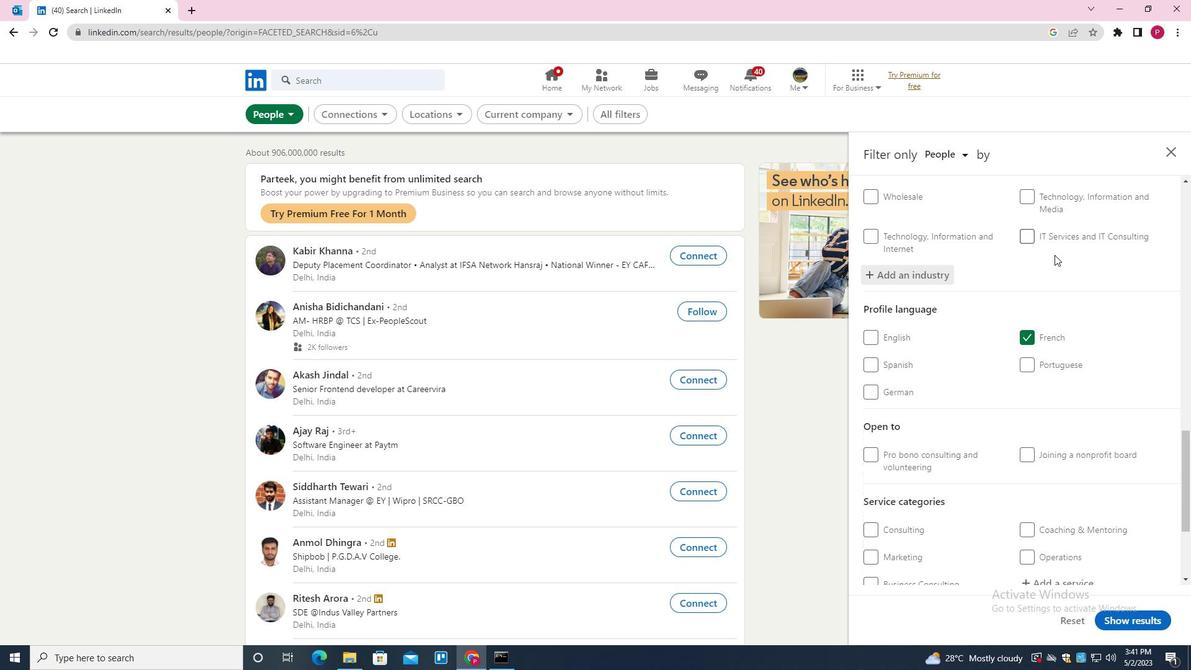 
Action: Mouse scrolled (1052, 264) with delta (0, 0)
Screenshot: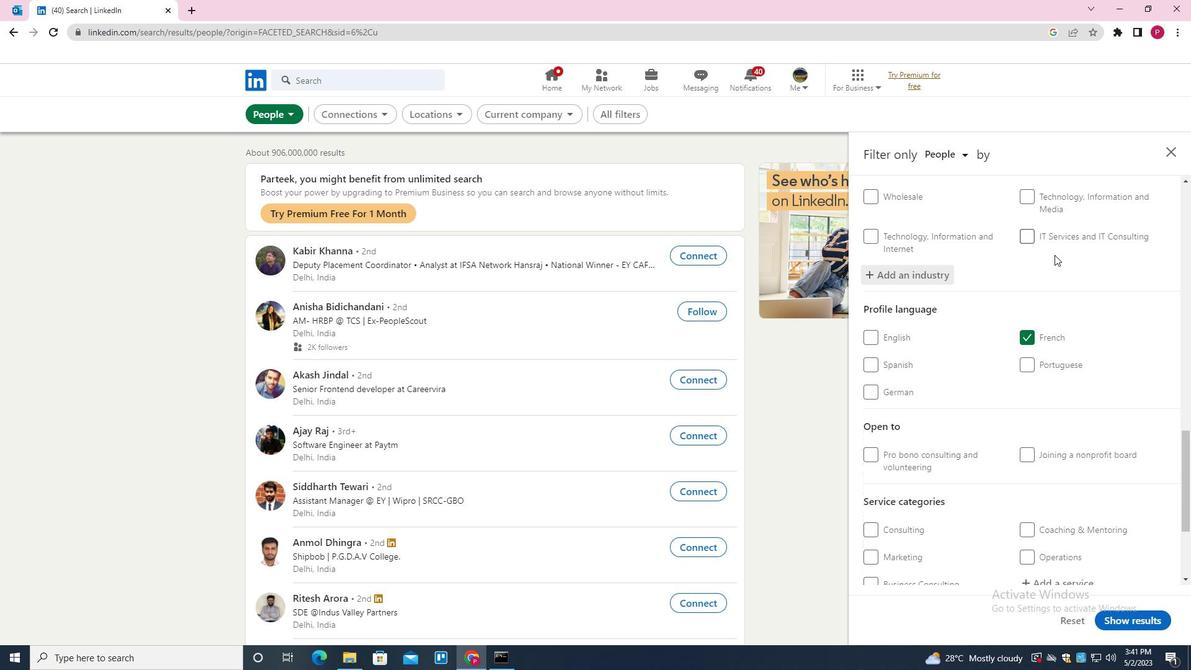 
Action: Mouse moved to (1052, 269)
Screenshot: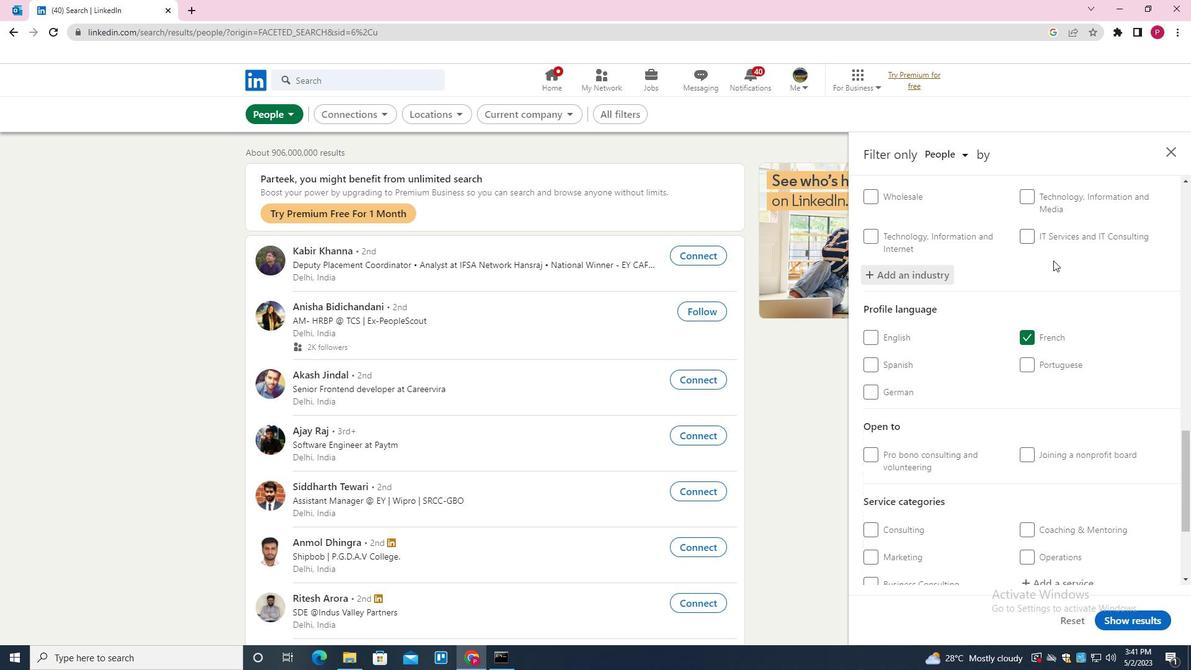 
Action: Mouse scrolled (1052, 268) with delta (0, 0)
Screenshot: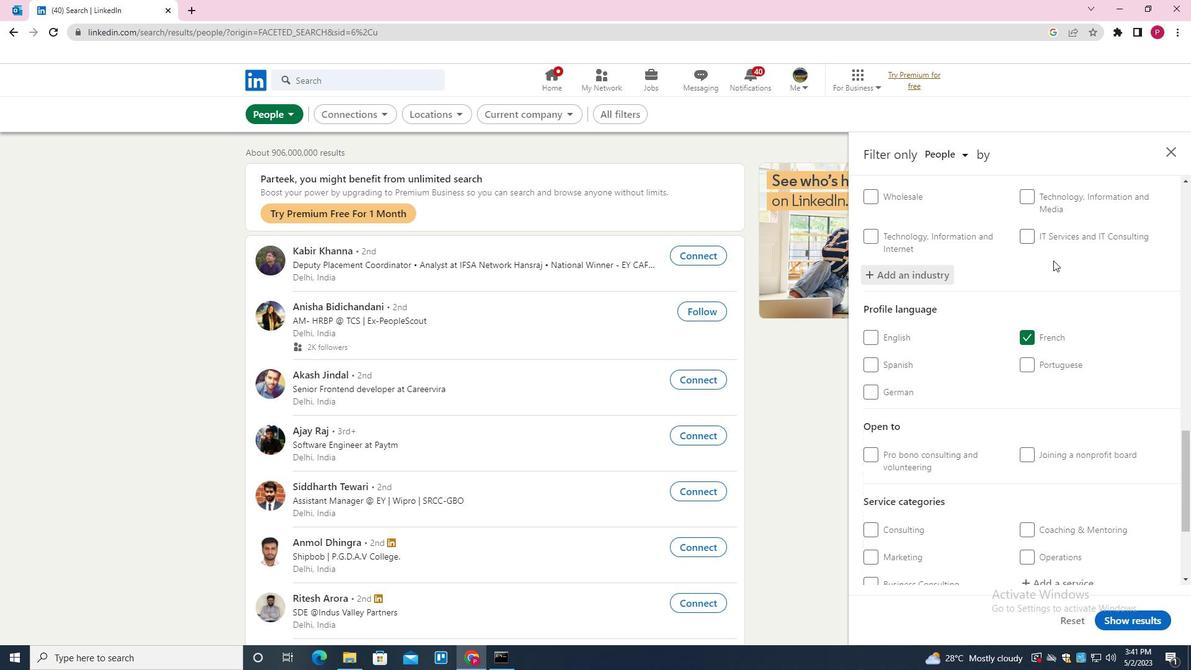
Action: Mouse moved to (1052, 271)
Screenshot: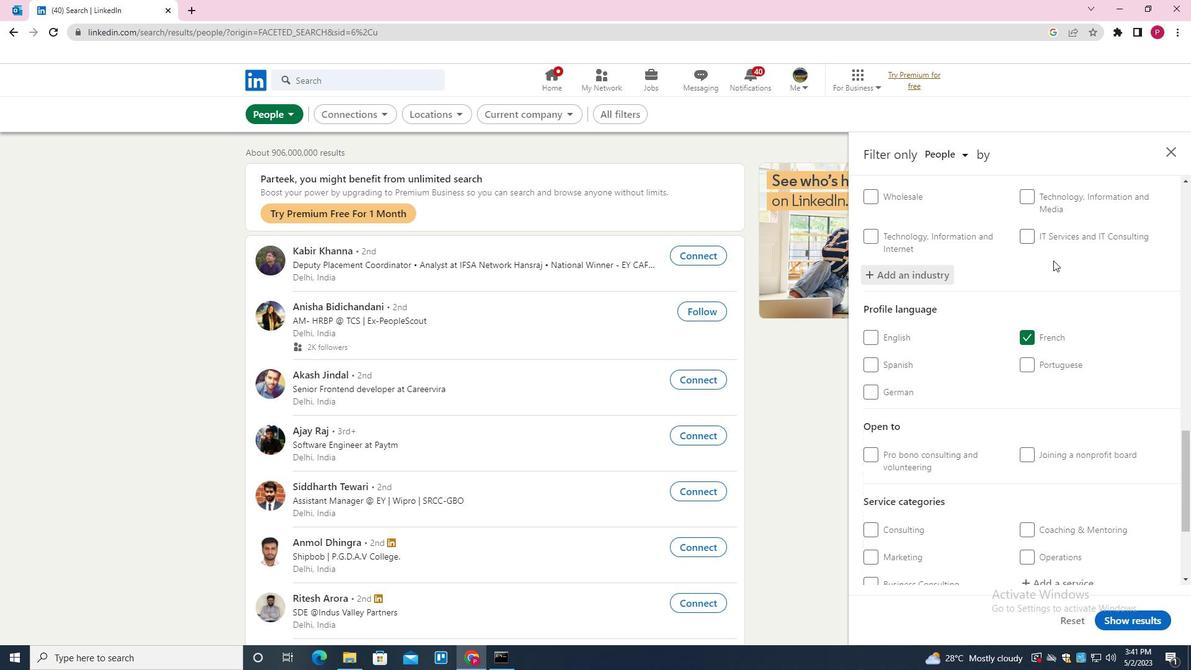 
Action: Mouse scrolled (1052, 270) with delta (0, 0)
Screenshot: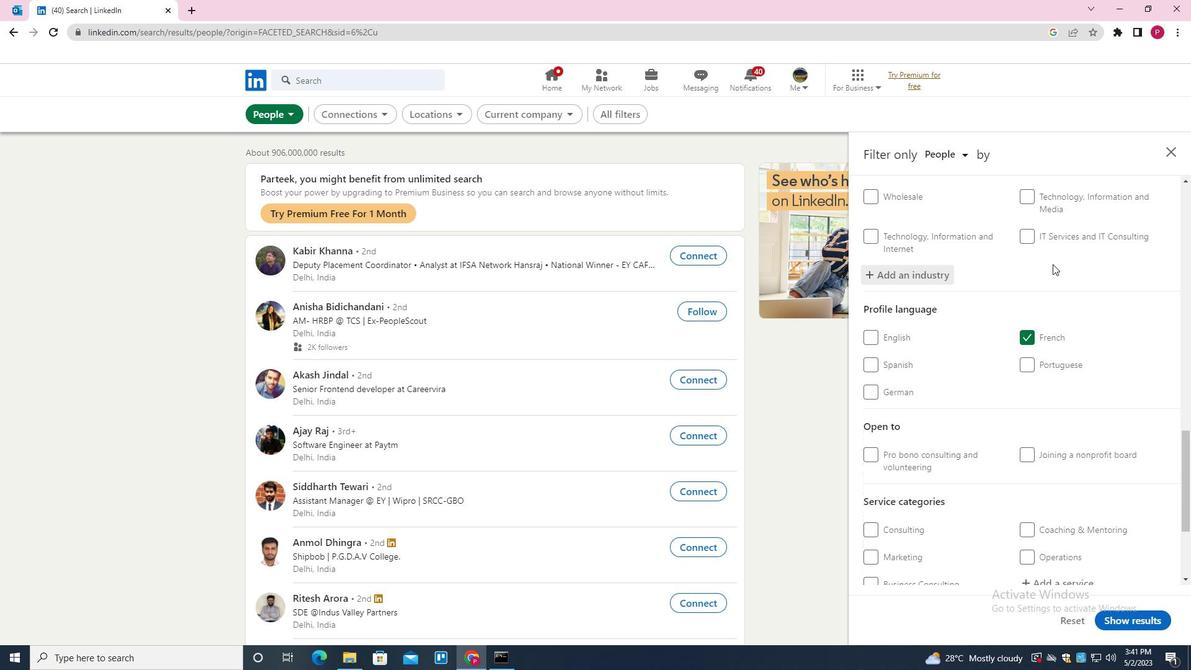 
Action: Mouse moved to (1049, 416)
Screenshot: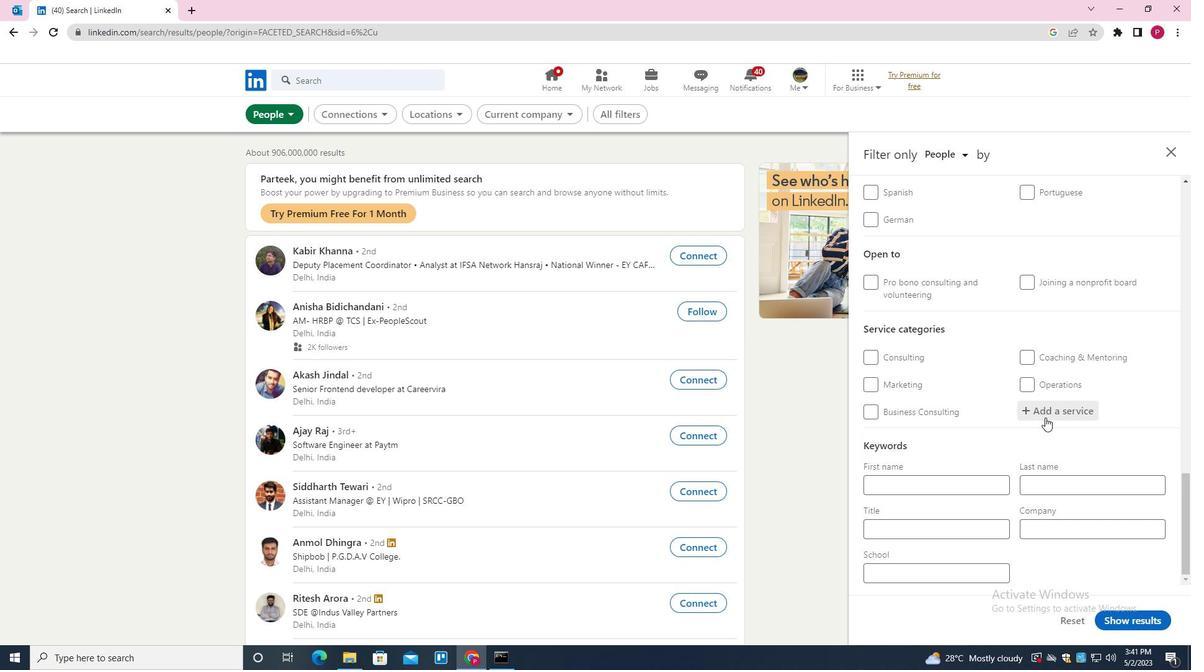 
Action: Mouse pressed left at (1049, 416)
Screenshot: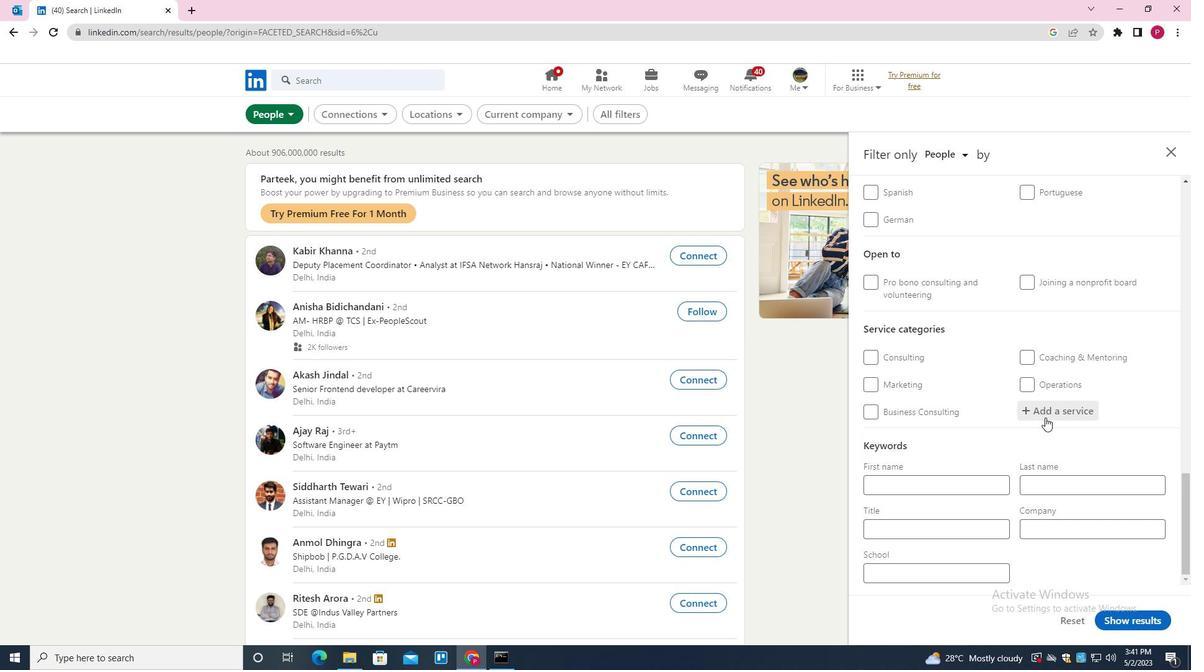 
Action: Mouse moved to (1006, 418)
Screenshot: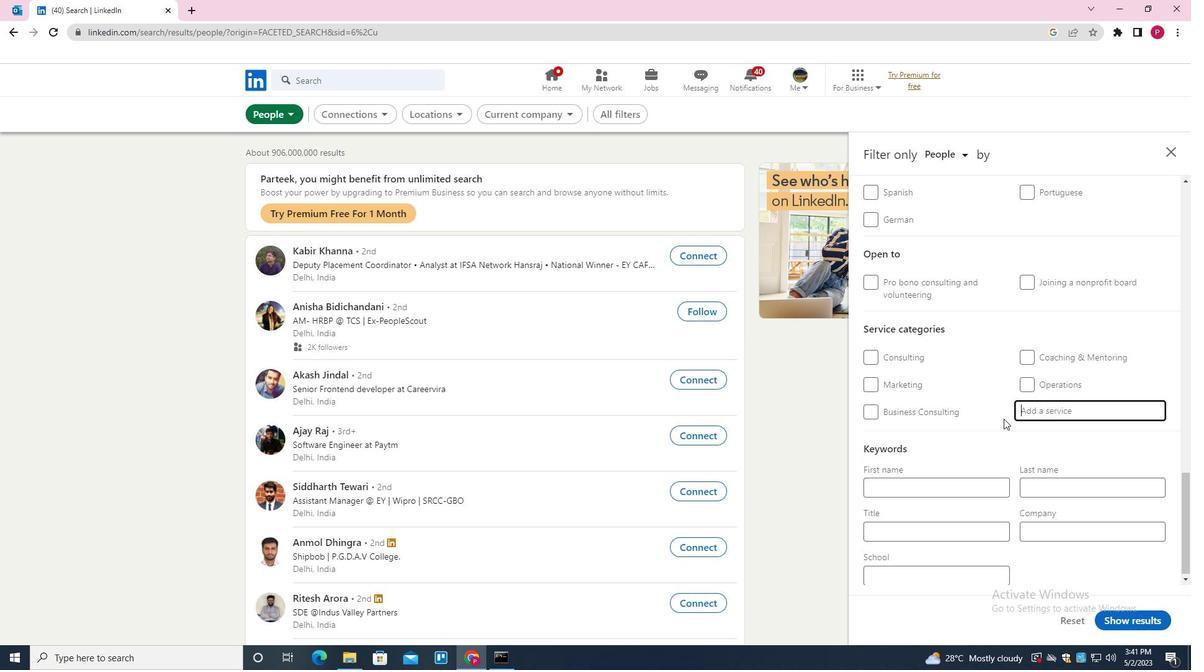
Action: Key pressed <Key.shift>TRAVEL<Key.space><Key.backspace><Key.backspace><Key.backspace><Key.backspace><Key.backspace><Key.backspace><Key.backspace><Key.shift>ANDROID<Key.down><Key.enter>
Screenshot: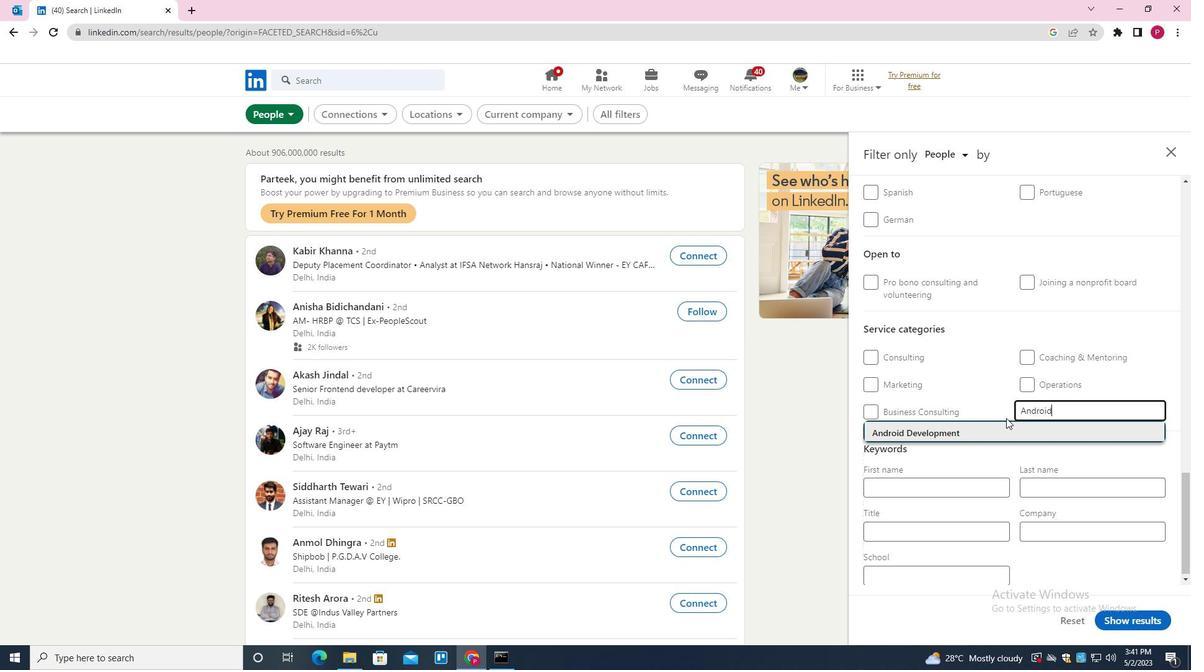 
Action: Mouse moved to (967, 500)
Screenshot: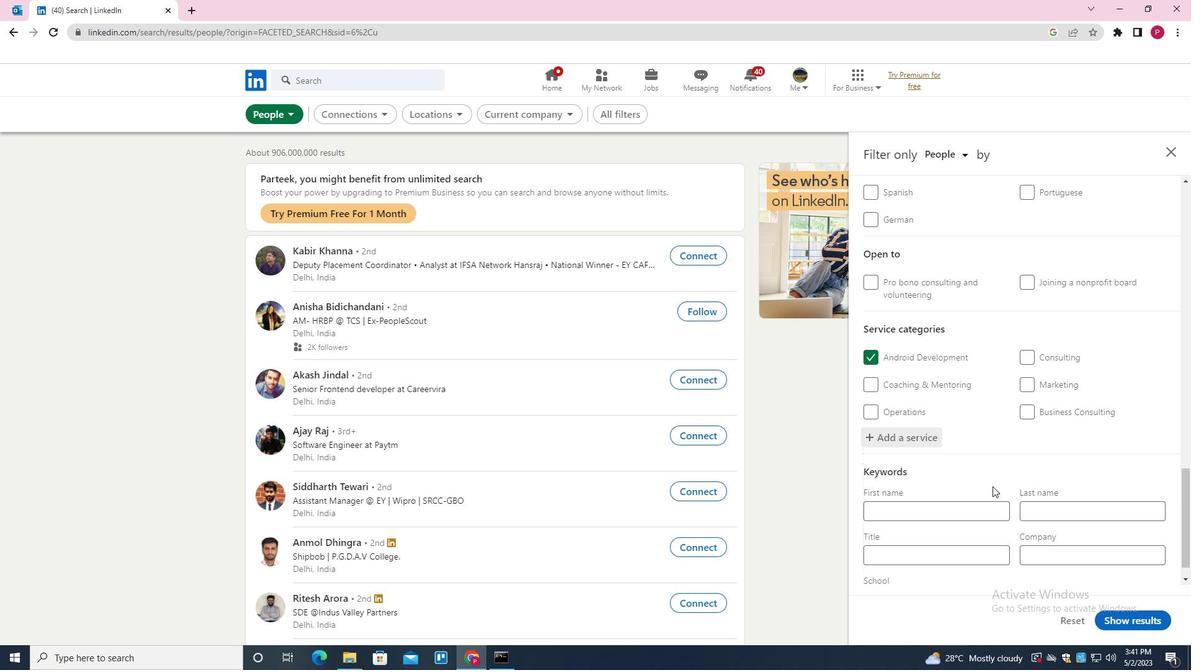 
Action: Mouse scrolled (967, 499) with delta (0, 0)
Screenshot: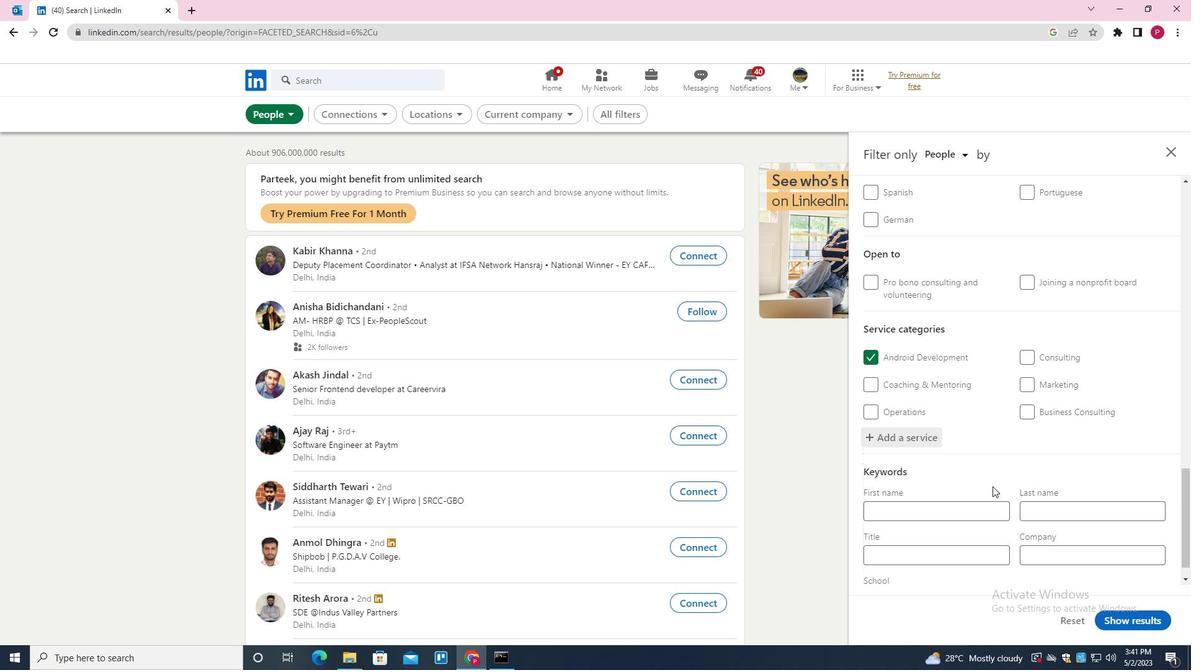 
Action: Mouse moved to (964, 502)
Screenshot: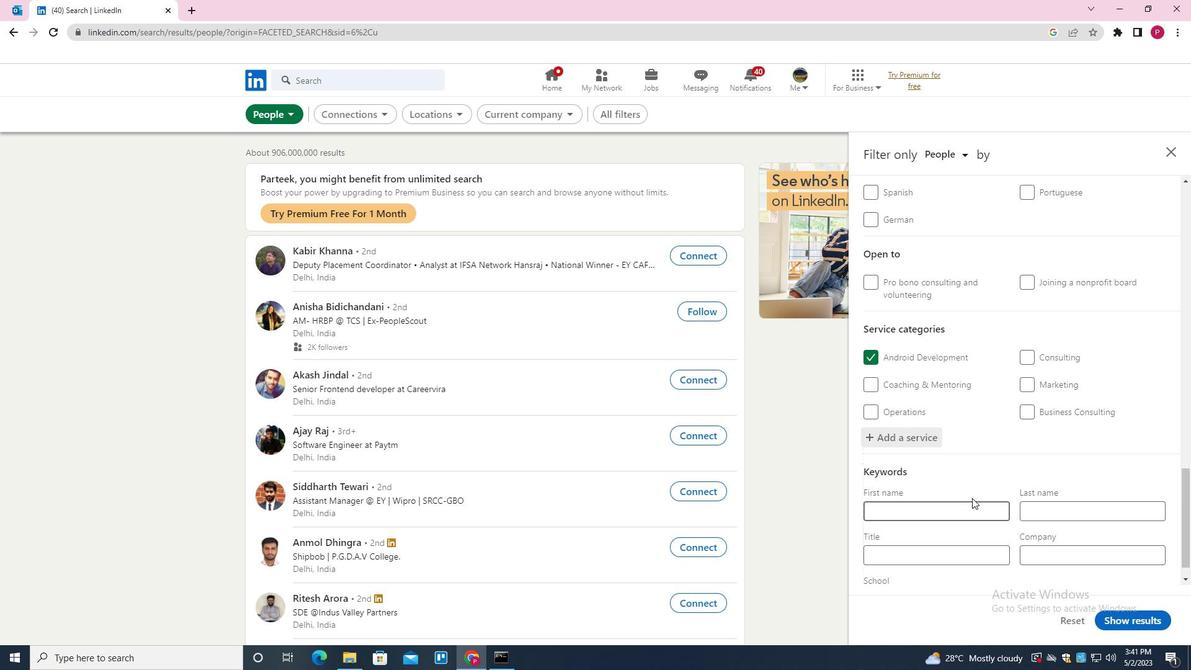 
Action: Mouse scrolled (964, 501) with delta (0, 0)
Screenshot: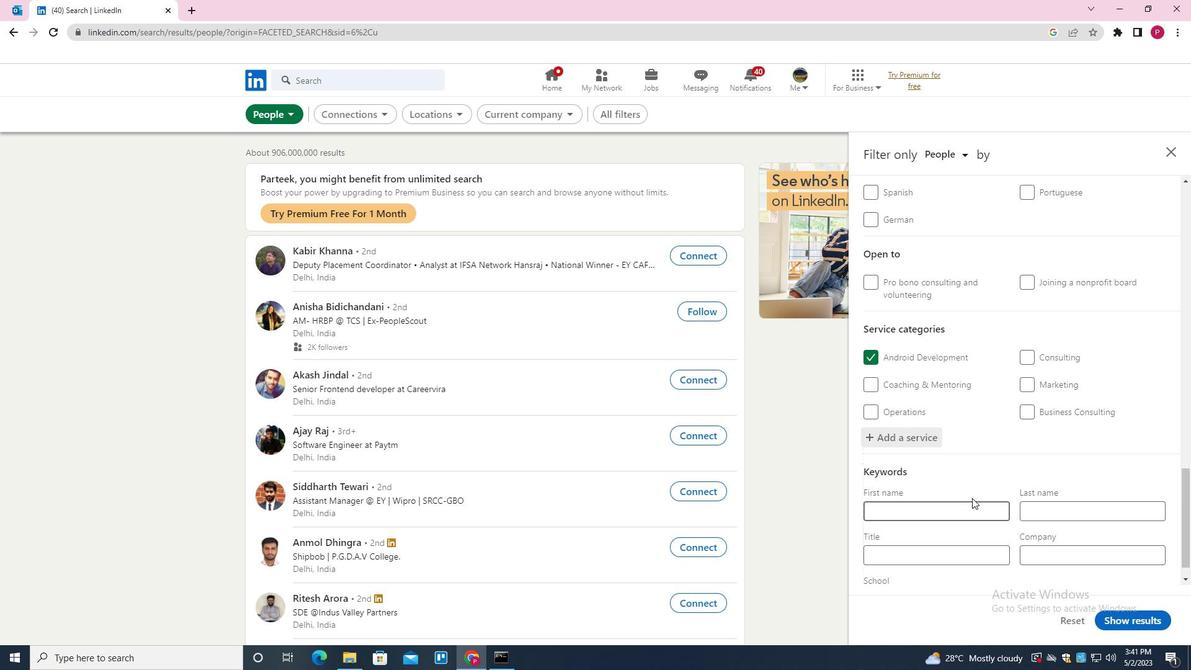 
Action: Mouse moved to (955, 506)
Screenshot: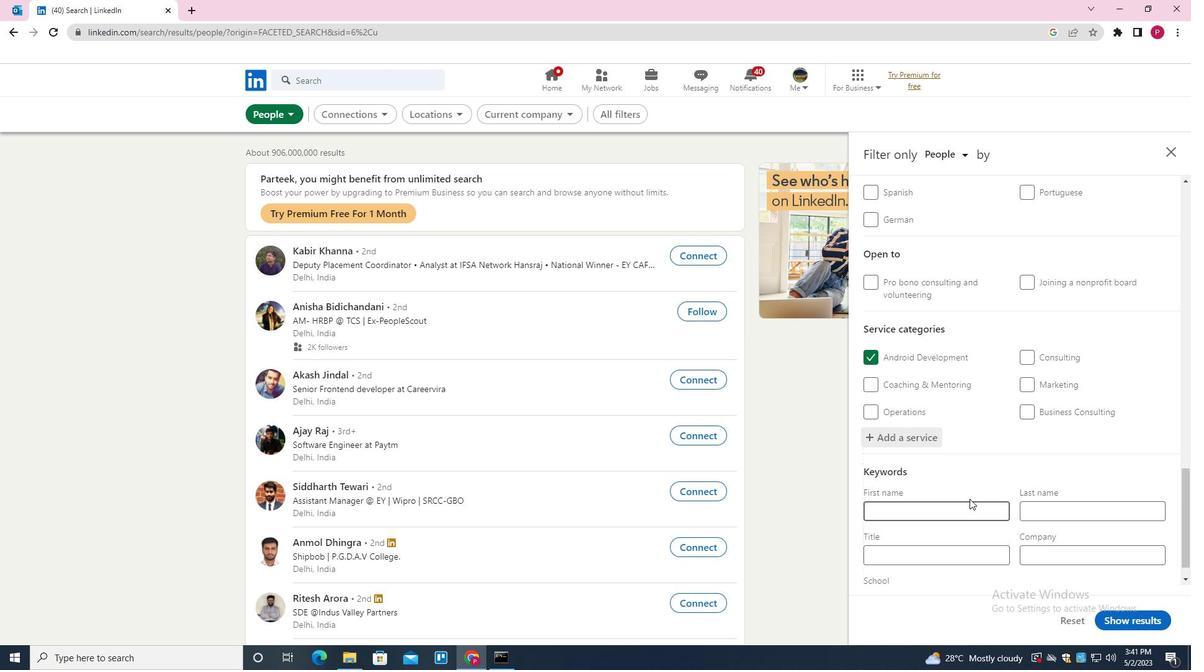 
Action: Mouse scrolled (955, 506) with delta (0, 0)
Screenshot: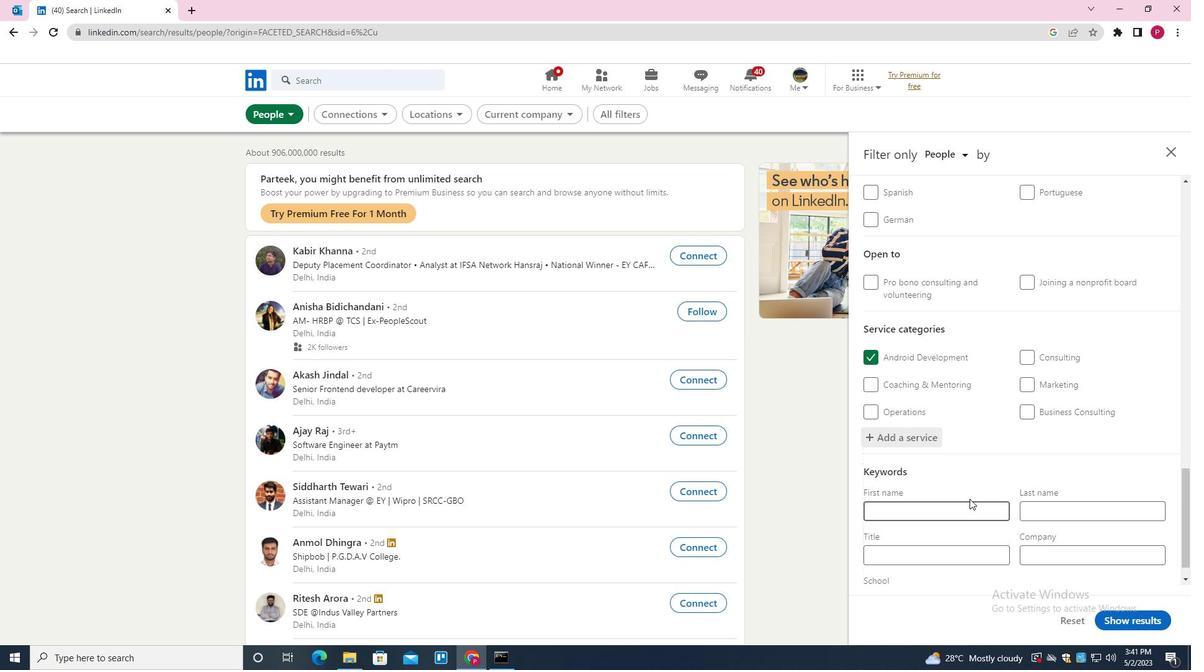 
Action: Mouse moved to (939, 532)
Screenshot: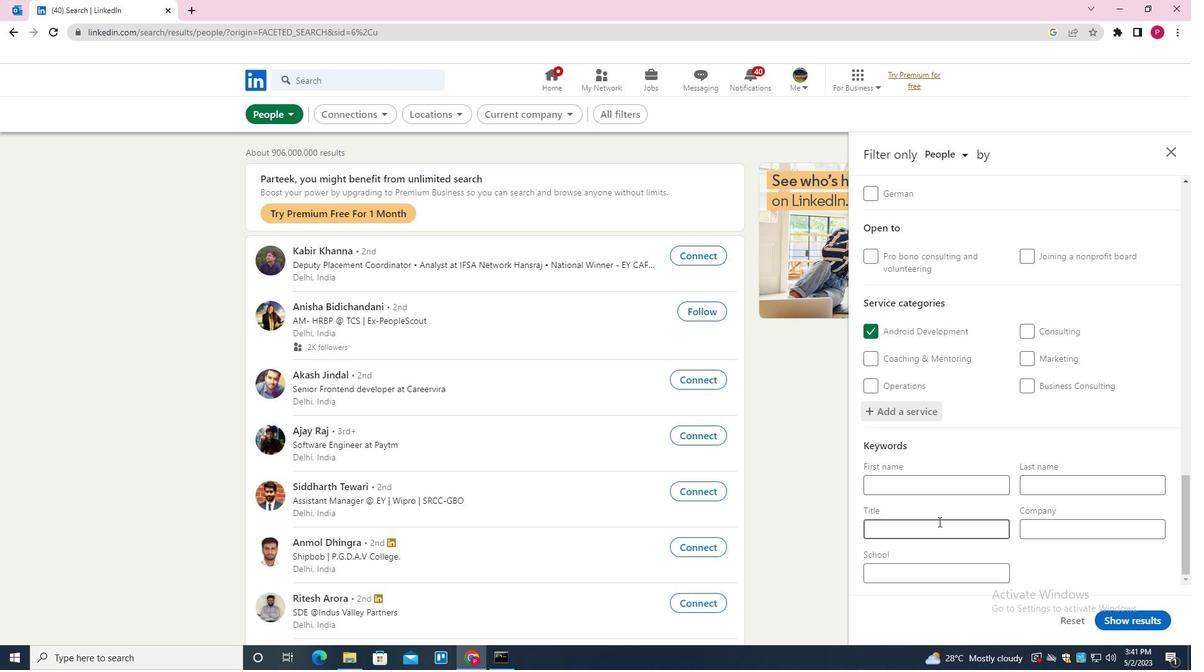 
Action: Mouse pressed left at (939, 532)
Screenshot: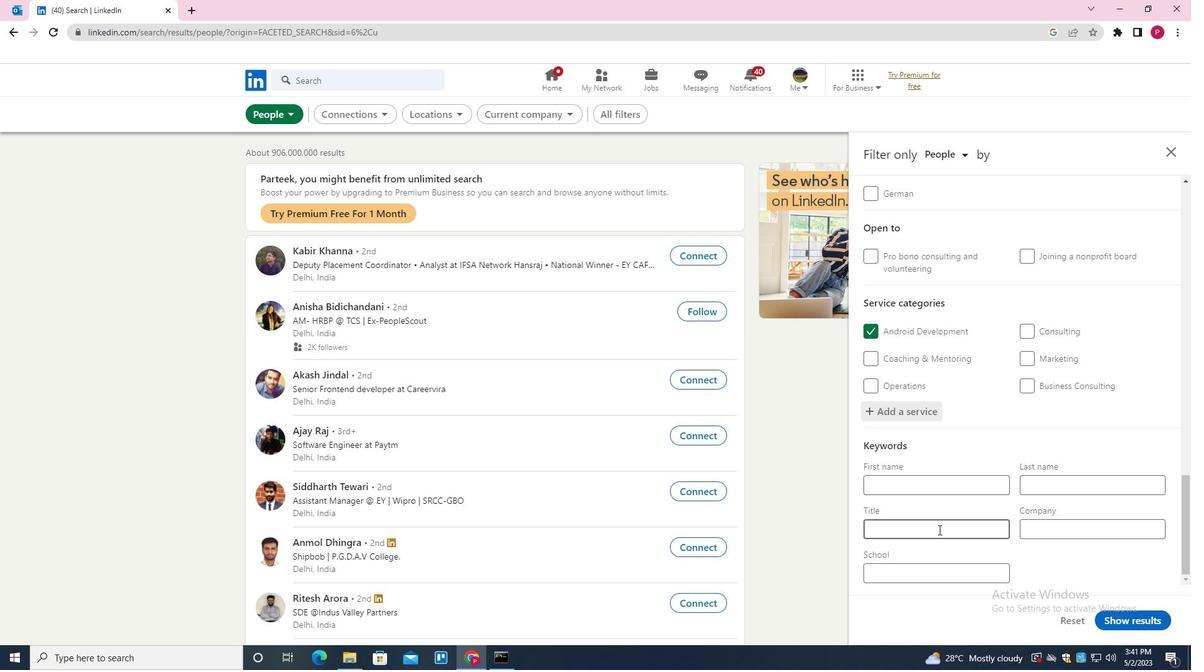 
Action: Mouse moved to (939, 532)
Screenshot: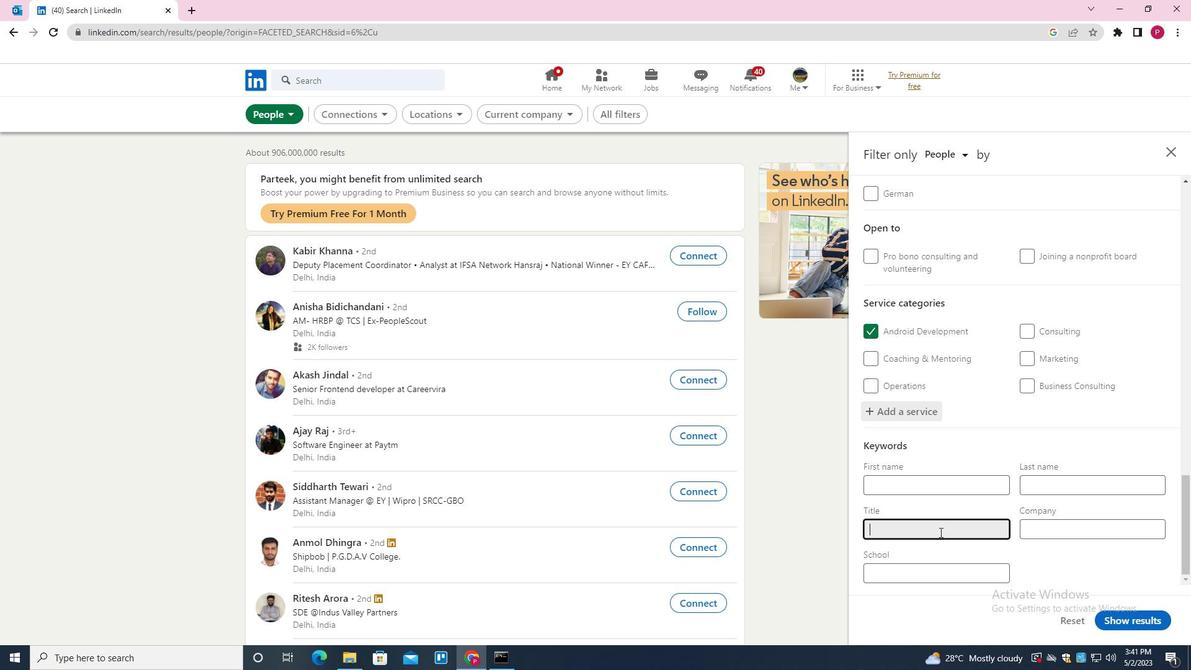 
Action: Key pressed <Key.shift>TRAVEL<Key.space><Key.shift><Key.shift><Key.shift><Key.shift><Key.shift><Key.shift><Key.shift><Key.shift><Key.shift><Key.shift><Key.shift><Key.shift>AGENT
Screenshot: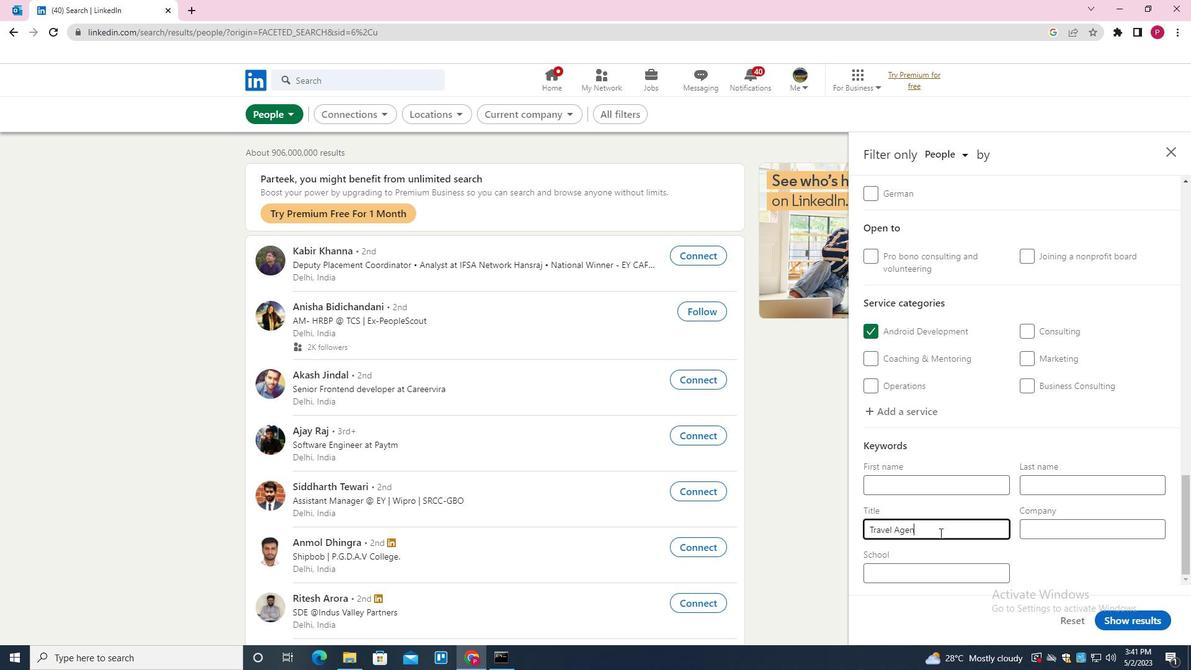 
Action: Mouse moved to (1155, 621)
Screenshot: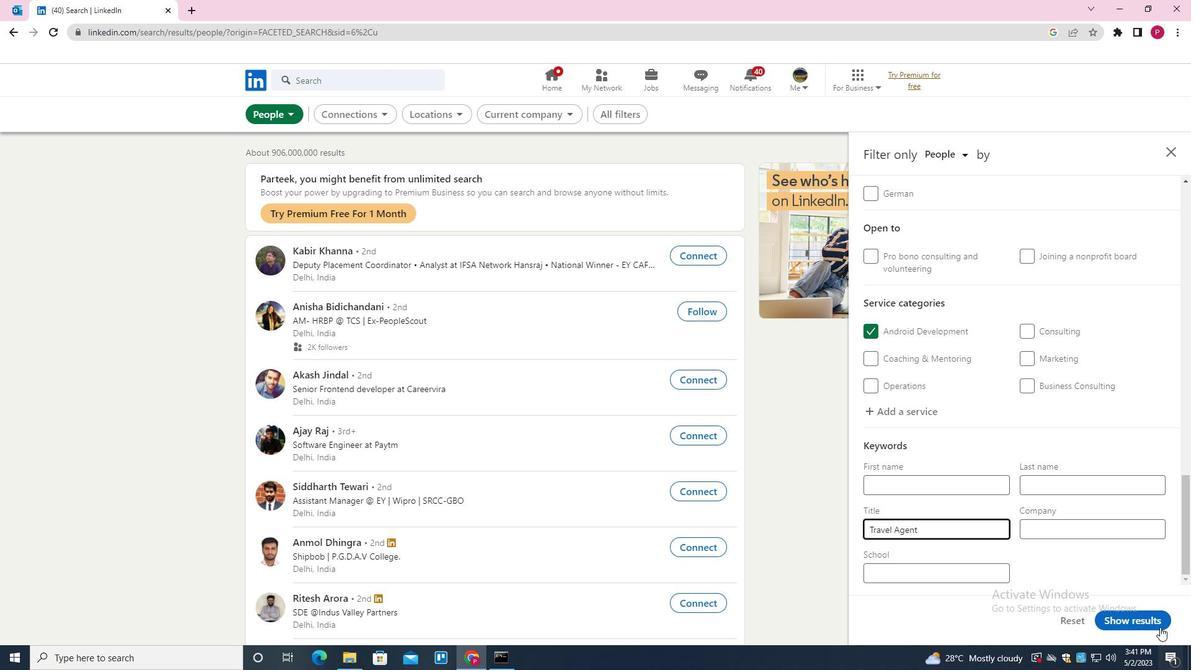 
Action: Mouse pressed left at (1155, 621)
Screenshot: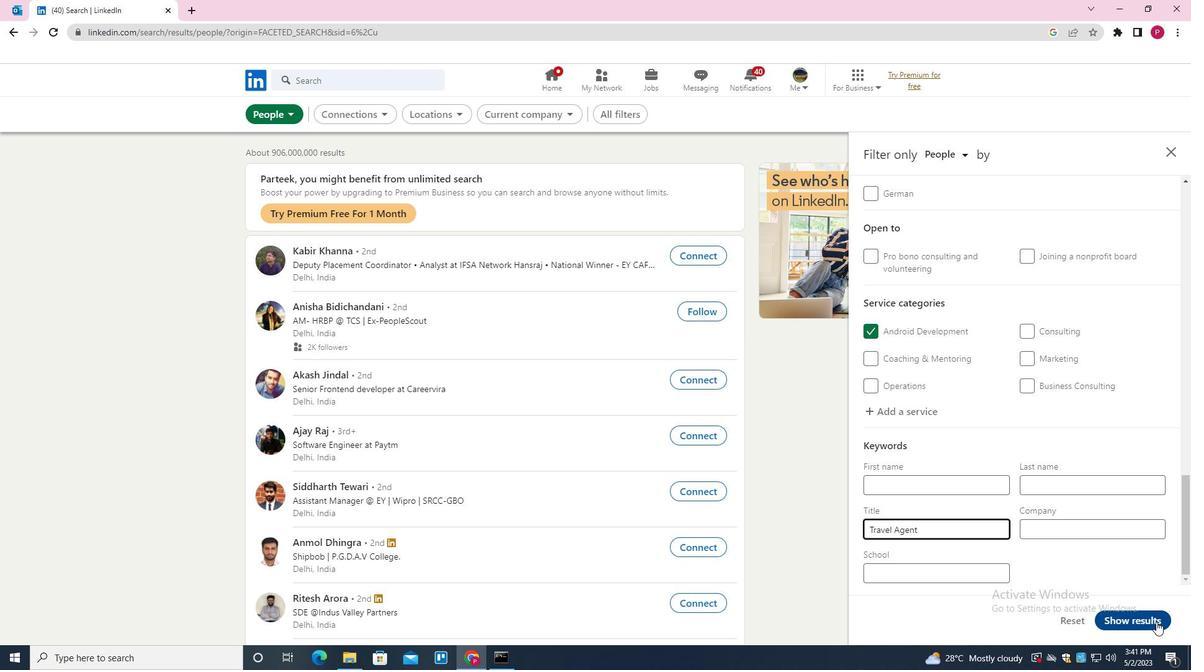 
Action: Mouse moved to (1126, 627)
Screenshot: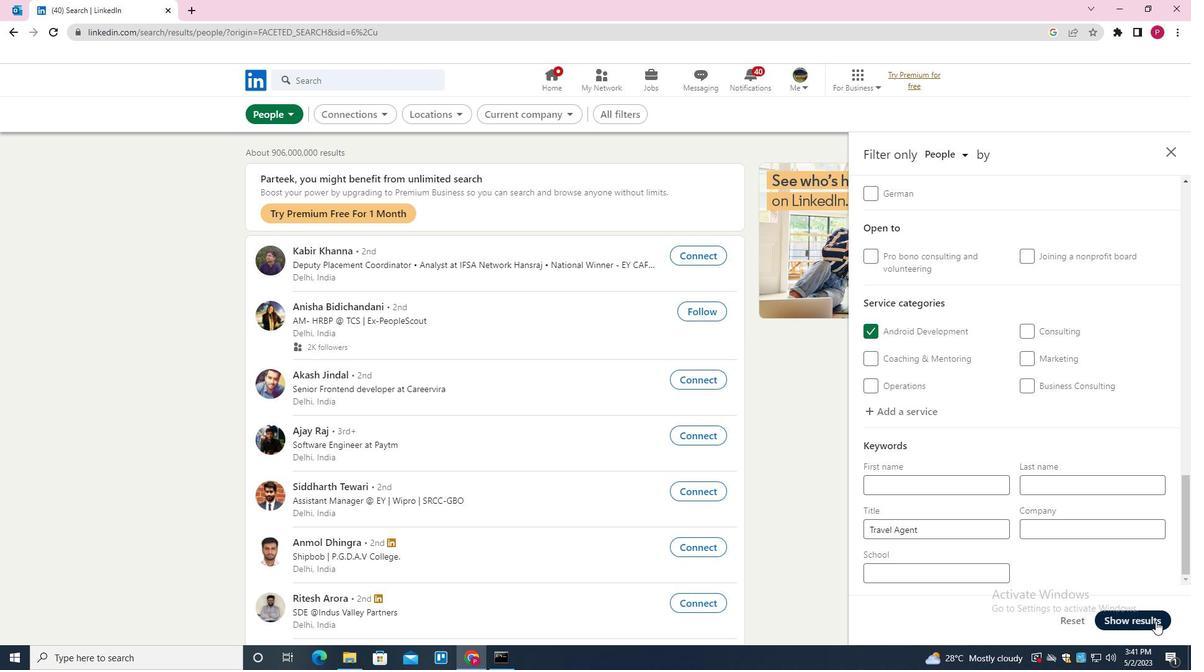 
